 Task: Find connections with filter location Baunatal with filter topic #Socialmediawith filter profile language Potuguese with filter current company Fleet Management Limited with filter school Manipal Institute of Technology with filter industry Historical Sites with filter service category Financial Reporting with filter keywords title Personal Trainer
Action: Mouse moved to (696, 91)
Screenshot: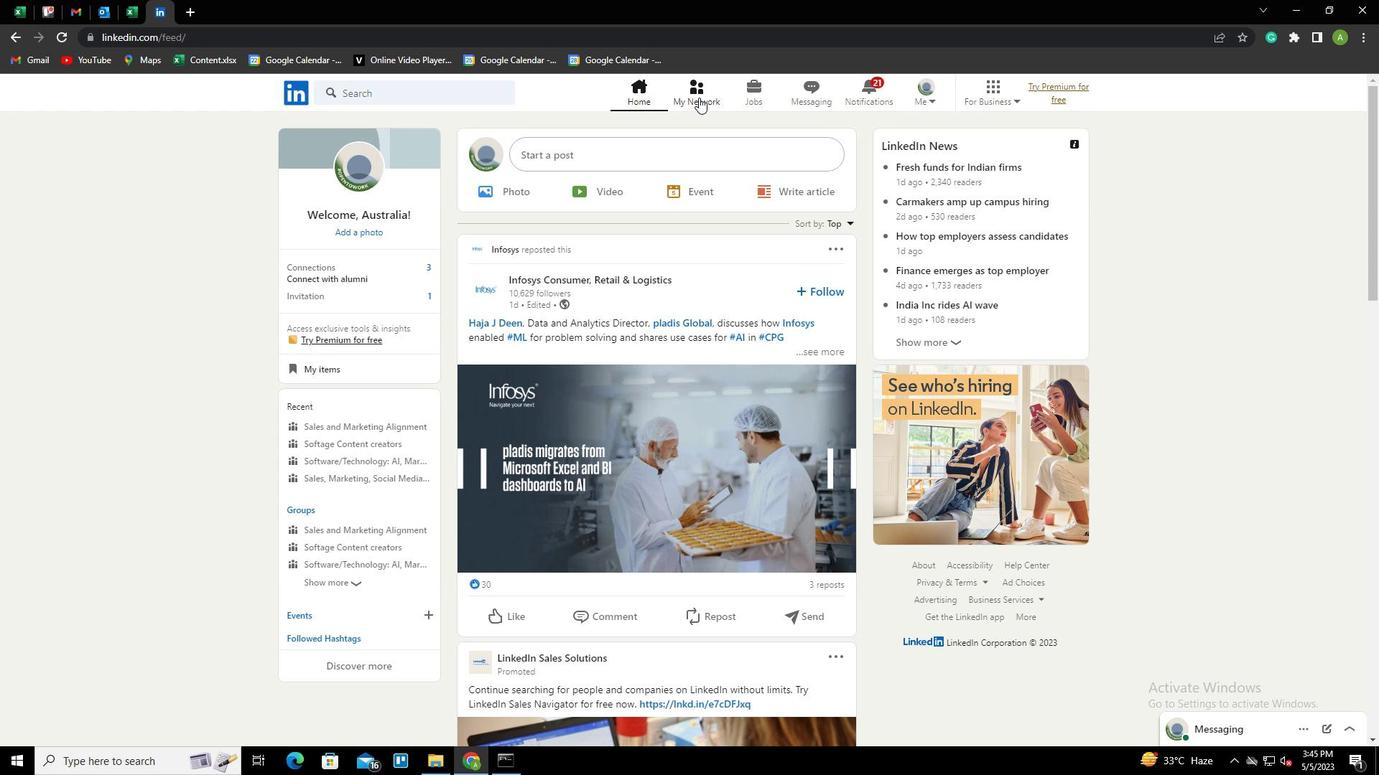 
Action: Mouse pressed left at (696, 91)
Screenshot: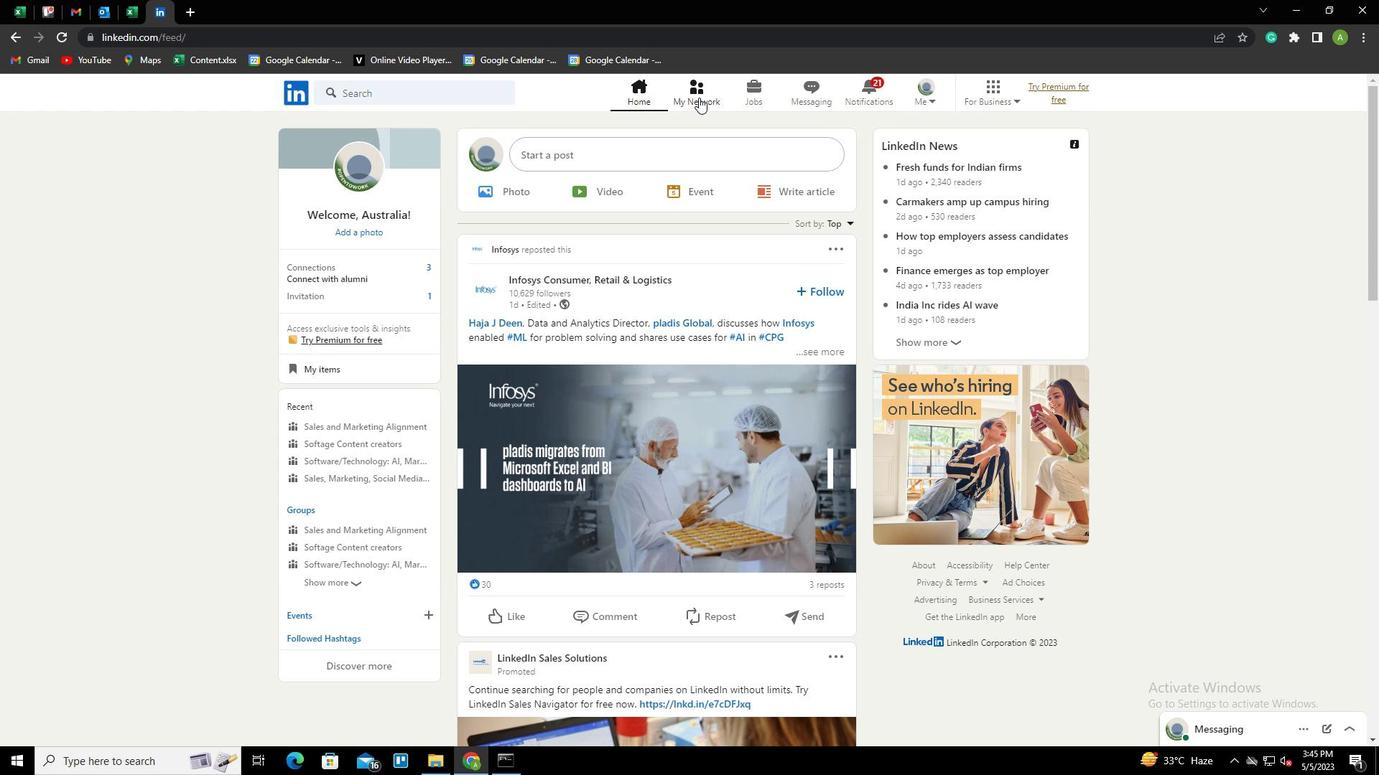 
Action: Mouse moved to (347, 169)
Screenshot: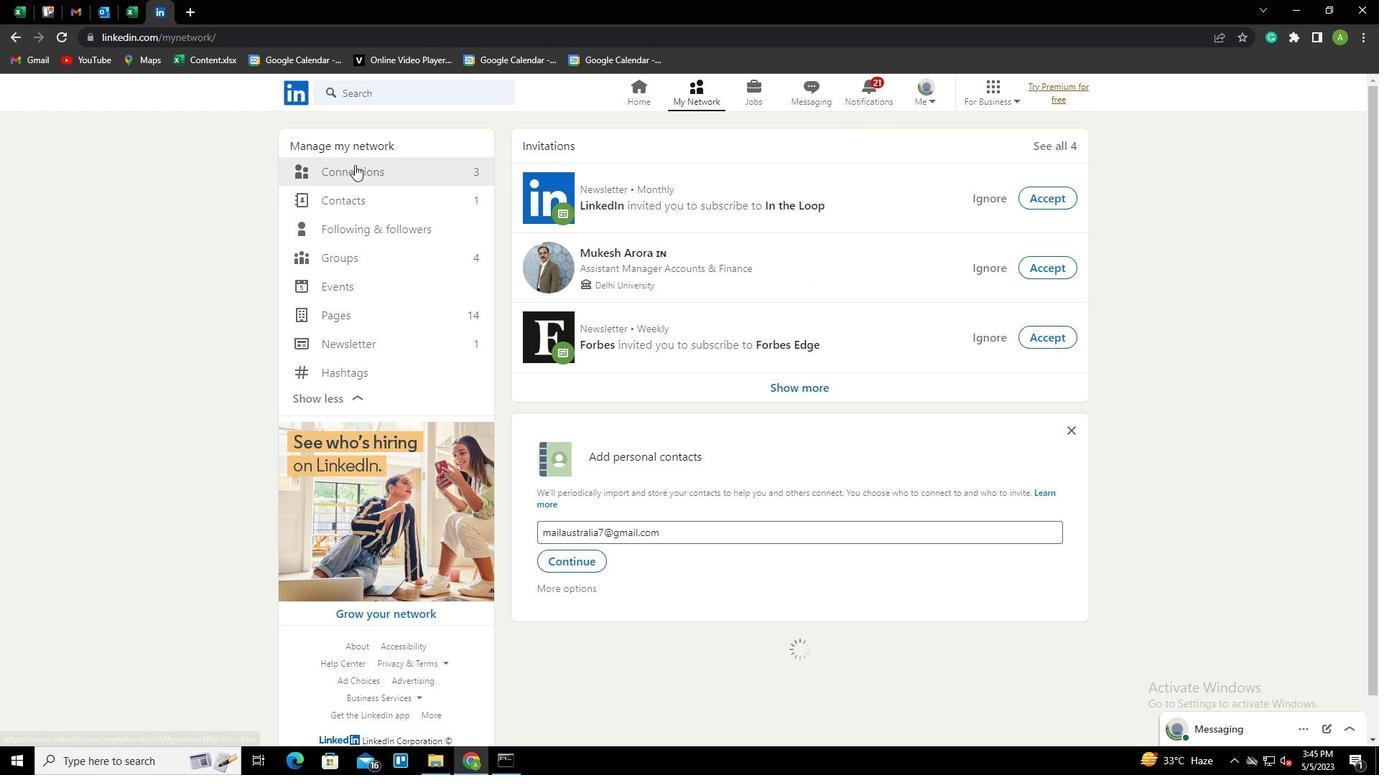 
Action: Mouse pressed left at (347, 169)
Screenshot: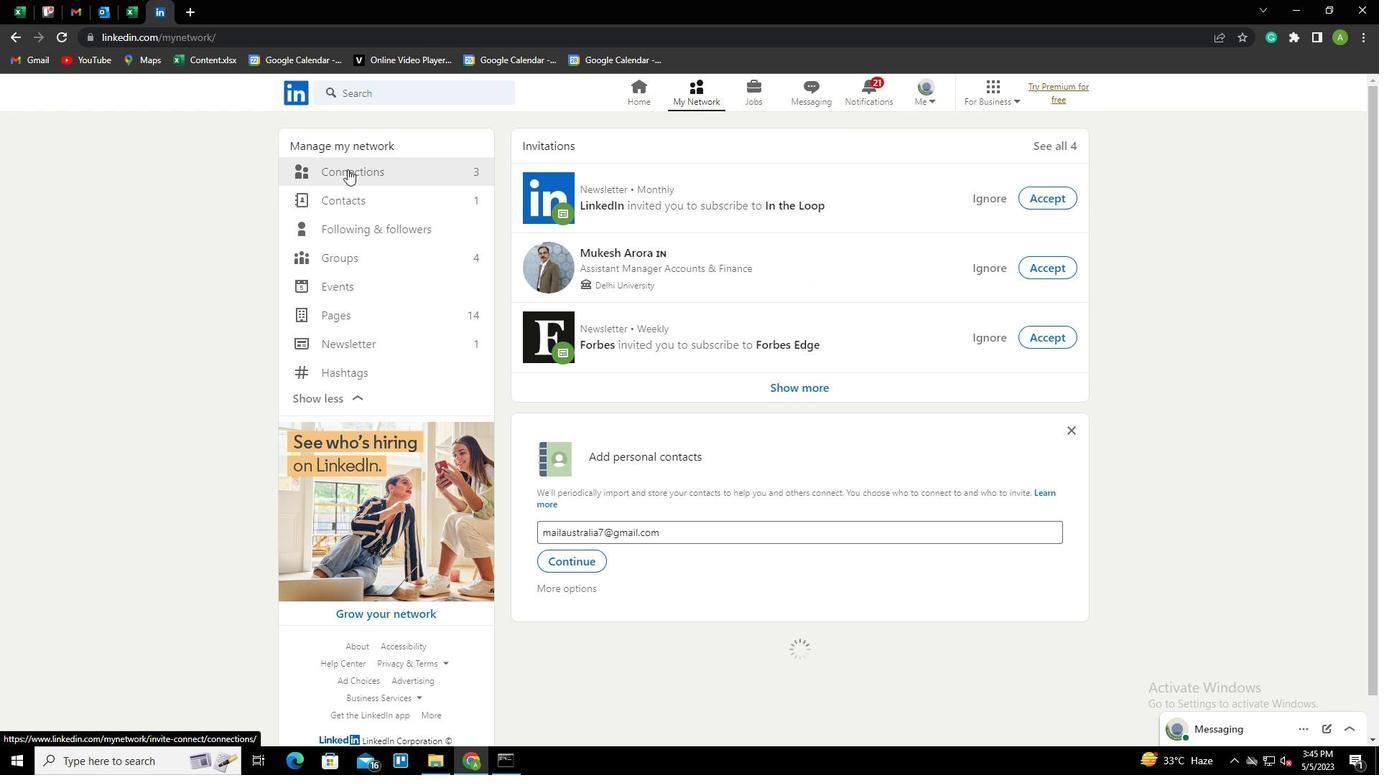 
Action: Mouse moved to (819, 171)
Screenshot: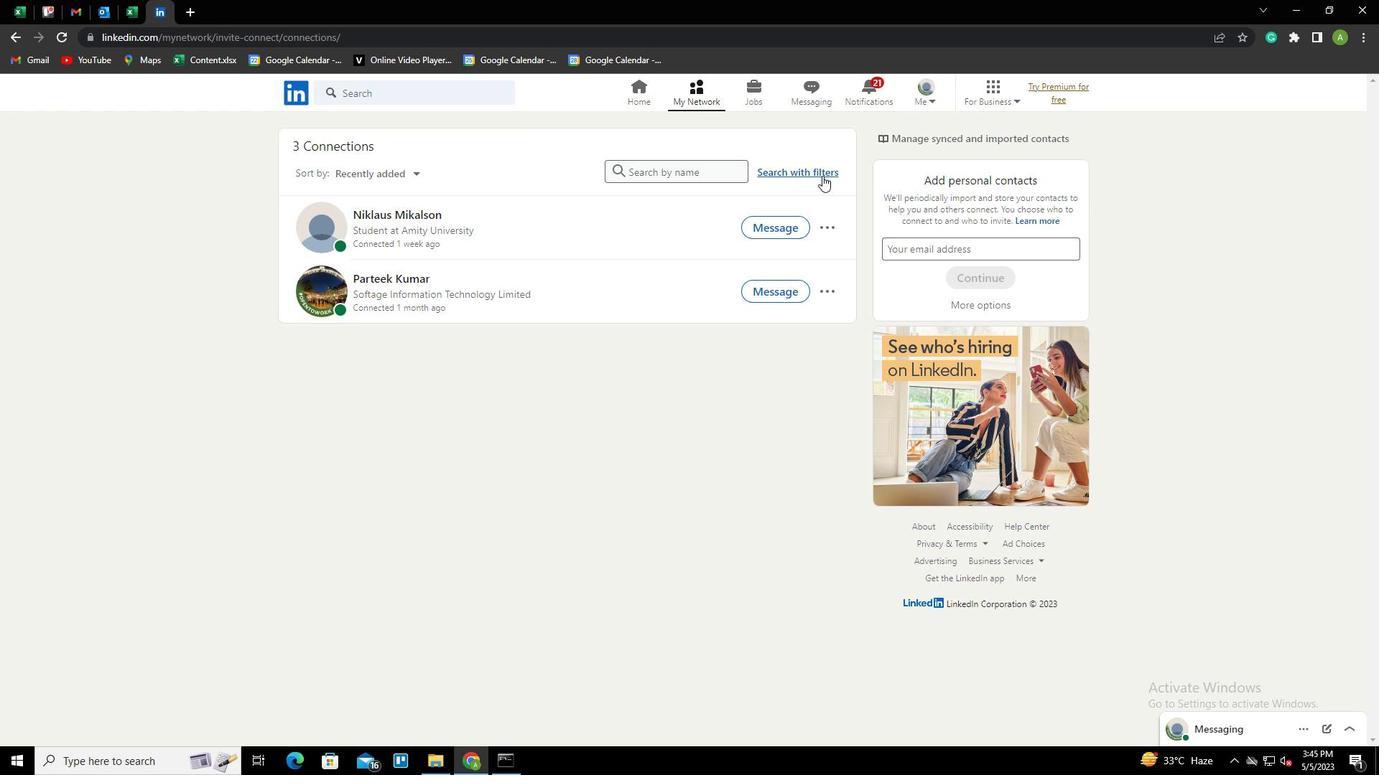 
Action: Mouse pressed left at (819, 171)
Screenshot: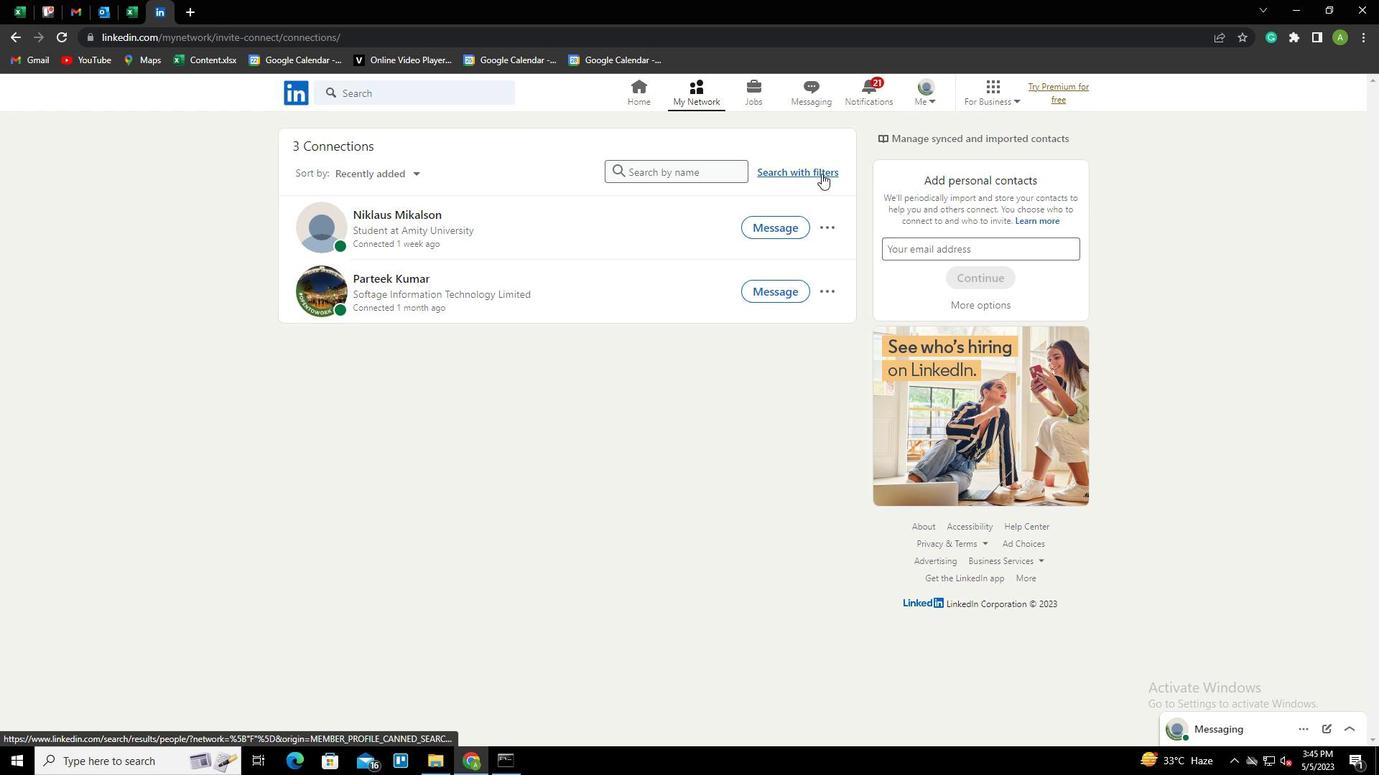 
Action: Mouse moved to (729, 135)
Screenshot: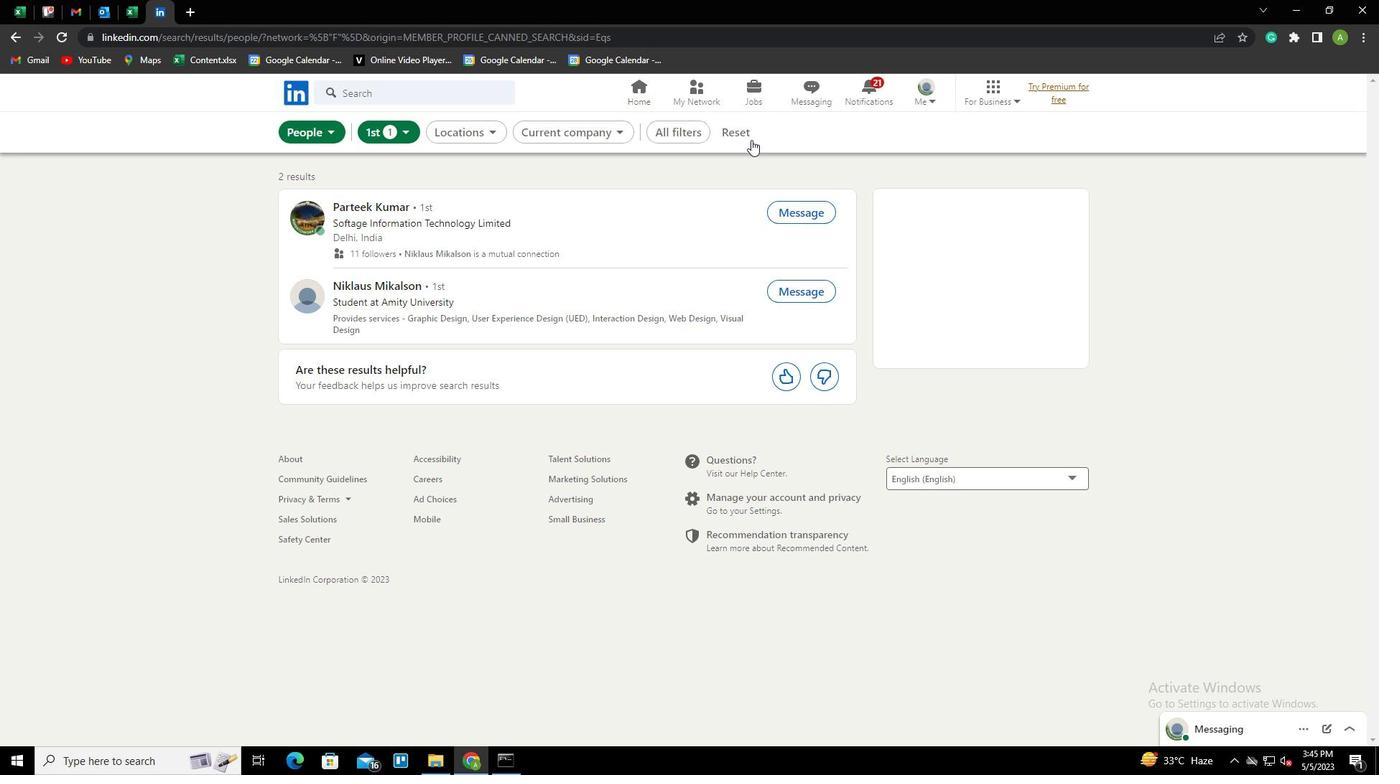 
Action: Mouse pressed left at (729, 135)
Screenshot: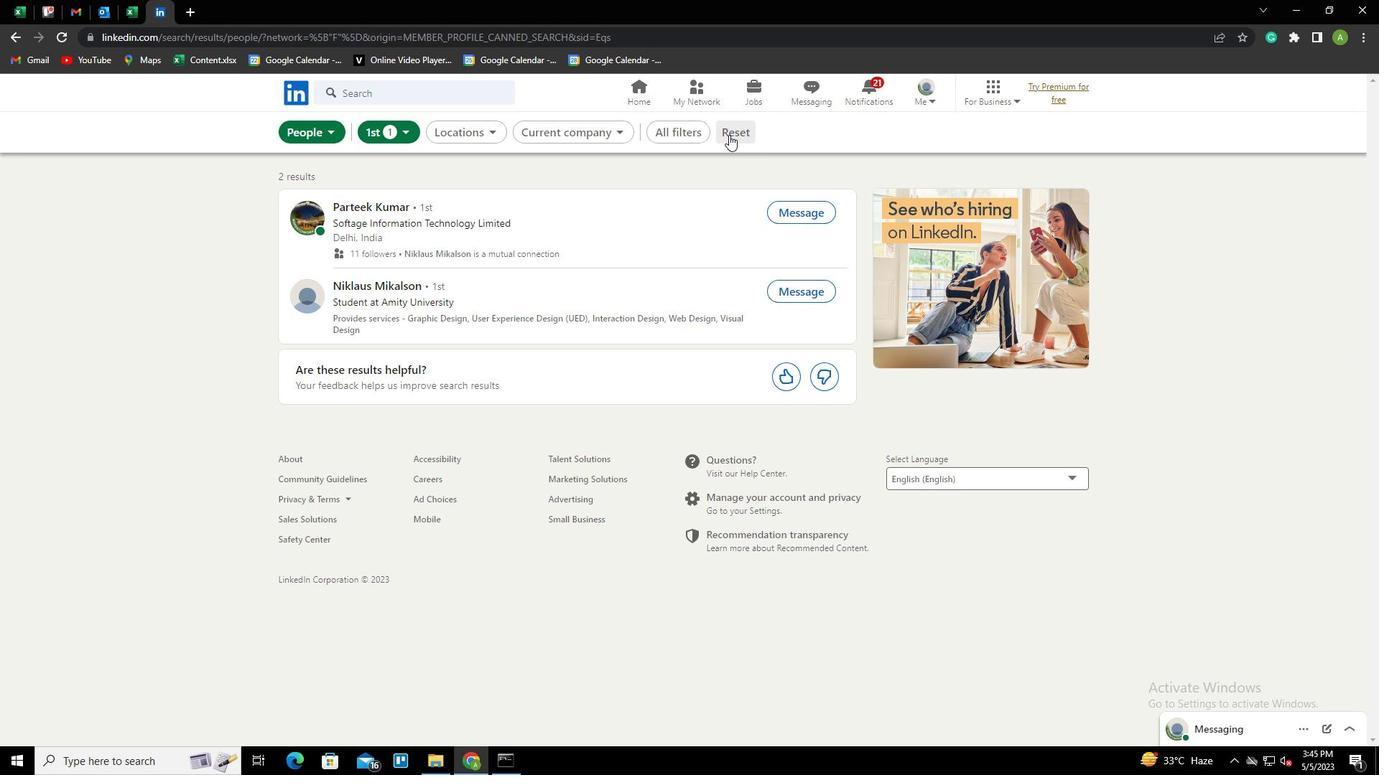 
Action: Mouse moved to (705, 132)
Screenshot: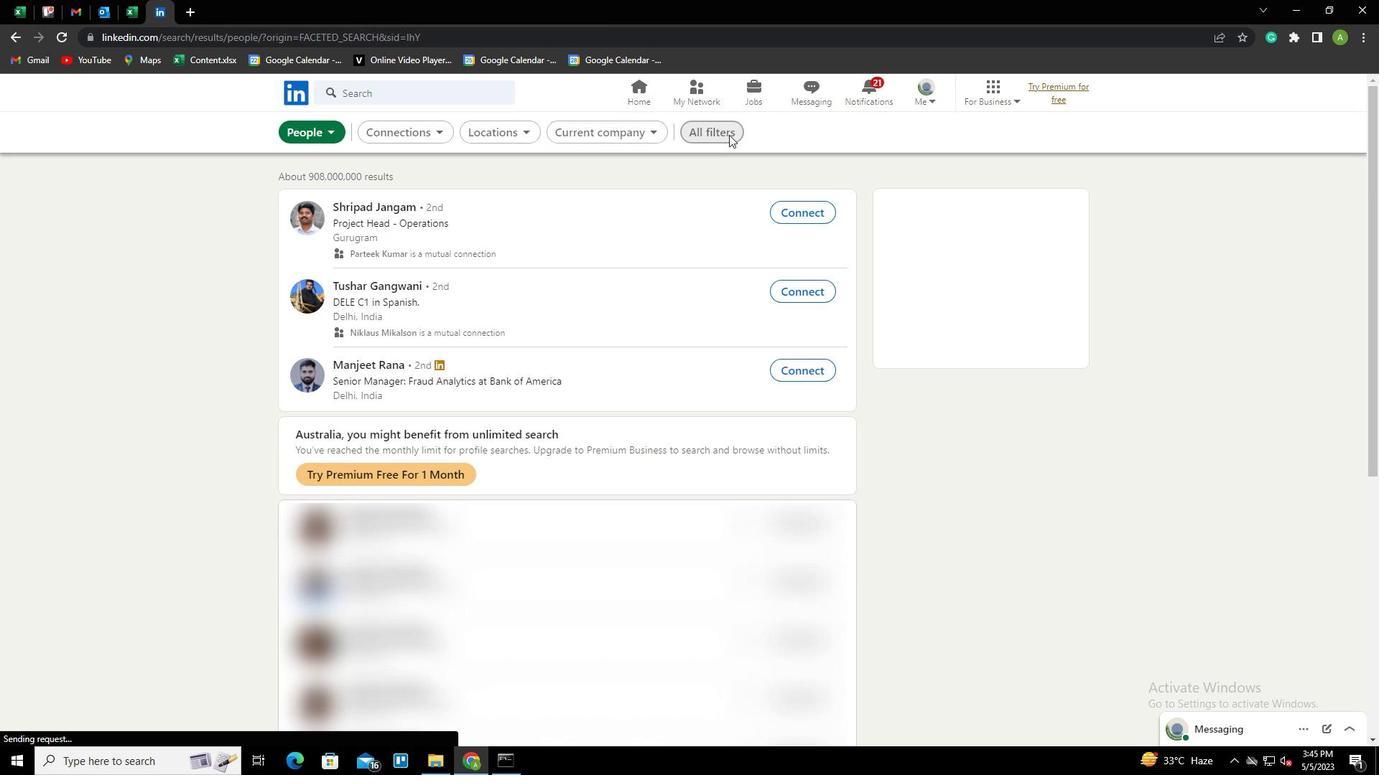 
Action: Mouse pressed left at (705, 132)
Screenshot: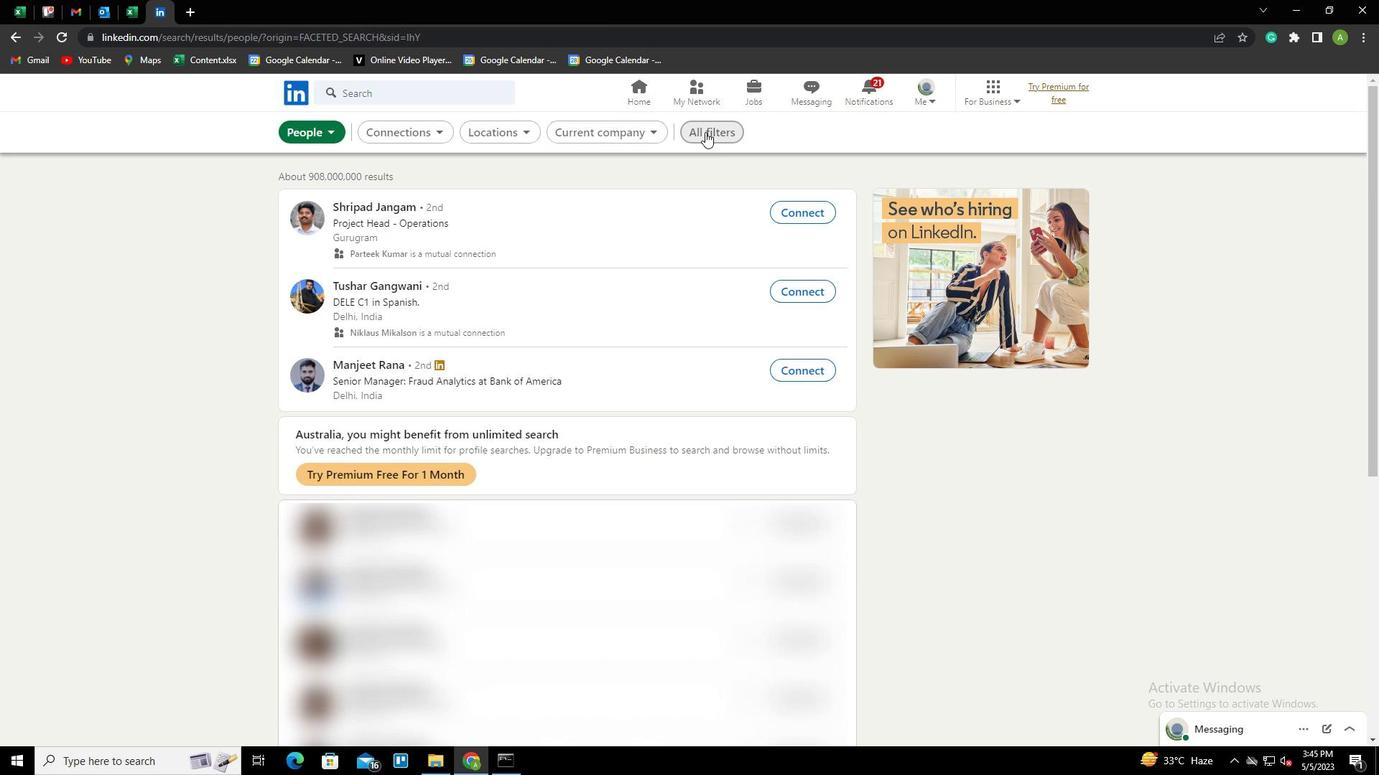 
Action: Mouse moved to (1177, 400)
Screenshot: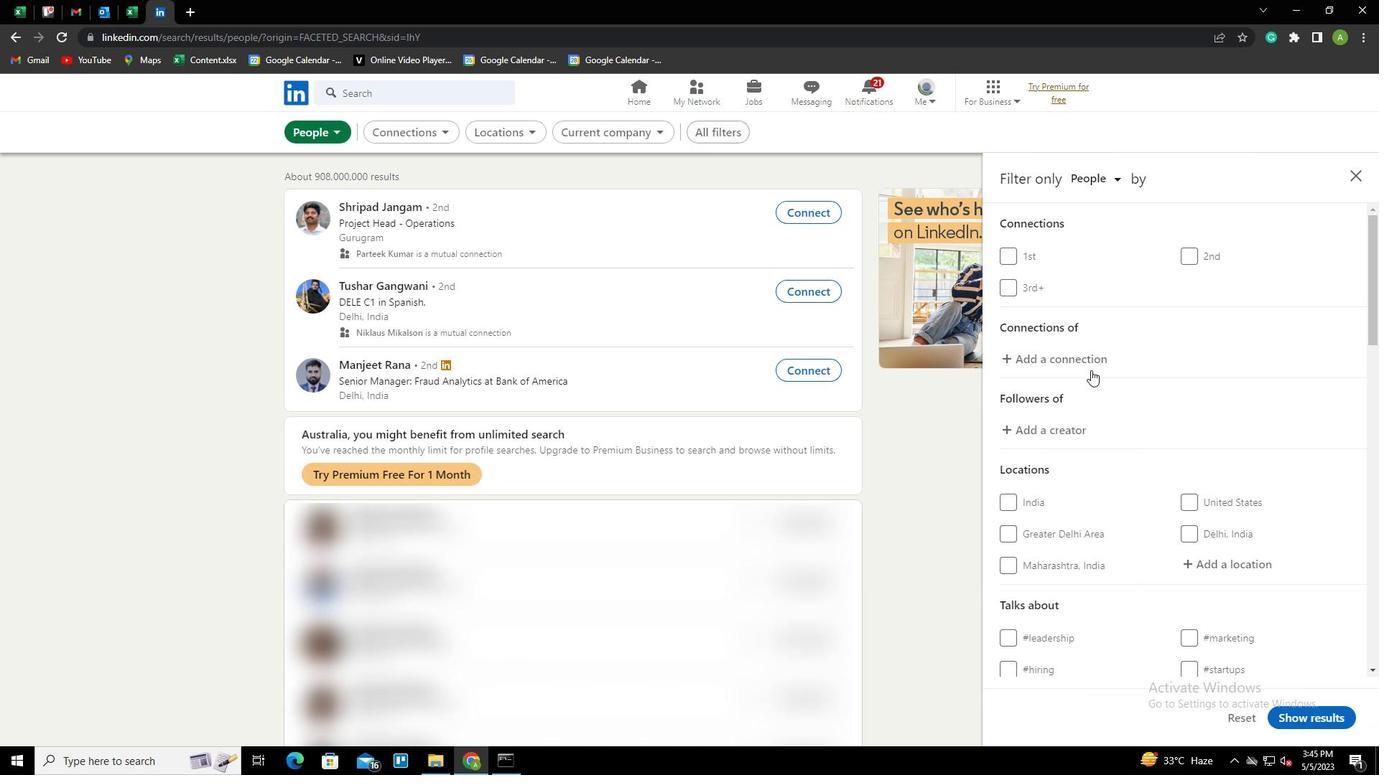 
Action: Mouse scrolled (1177, 400) with delta (0, 0)
Screenshot: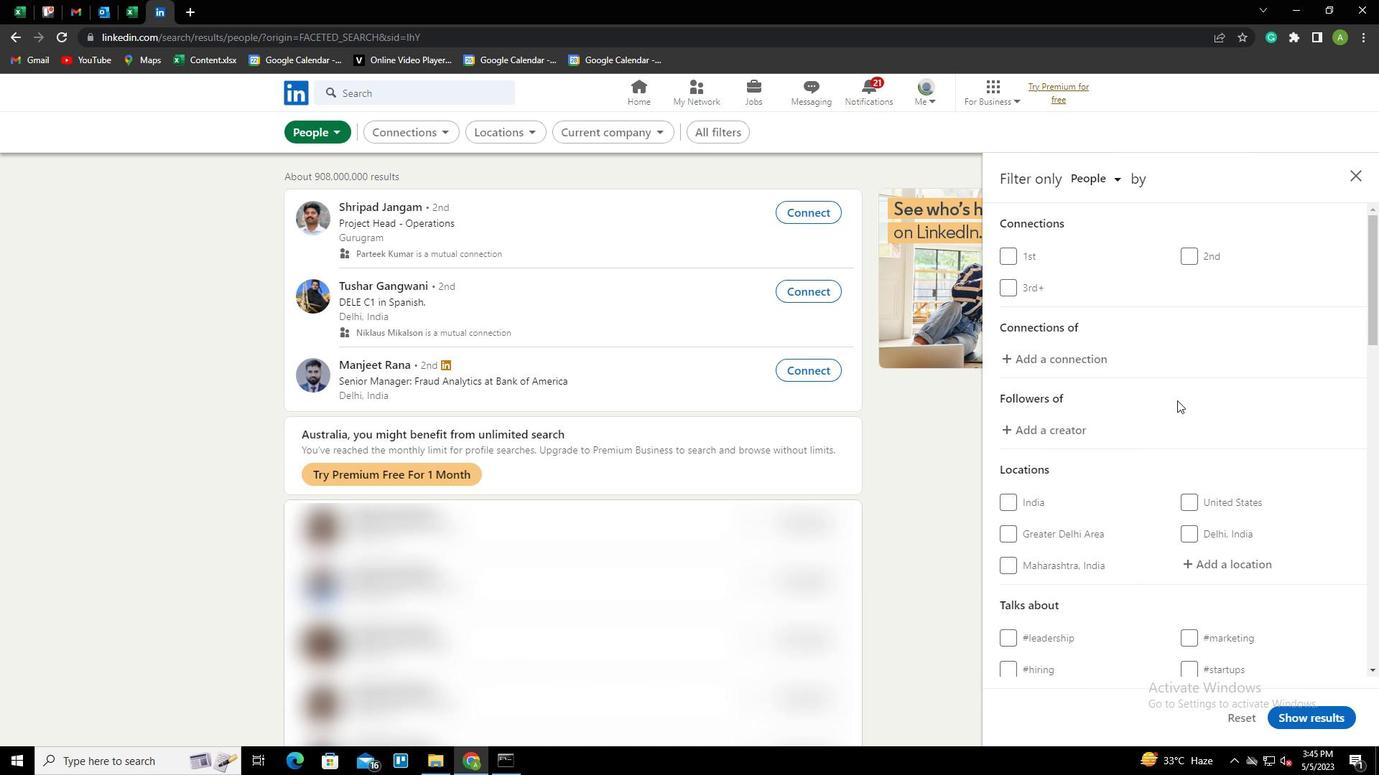 
Action: Mouse scrolled (1177, 400) with delta (0, 0)
Screenshot: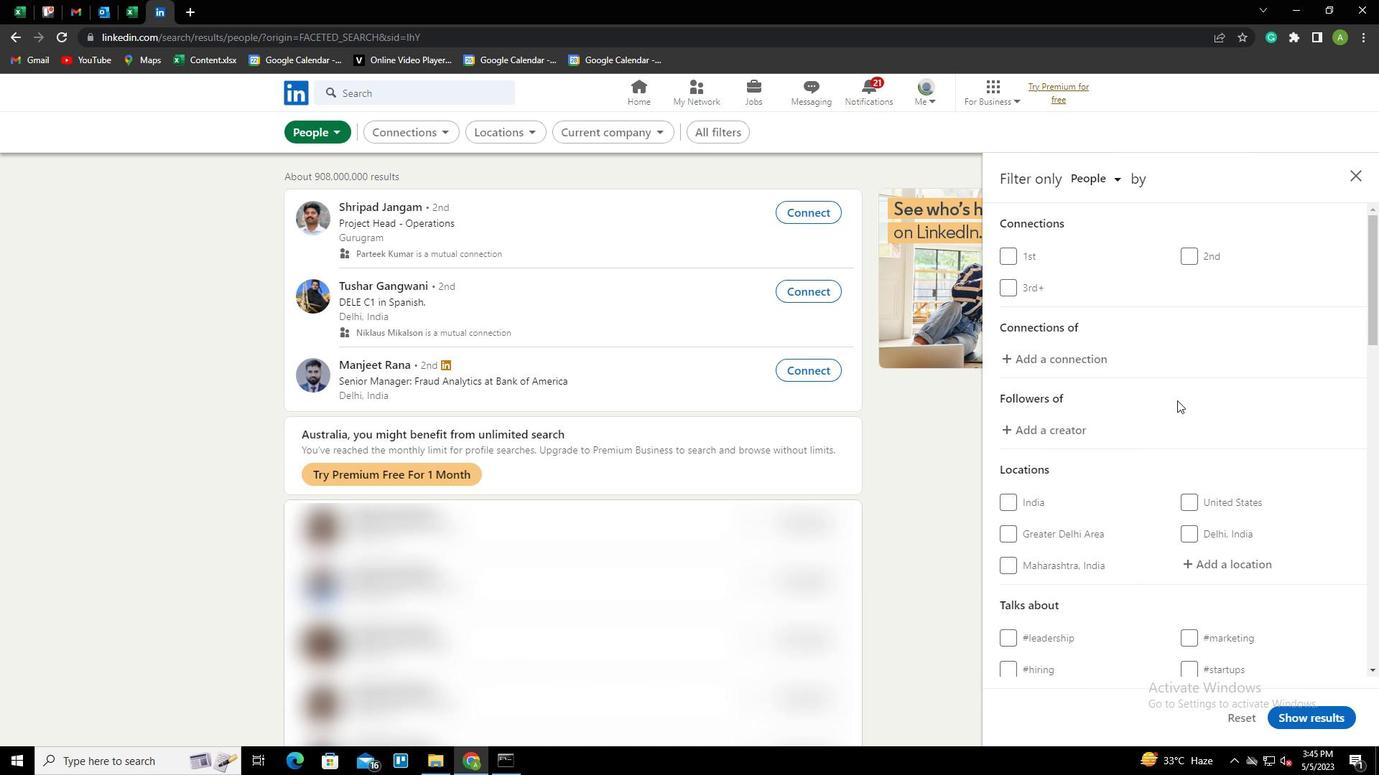 
Action: Mouse moved to (1209, 422)
Screenshot: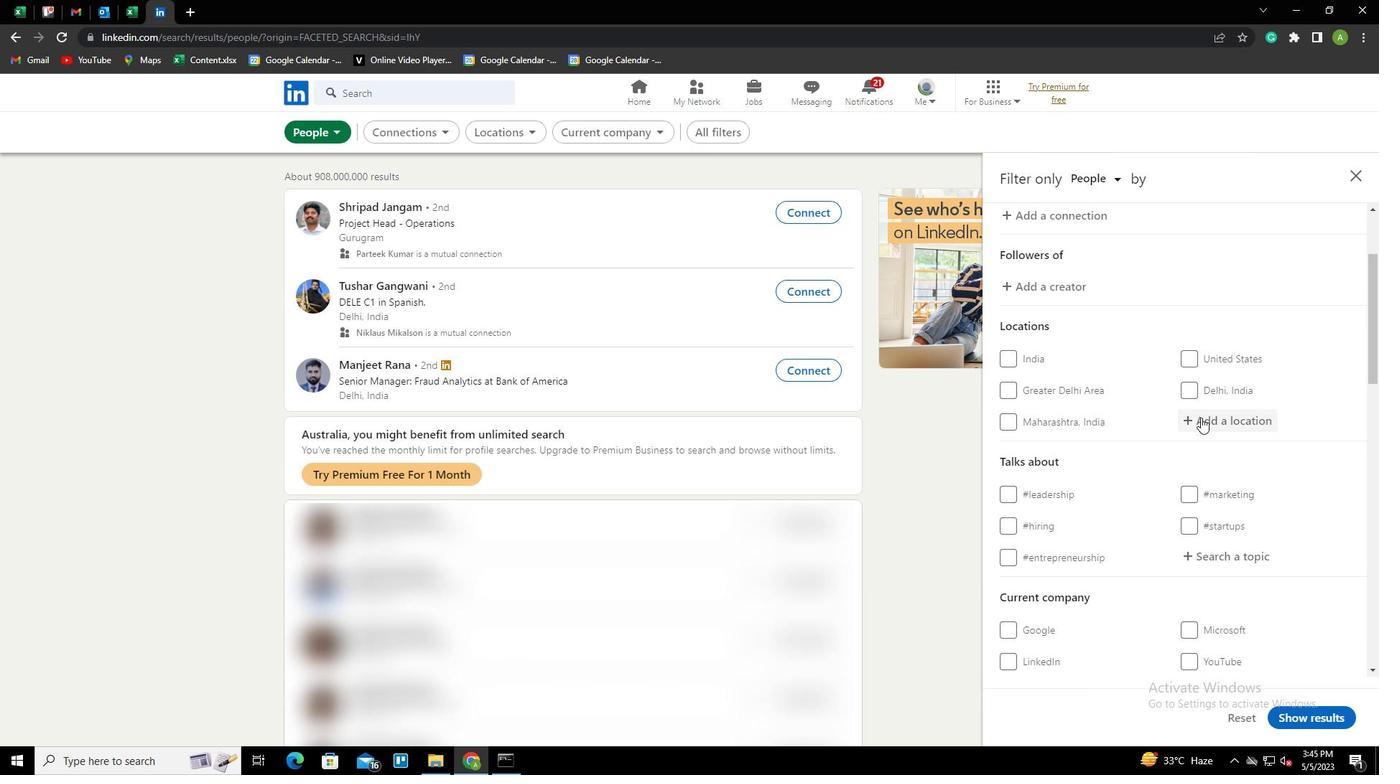 
Action: Mouse pressed left at (1209, 422)
Screenshot: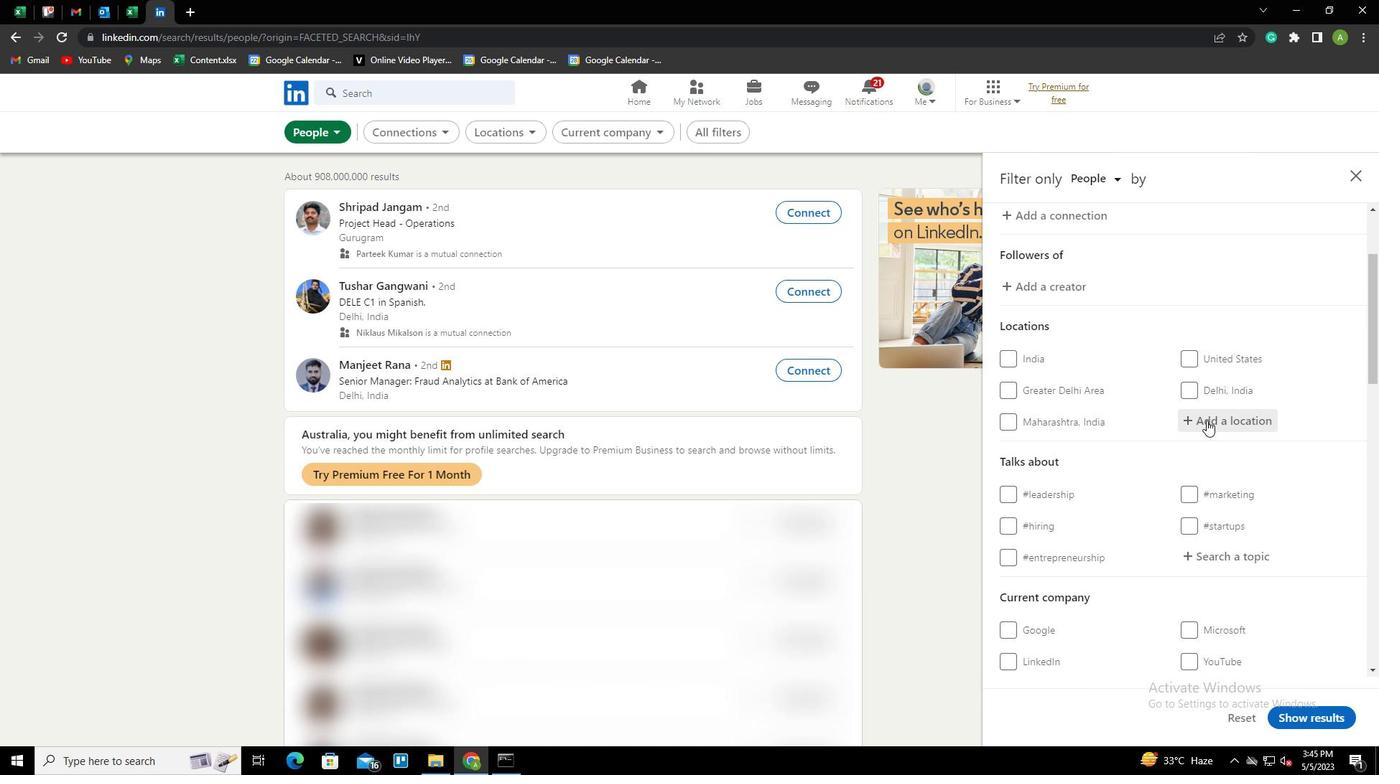 
Action: Mouse moved to (1209, 422)
Screenshot: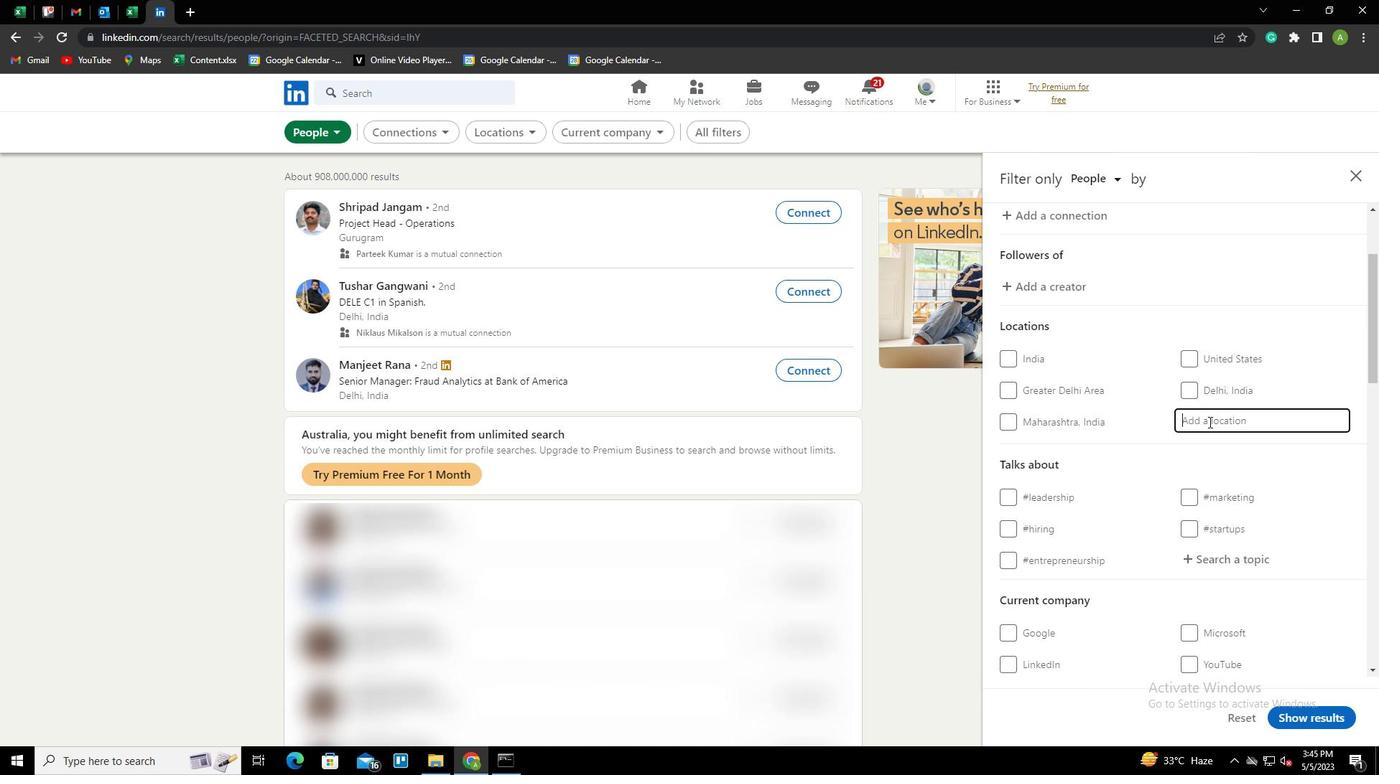 
Action: Key pressed <Key.shift>BAUNATAL<Key.down><Key.enter>
Screenshot: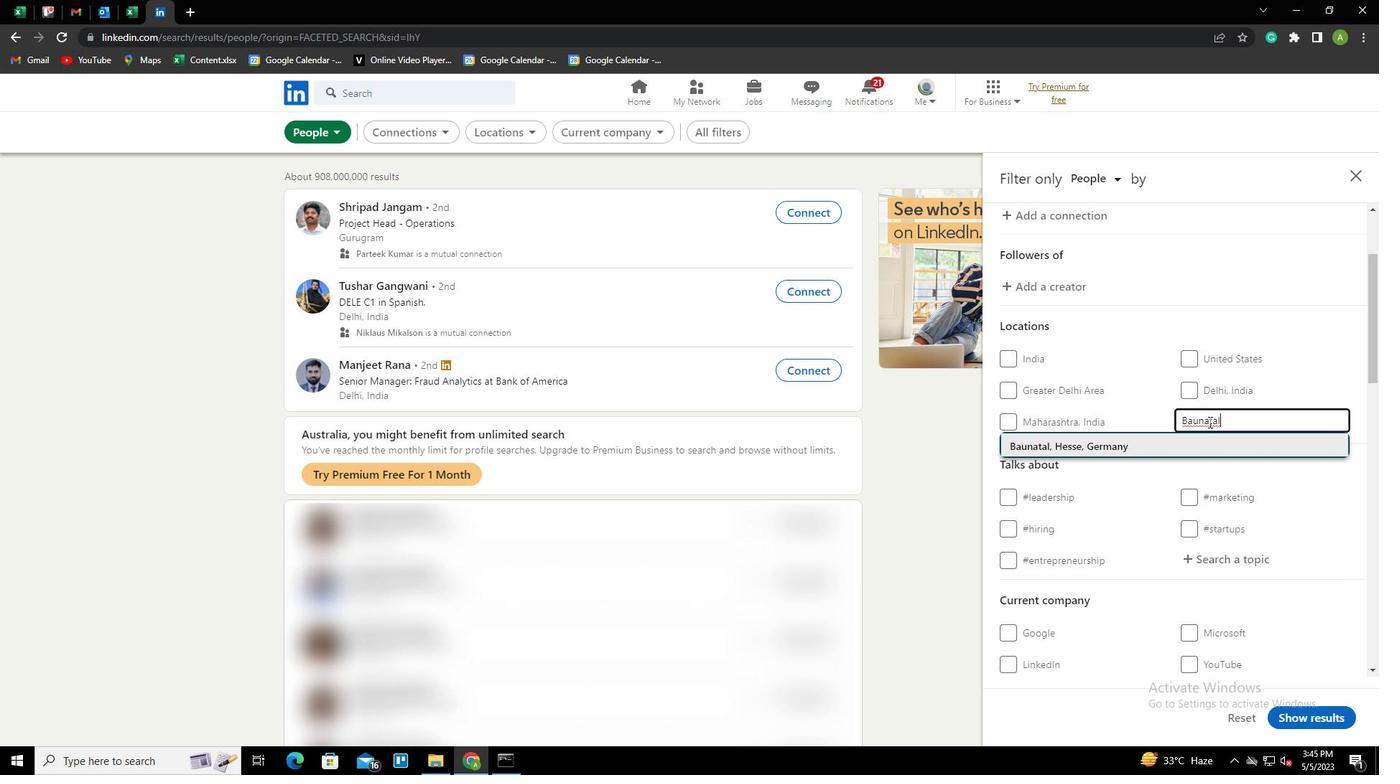 
Action: Mouse scrolled (1209, 421) with delta (0, 0)
Screenshot: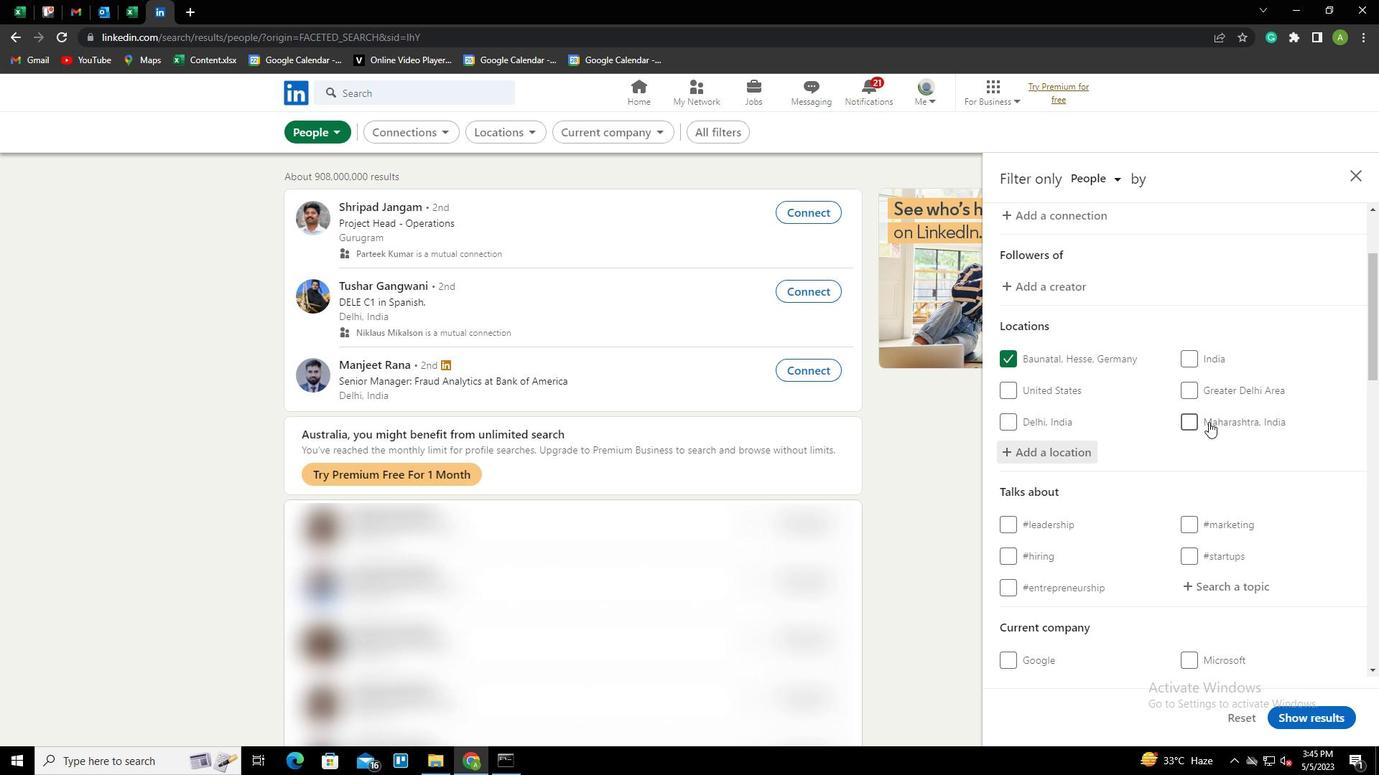 
Action: Mouse scrolled (1209, 421) with delta (0, 0)
Screenshot: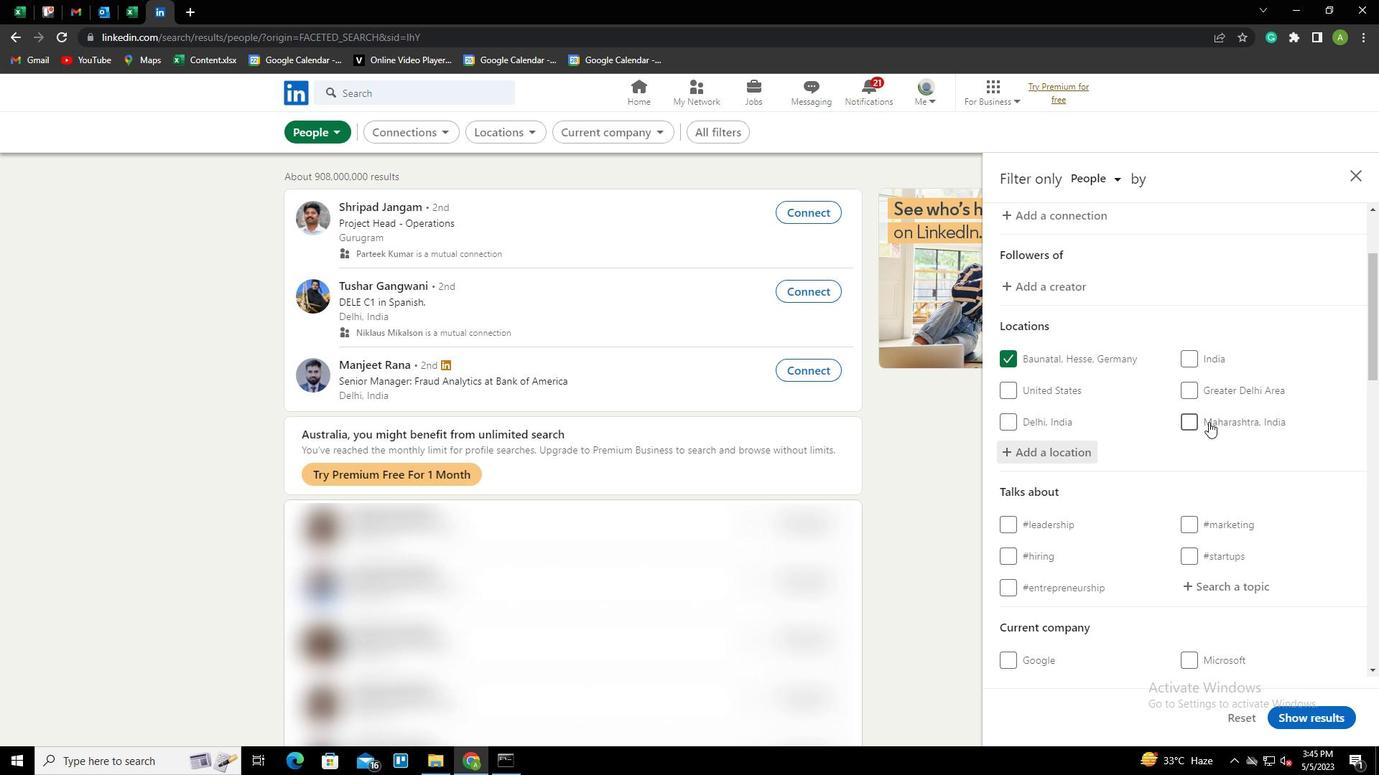 
Action: Mouse moved to (1214, 439)
Screenshot: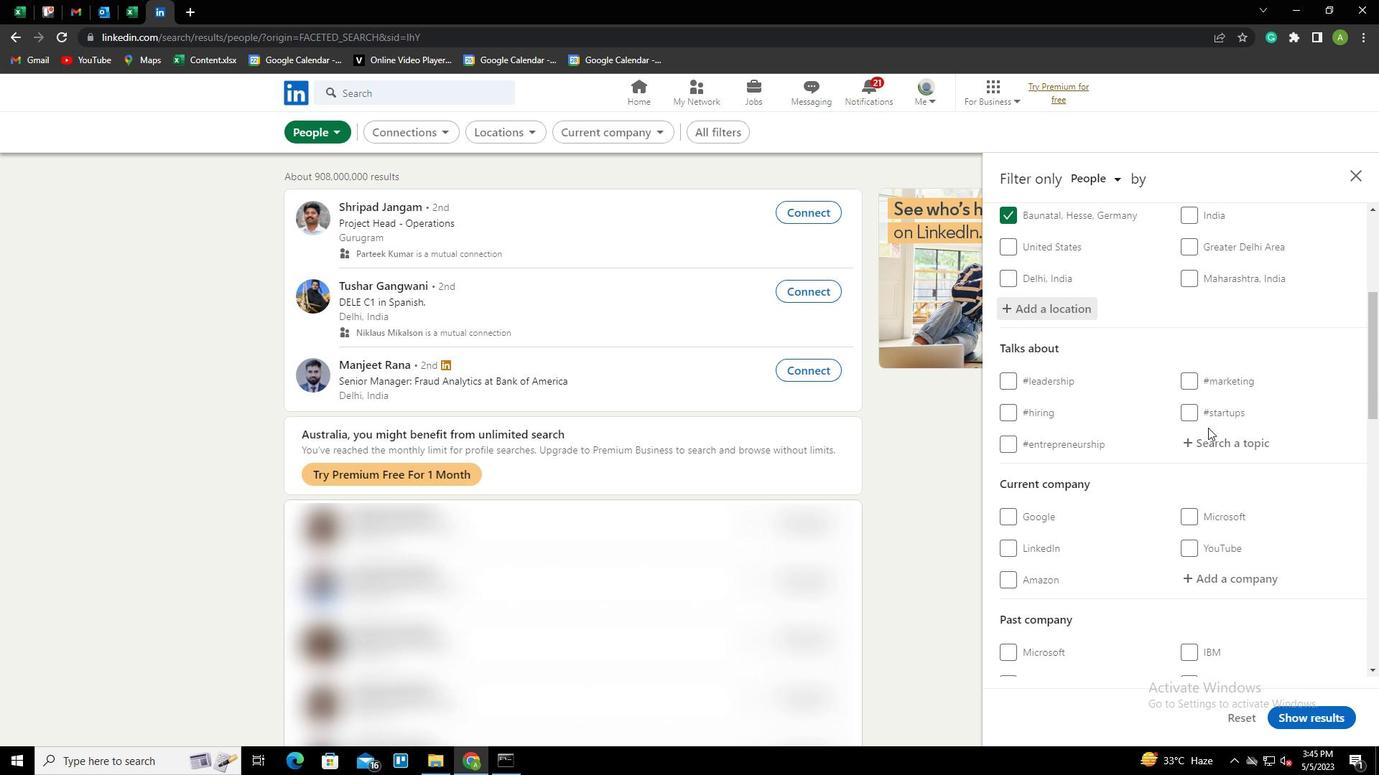 
Action: Mouse pressed left at (1214, 439)
Screenshot: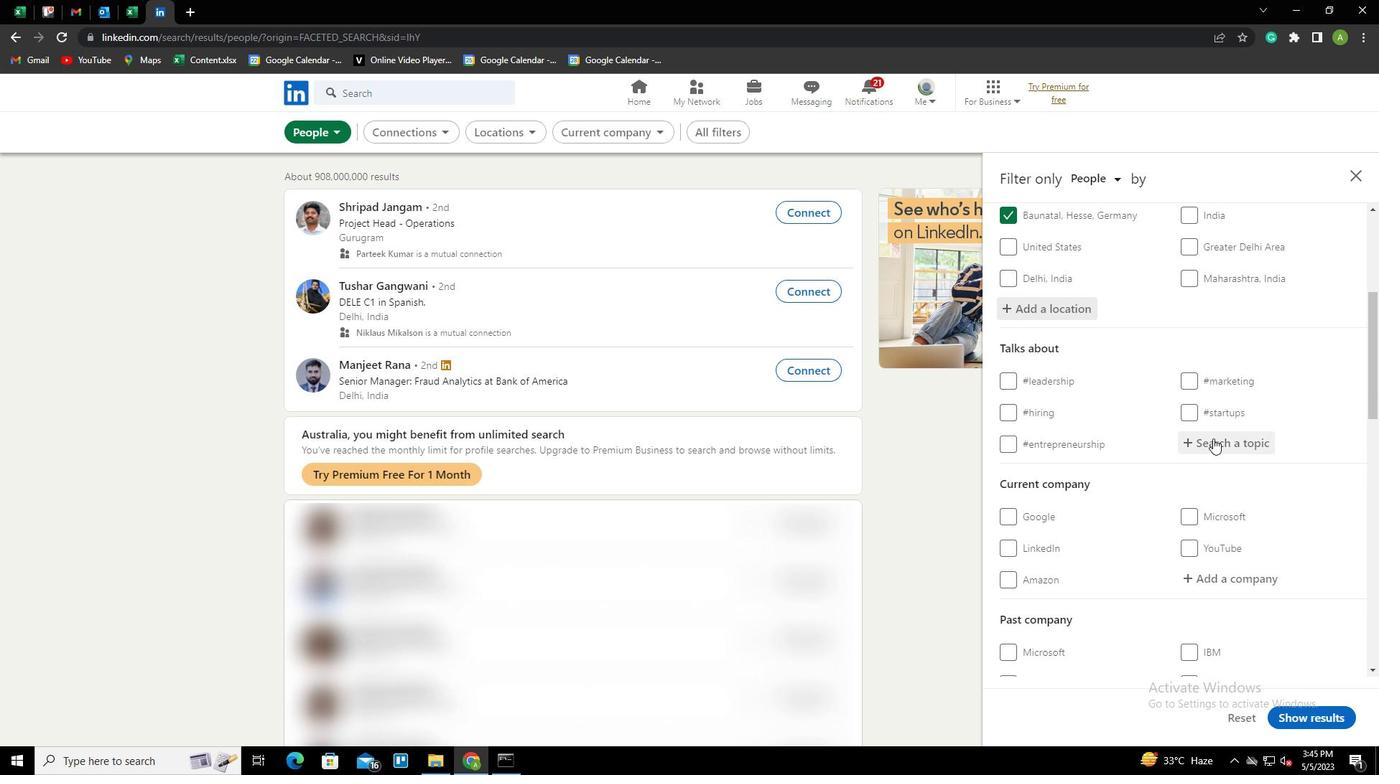 
Action: Key pressed SOCIALMEDIA<Key.down><Key.enter>
Screenshot: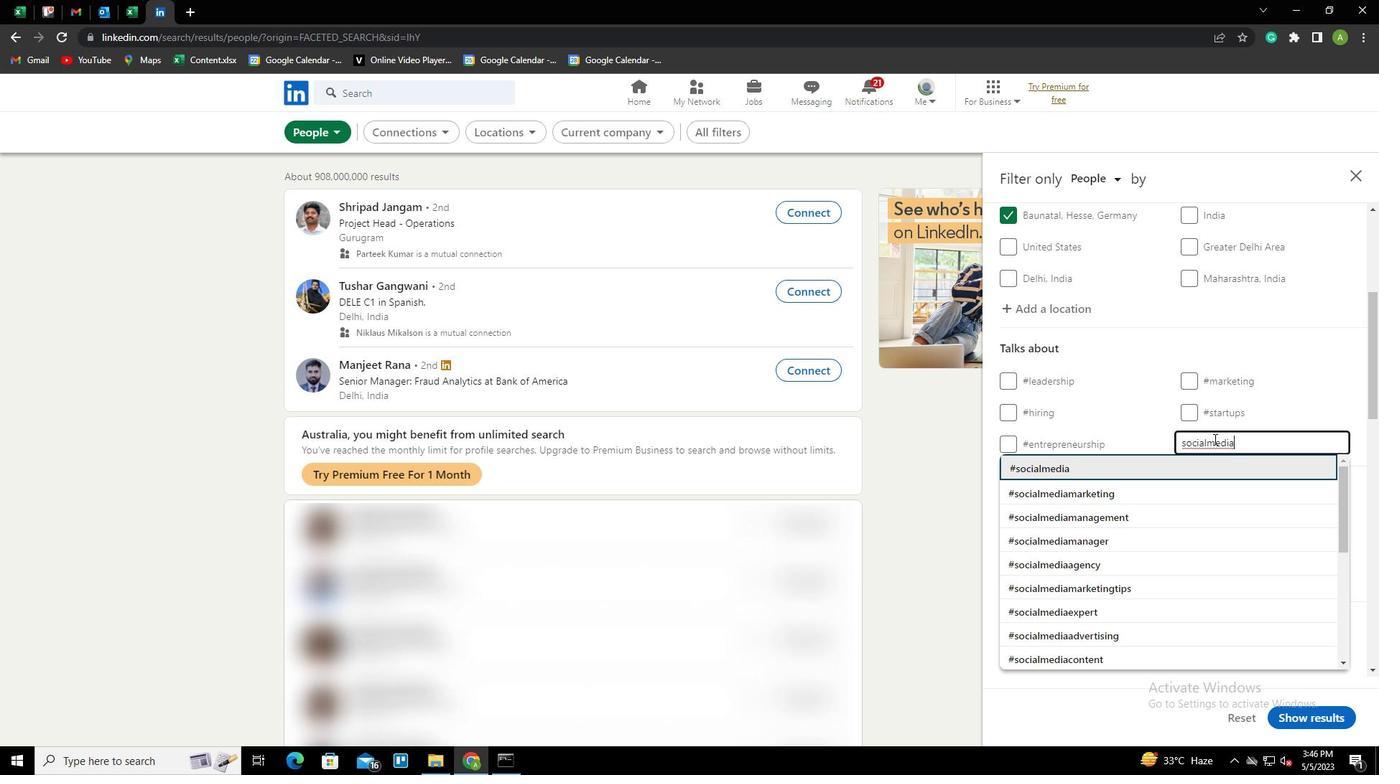 
Action: Mouse scrolled (1214, 438) with delta (0, 0)
Screenshot: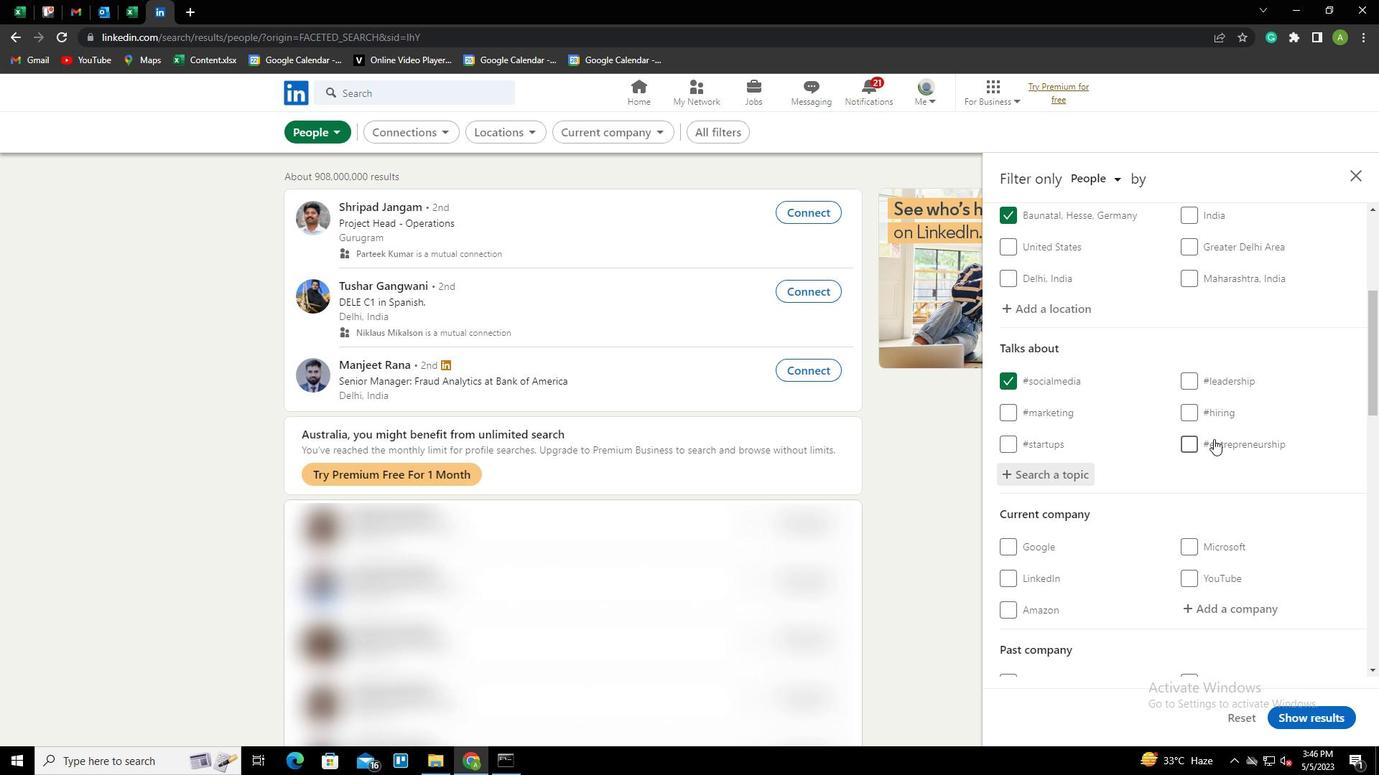 
Action: Mouse scrolled (1214, 438) with delta (0, 0)
Screenshot: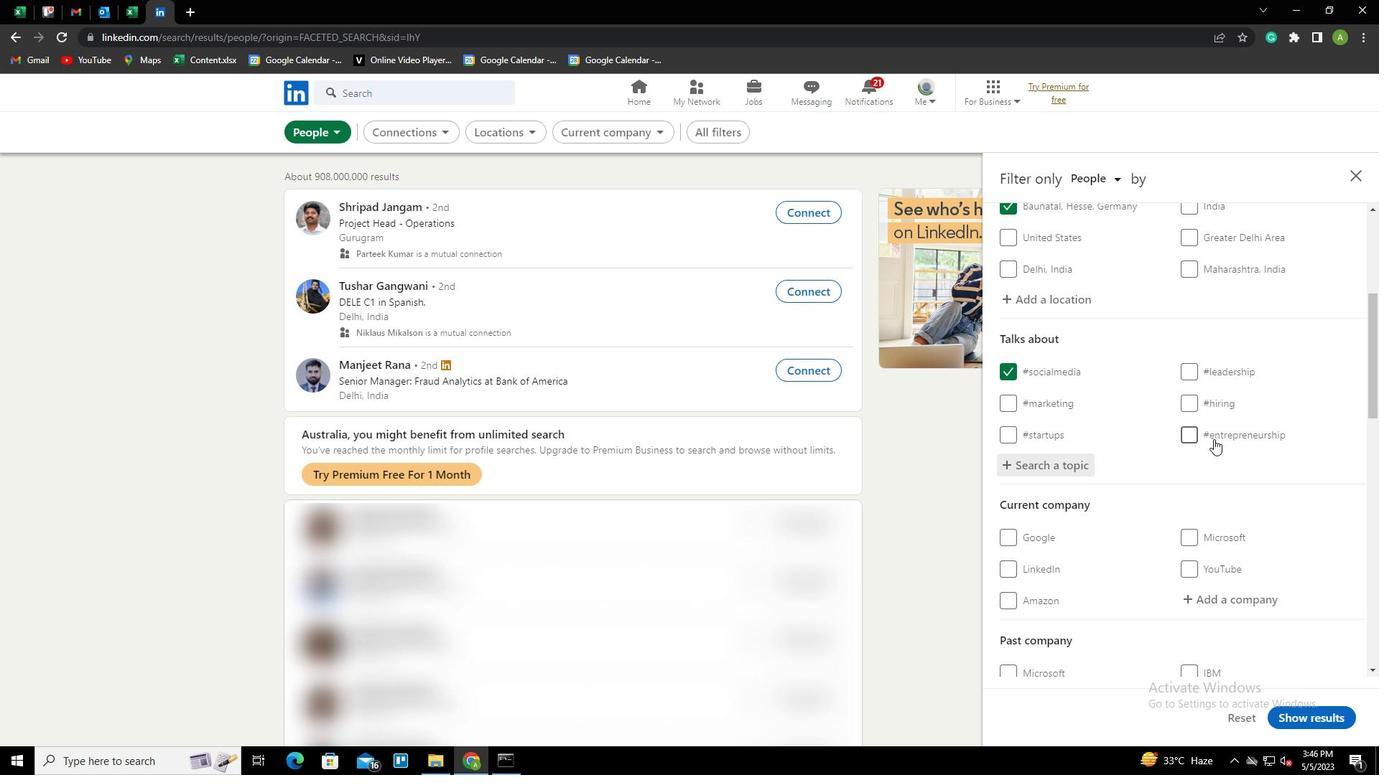 
Action: Mouse scrolled (1214, 438) with delta (0, 0)
Screenshot: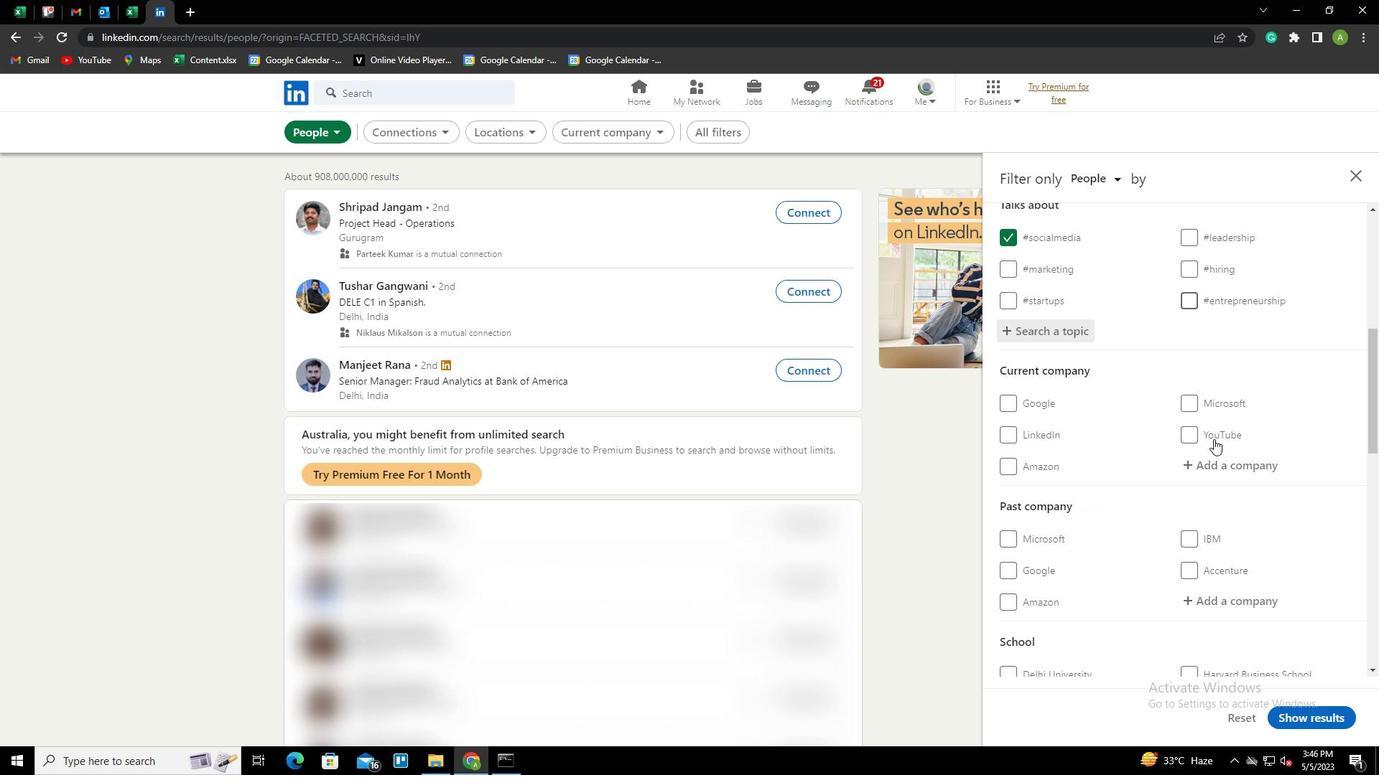 
Action: Mouse scrolled (1214, 438) with delta (0, 0)
Screenshot: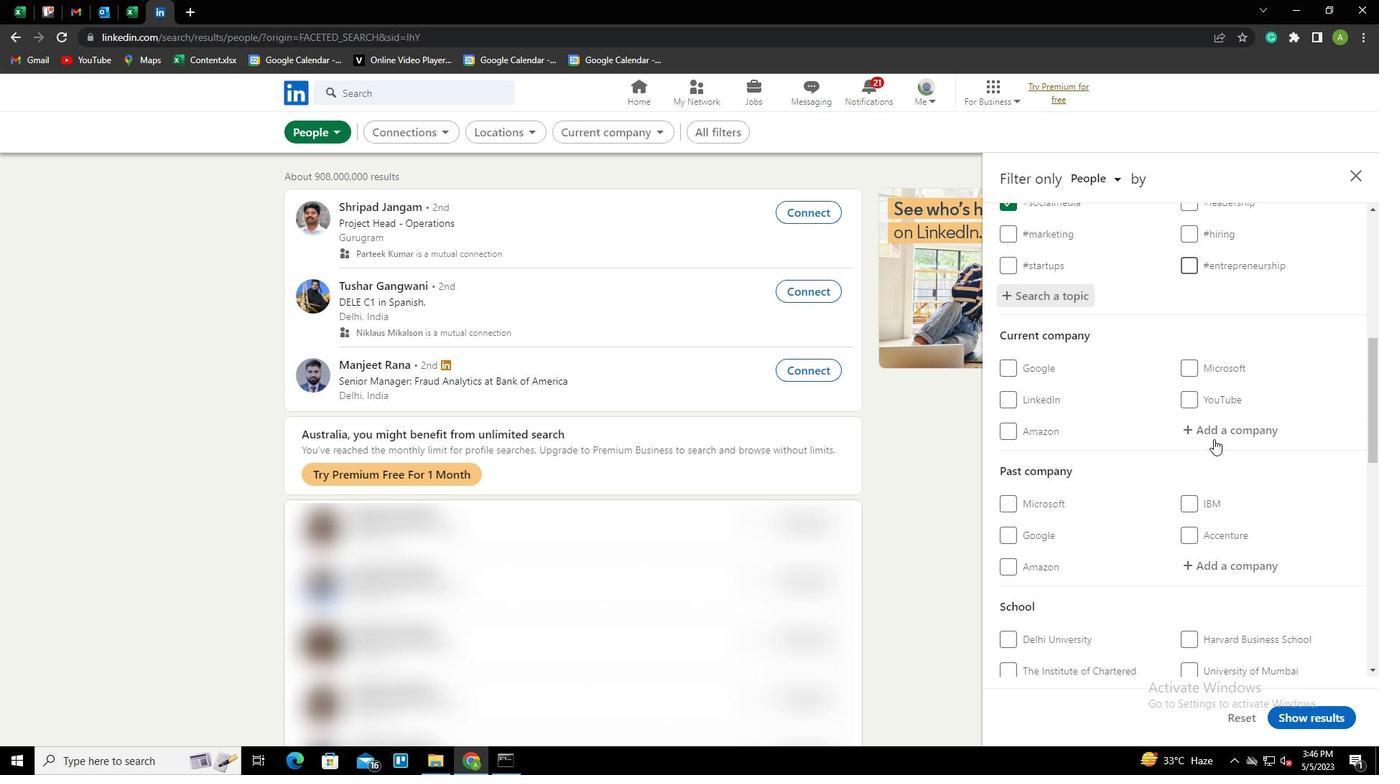 
Action: Mouse scrolled (1214, 438) with delta (0, 0)
Screenshot: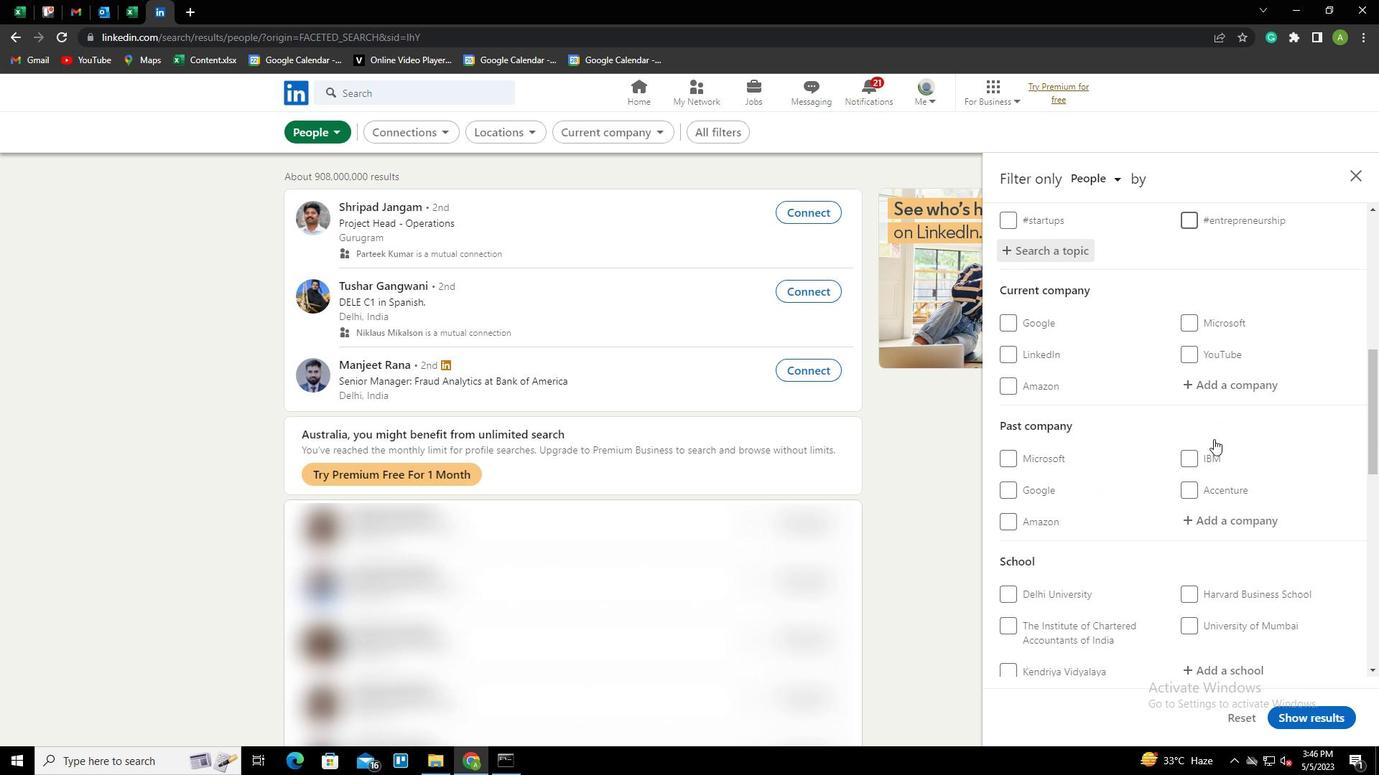 
Action: Mouse scrolled (1214, 438) with delta (0, 0)
Screenshot: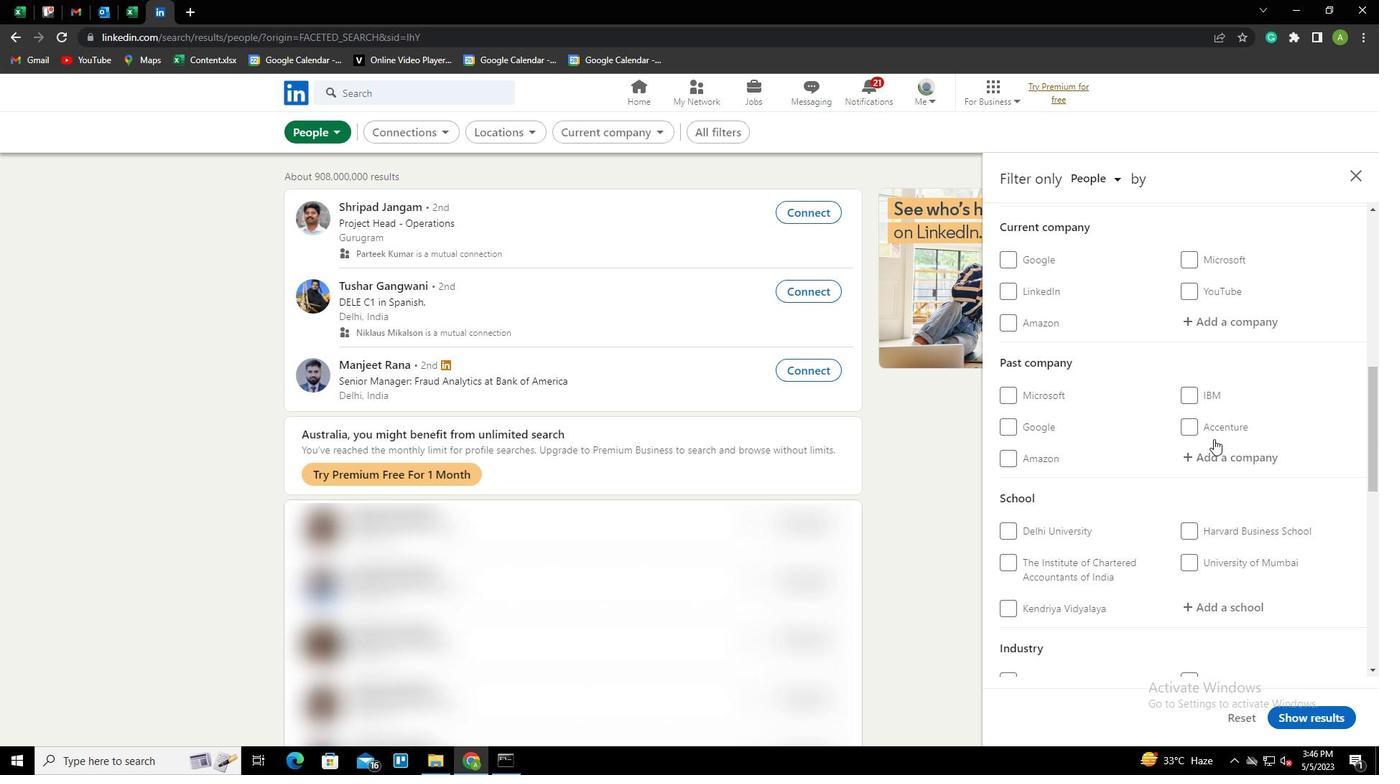 
Action: Mouse scrolled (1214, 438) with delta (0, 0)
Screenshot: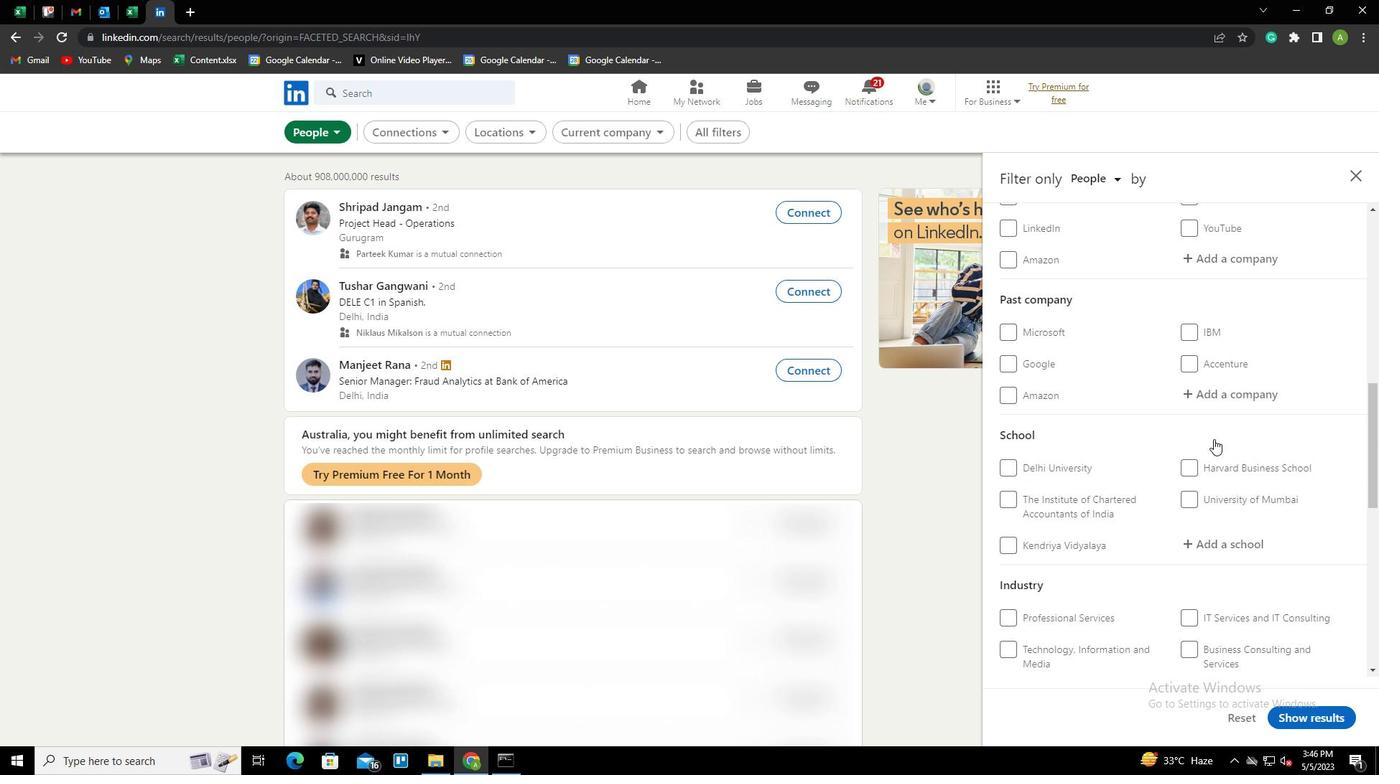 
Action: Mouse scrolled (1214, 438) with delta (0, 0)
Screenshot: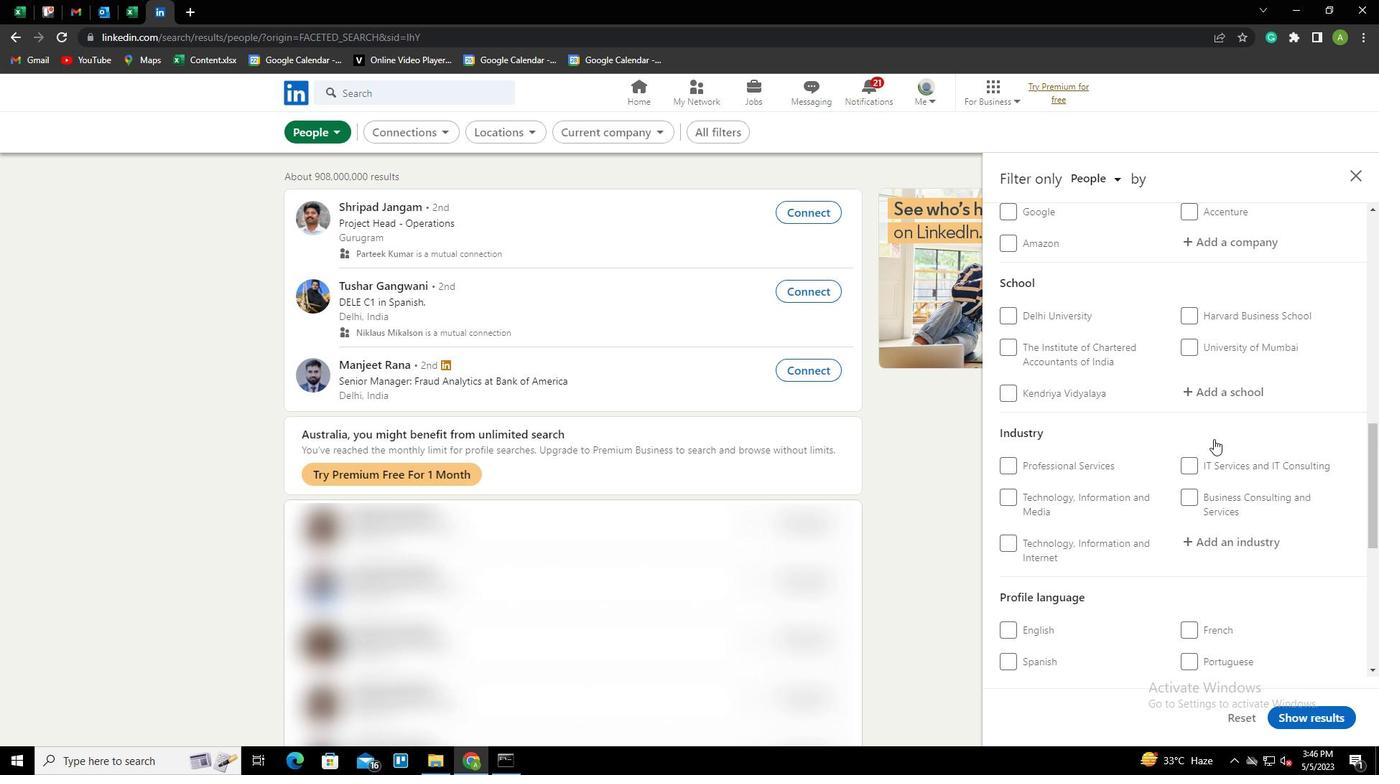 
Action: Mouse scrolled (1214, 438) with delta (0, 0)
Screenshot: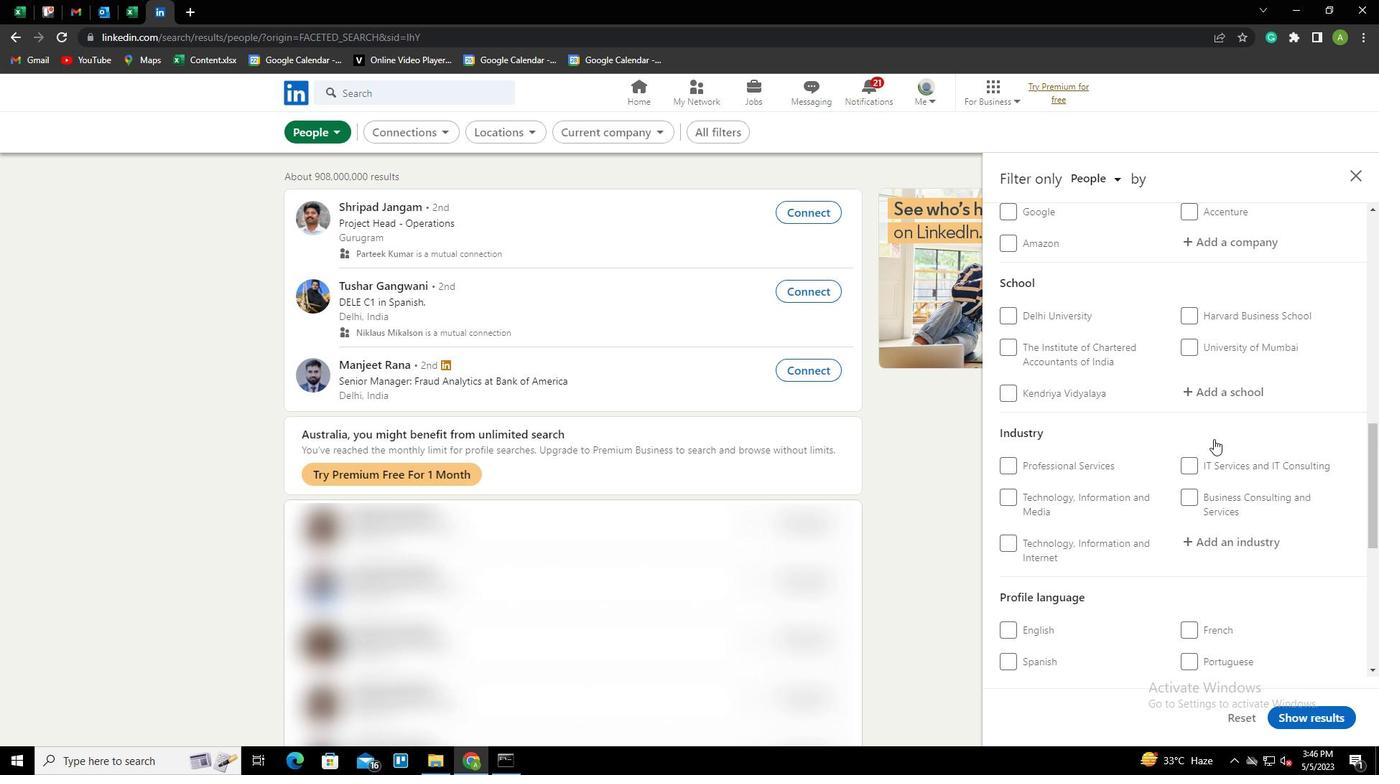 
Action: Mouse scrolled (1214, 438) with delta (0, 0)
Screenshot: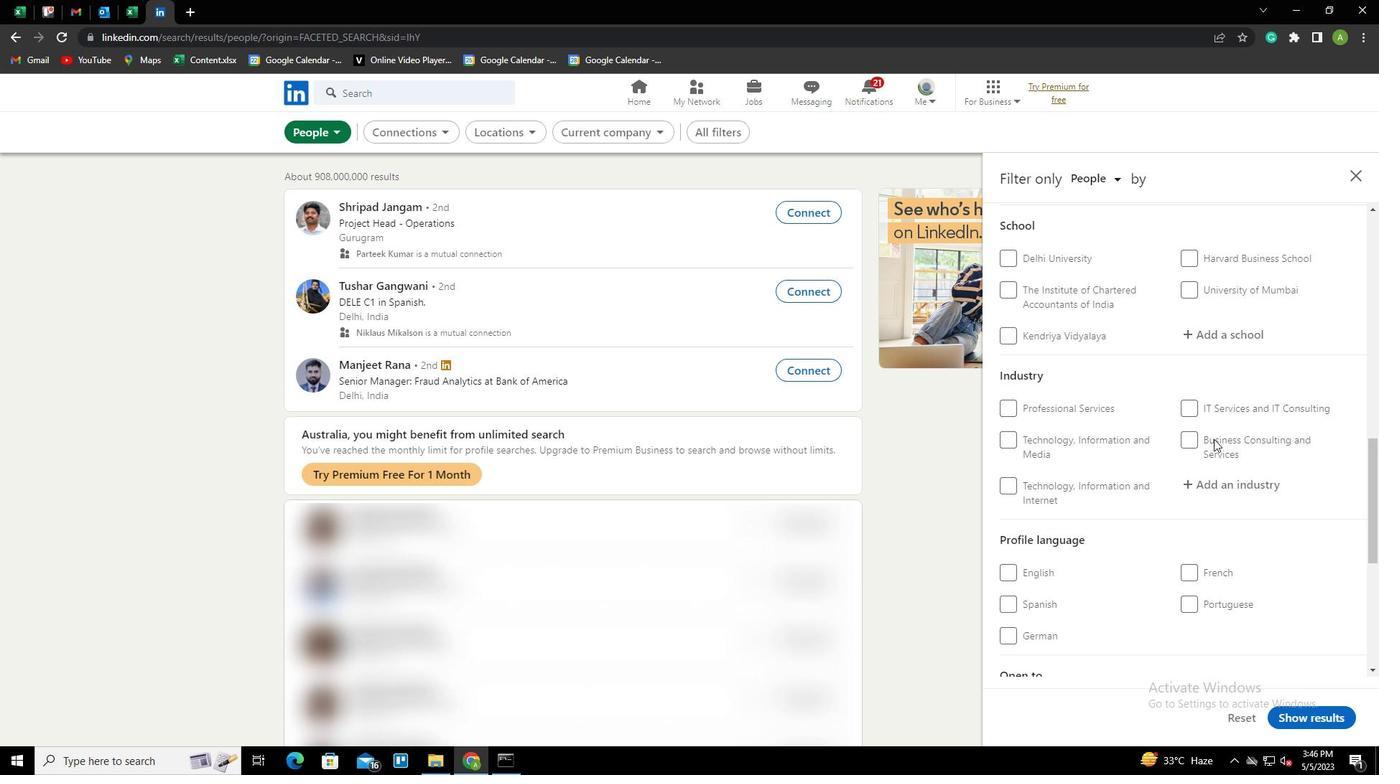 
Action: Mouse moved to (1191, 444)
Screenshot: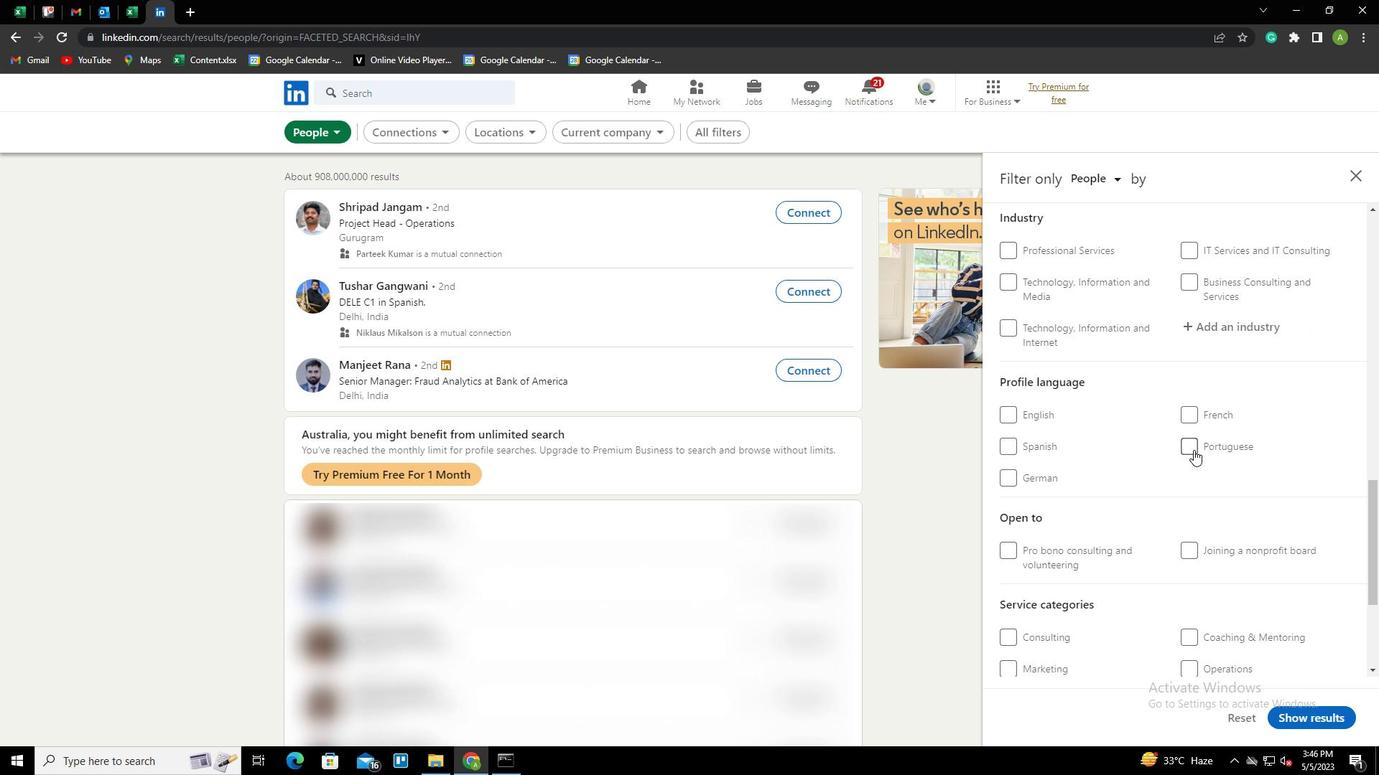 
Action: Mouse pressed left at (1191, 444)
Screenshot: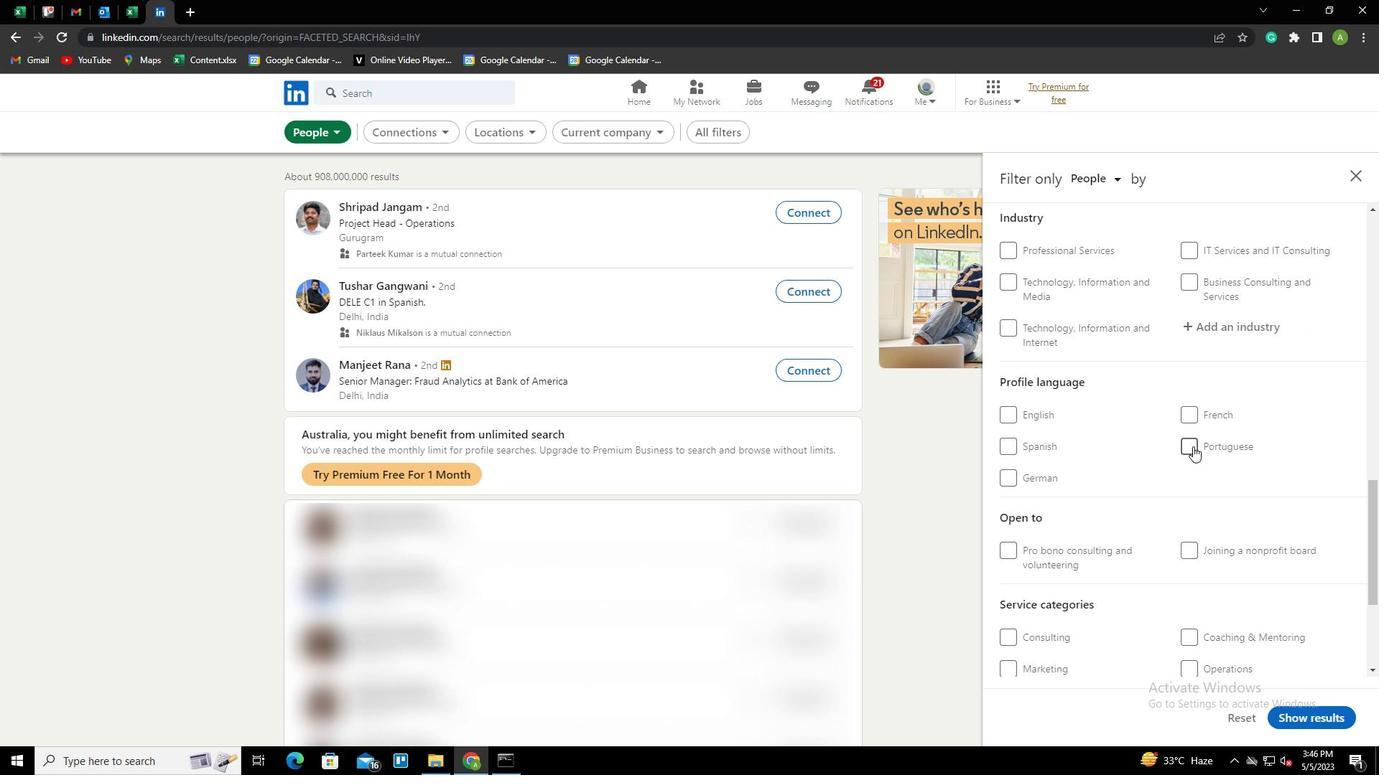 
Action: Mouse moved to (1278, 427)
Screenshot: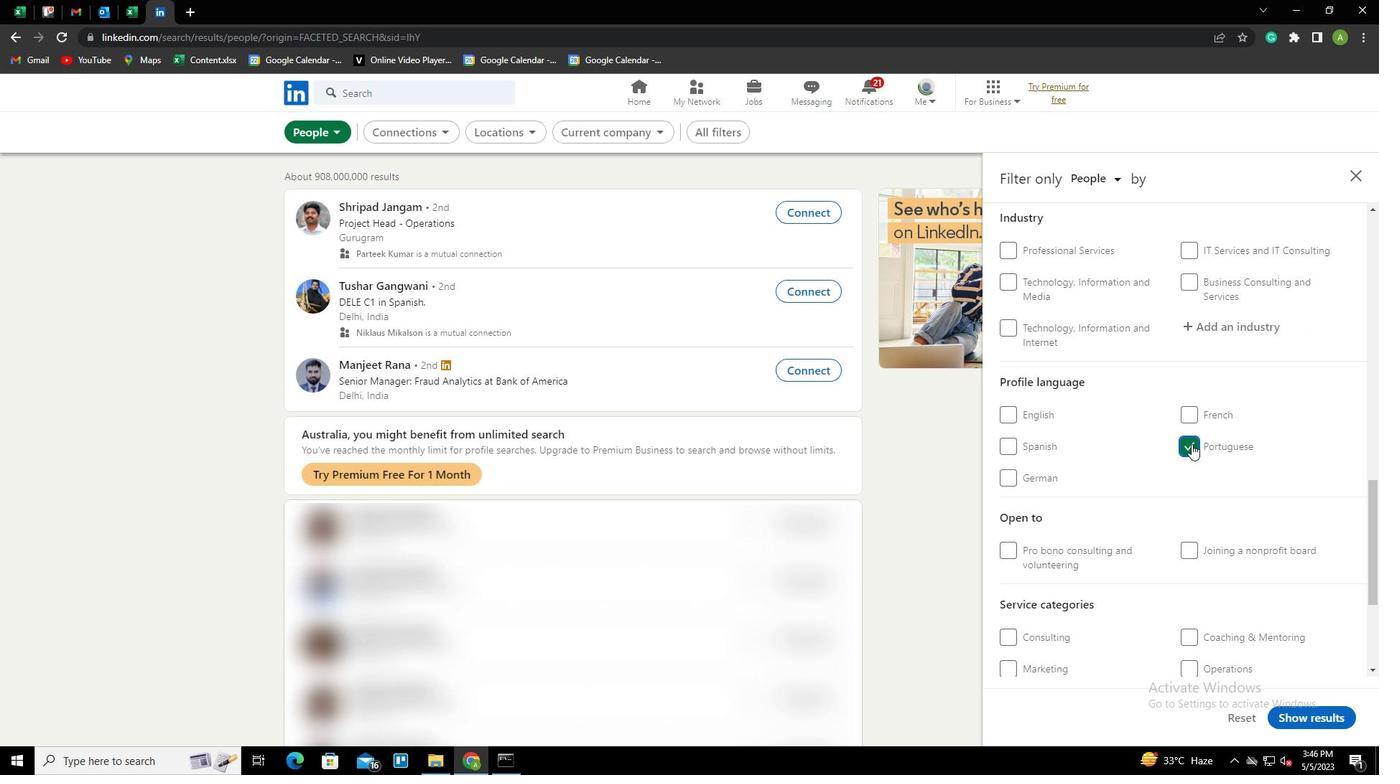 
Action: Mouse scrolled (1278, 428) with delta (0, 0)
Screenshot: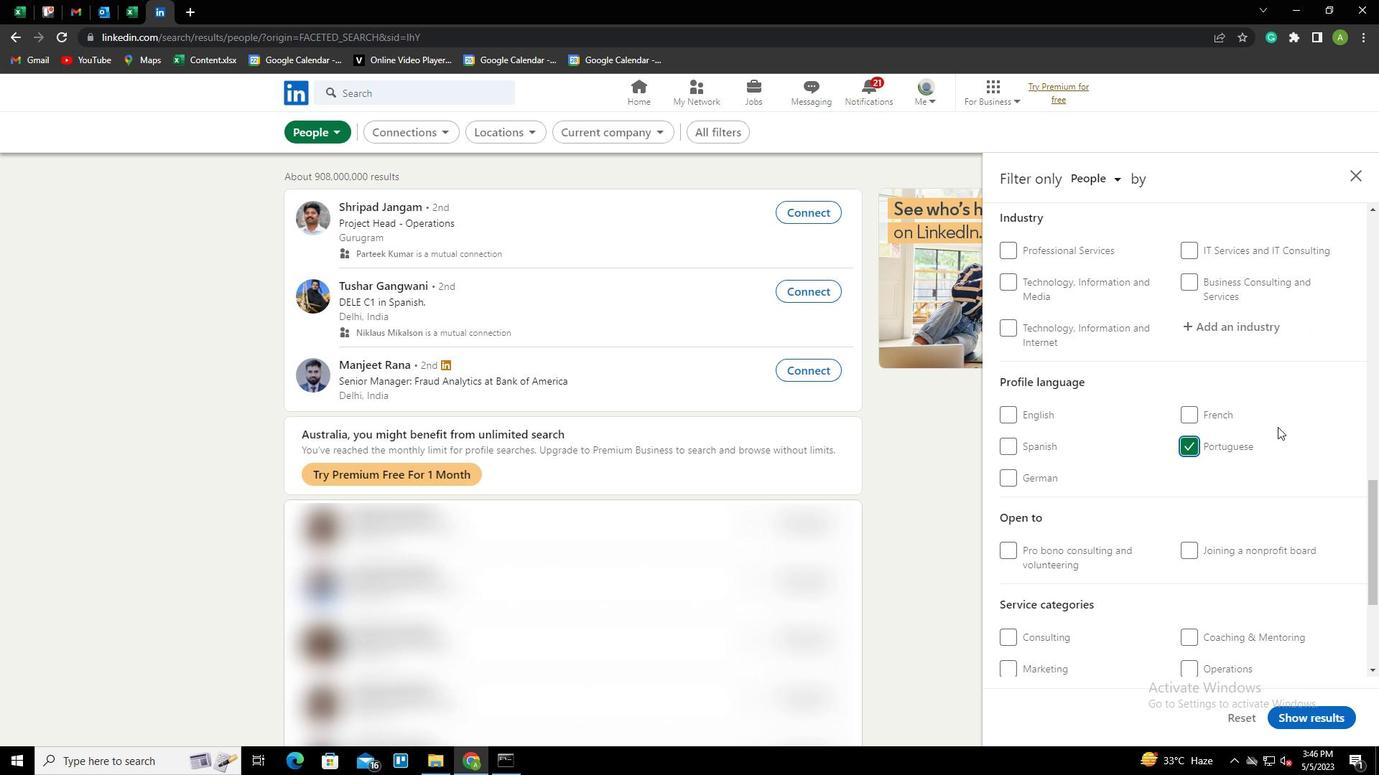 
Action: Mouse scrolled (1278, 428) with delta (0, 0)
Screenshot: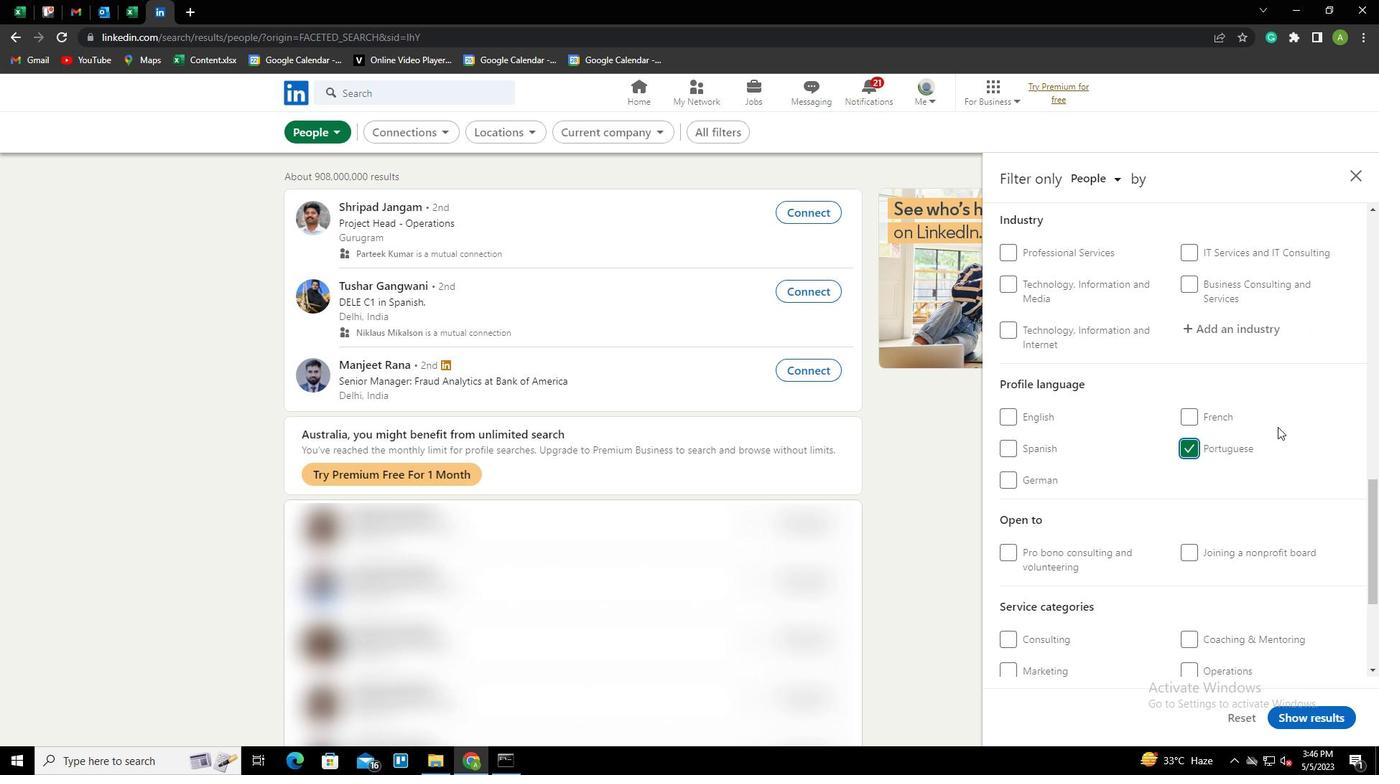
Action: Mouse scrolled (1278, 428) with delta (0, 0)
Screenshot: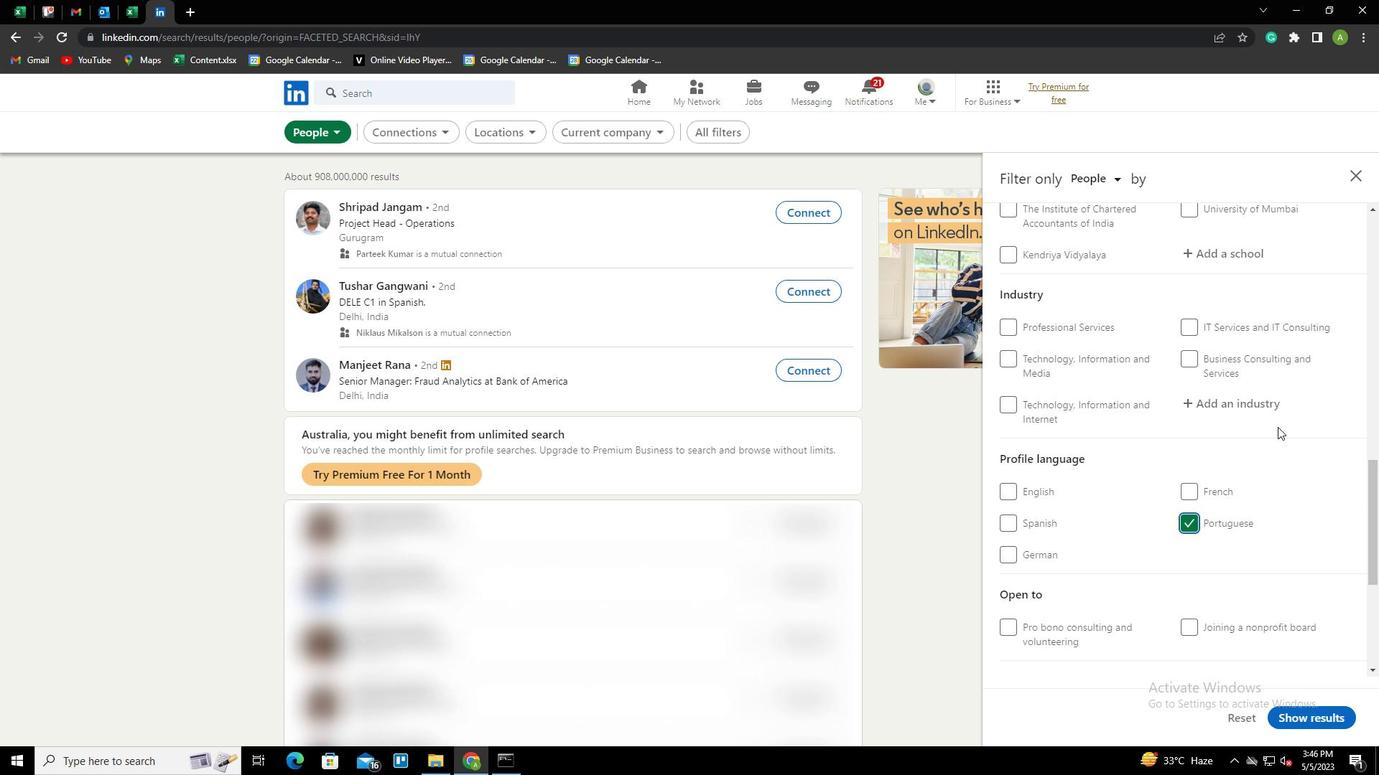 
Action: Mouse scrolled (1278, 428) with delta (0, 0)
Screenshot: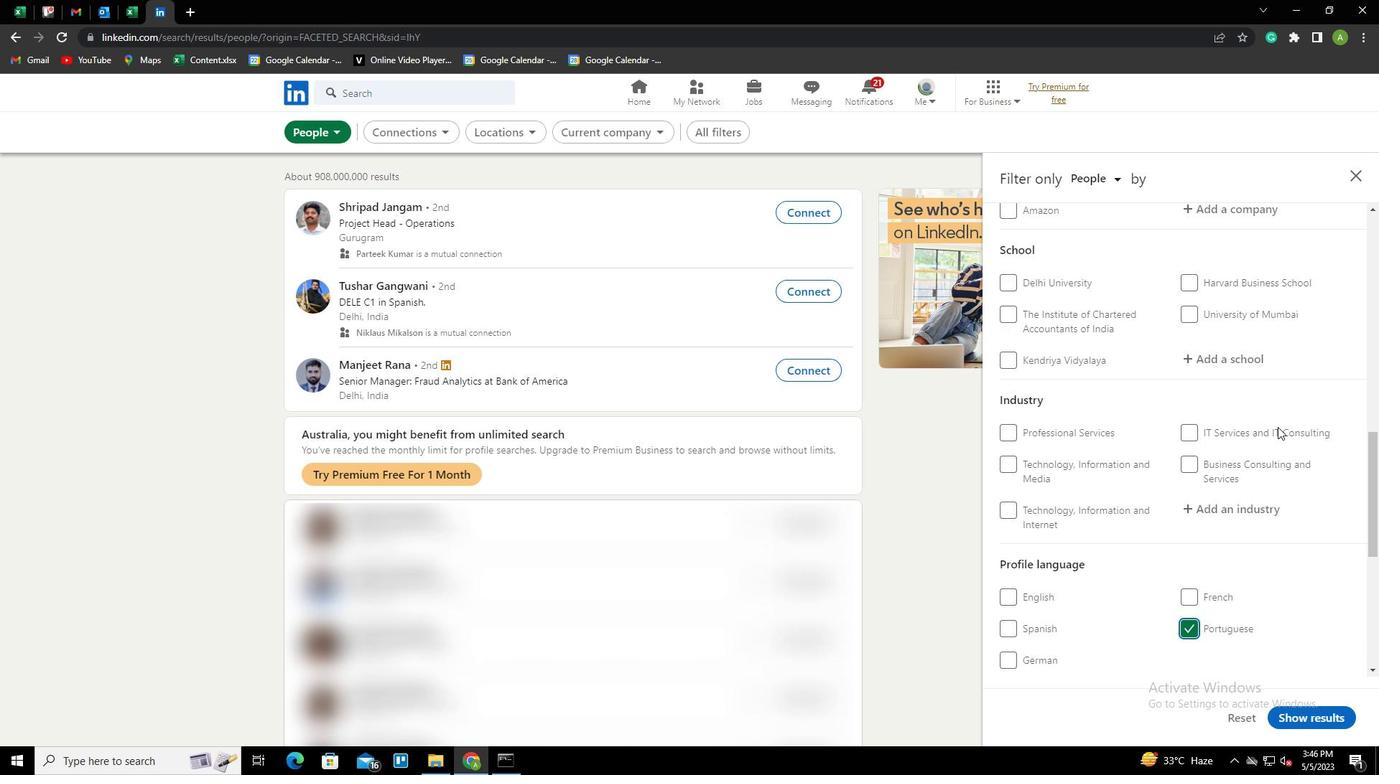 
Action: Mouse scrolled (1278, 428) with delta (0, 0)
Screenshot: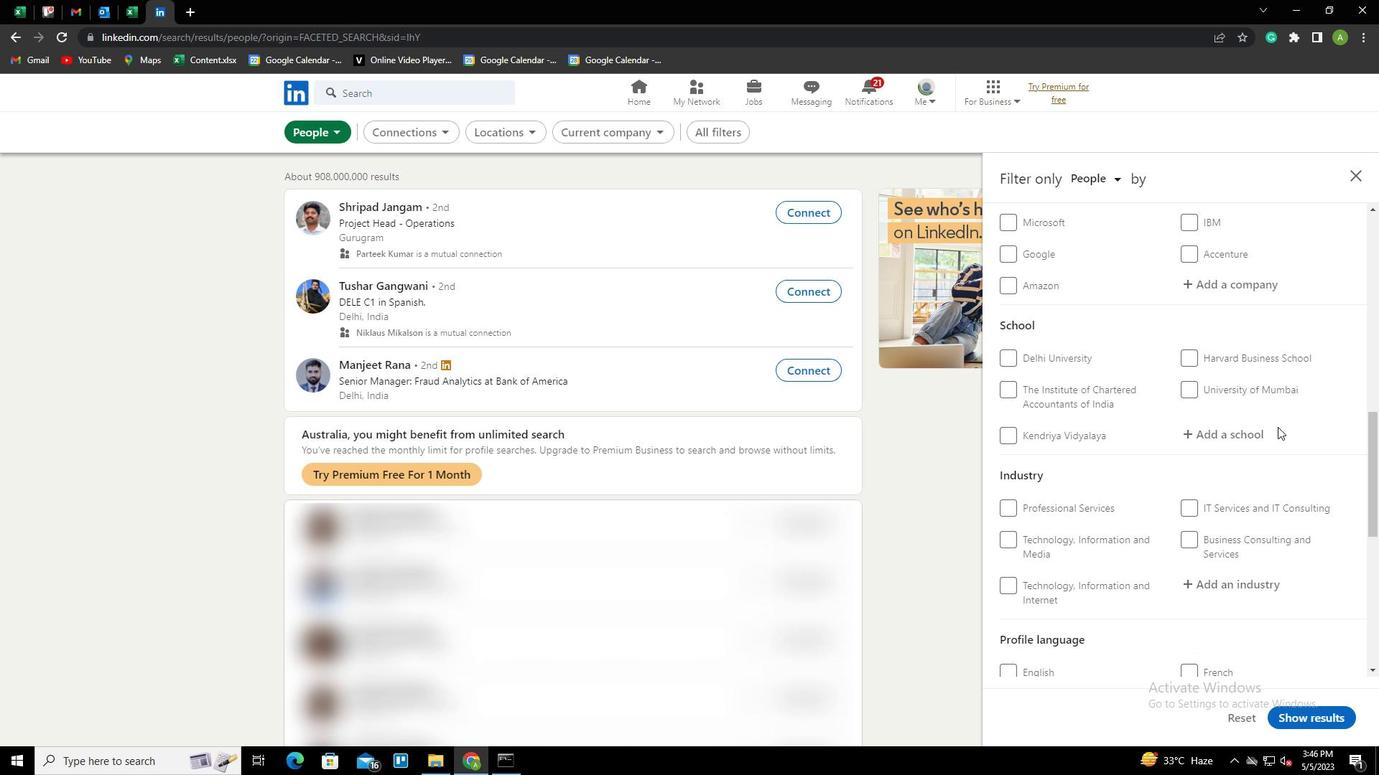 
Action: Mouse scrolled (1278, 428) with delta (0, 0)
Screenshot: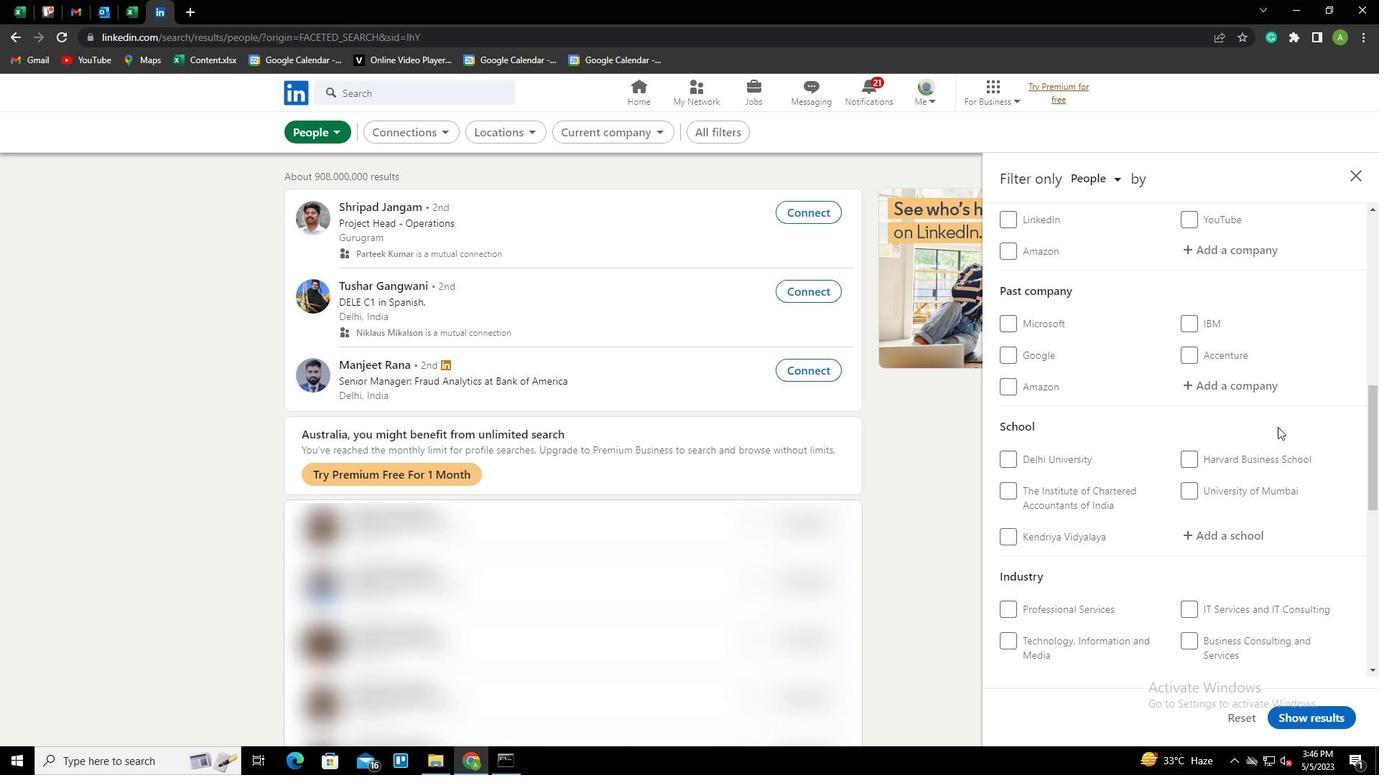 
Action: Mouse scrolled (1278, 428) with delta (0, 0)
Screenshot: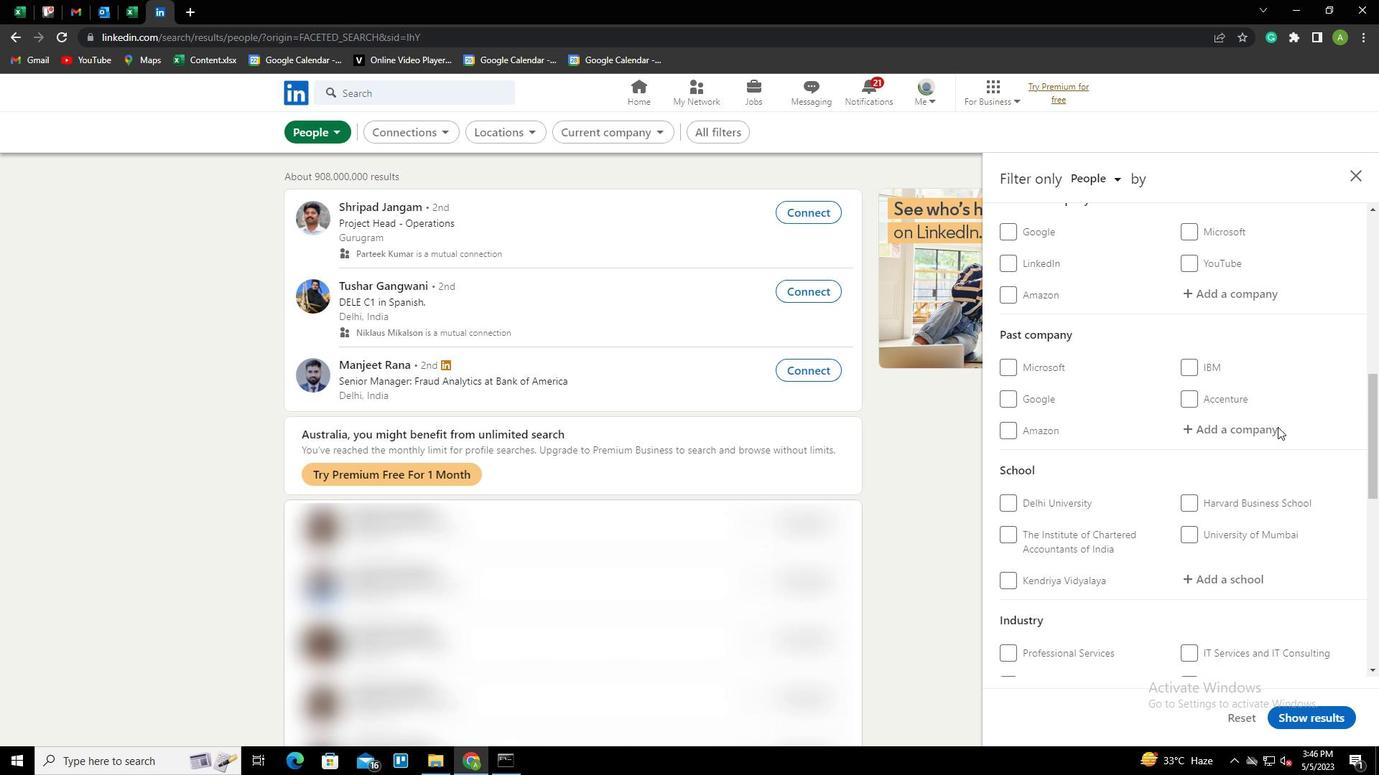 
Action: Mouse scrolled (1278, 428) with delta (0, 0)
Screenshot: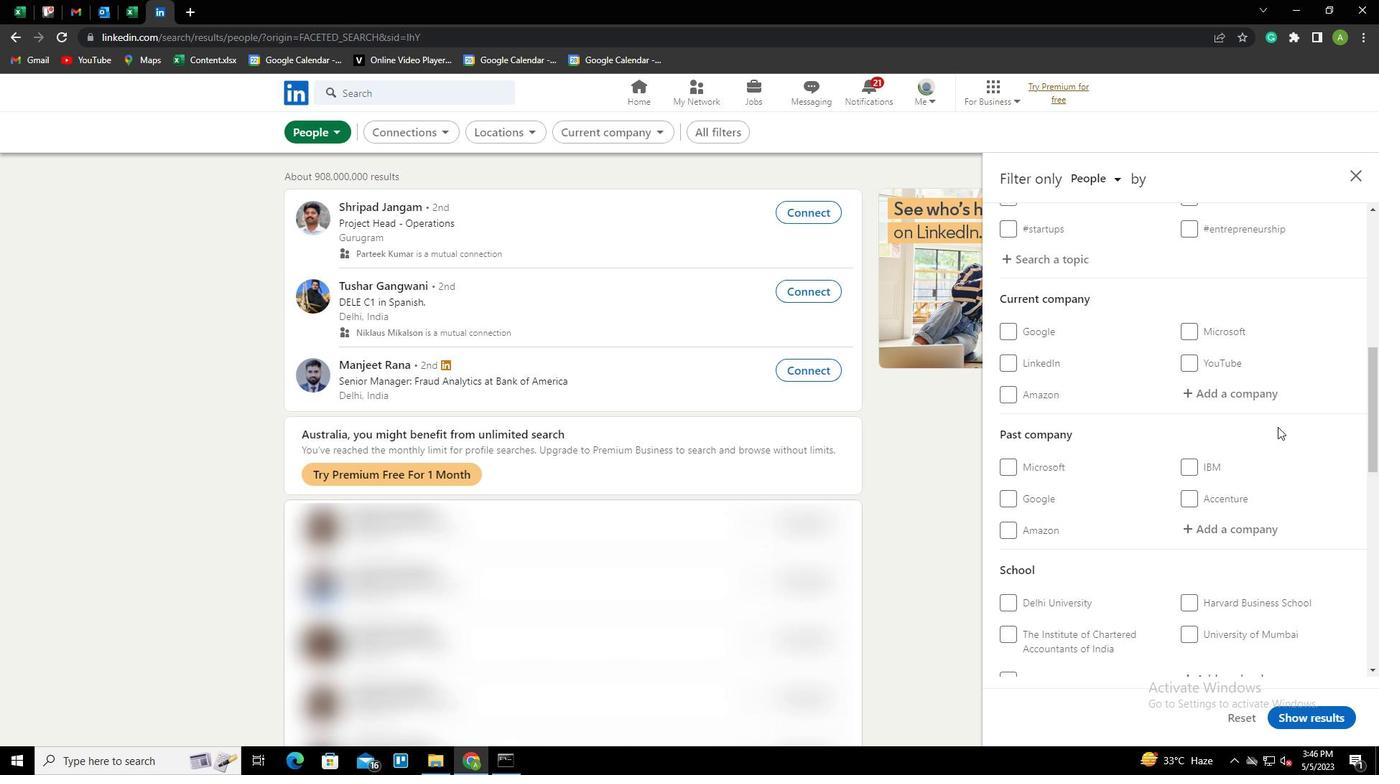 
Action: Mouse moved to (1219, 460)
Screenshot: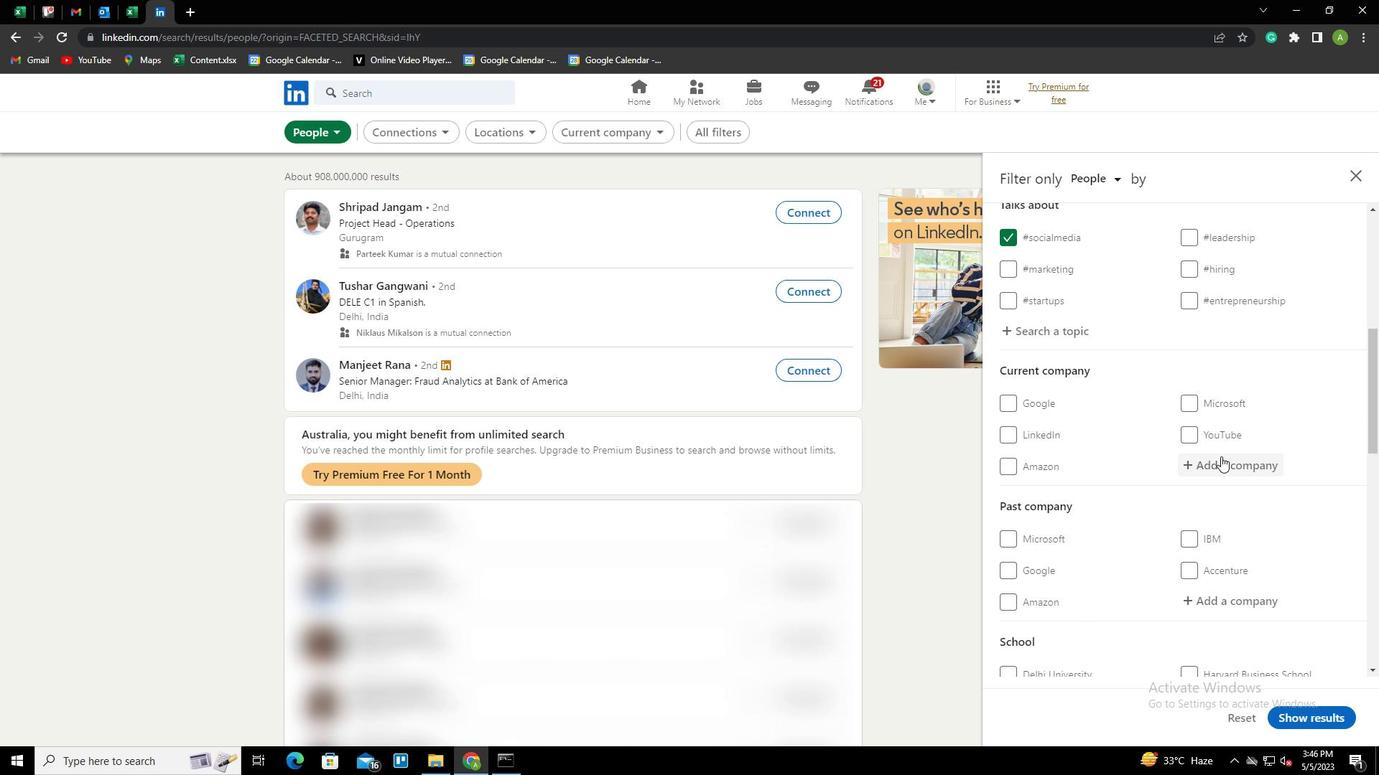 
Action: Mouse pressed left at (1219, 460)
Screenshot: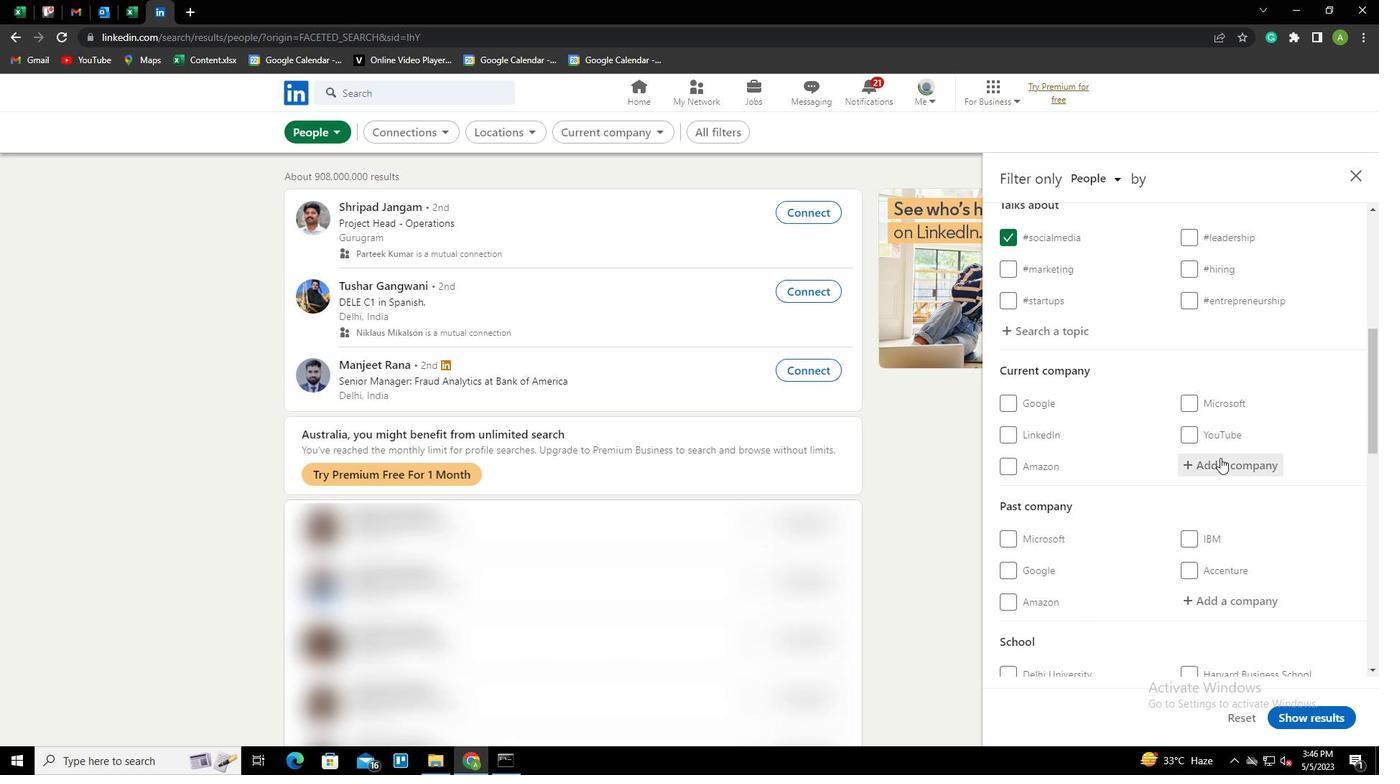 
Action: Key pressed <Key.shift>FLEET<Key.space><Key.shift>MANAGEMENT<Key.space><Key.shift>LIMITED<Key.down><Key.enter>
Screenshot: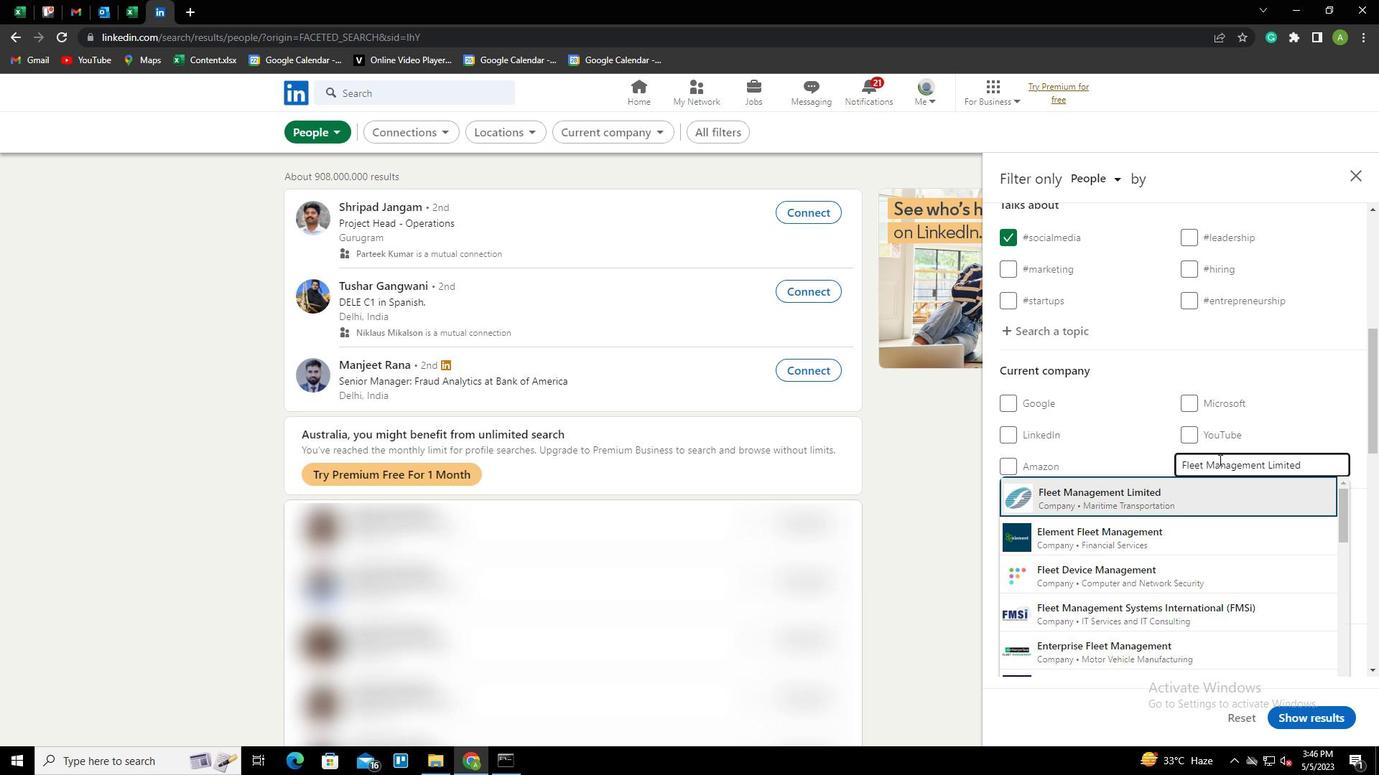 
Action: Mouse scrolled (1219, 459) with delta (0, 0)
Screenshot: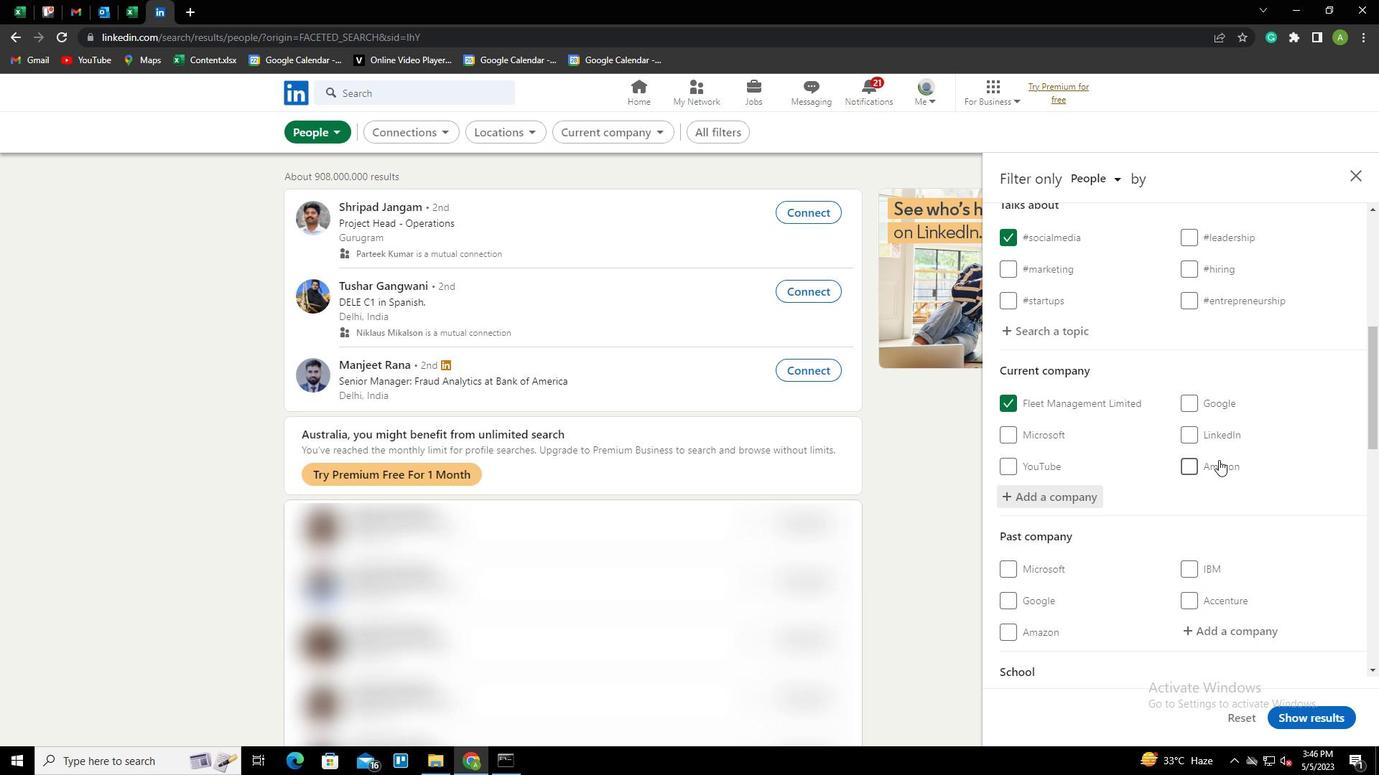 
Action: Mouse scrolled (1219, 459) with delta (0, 0)
Screenshot: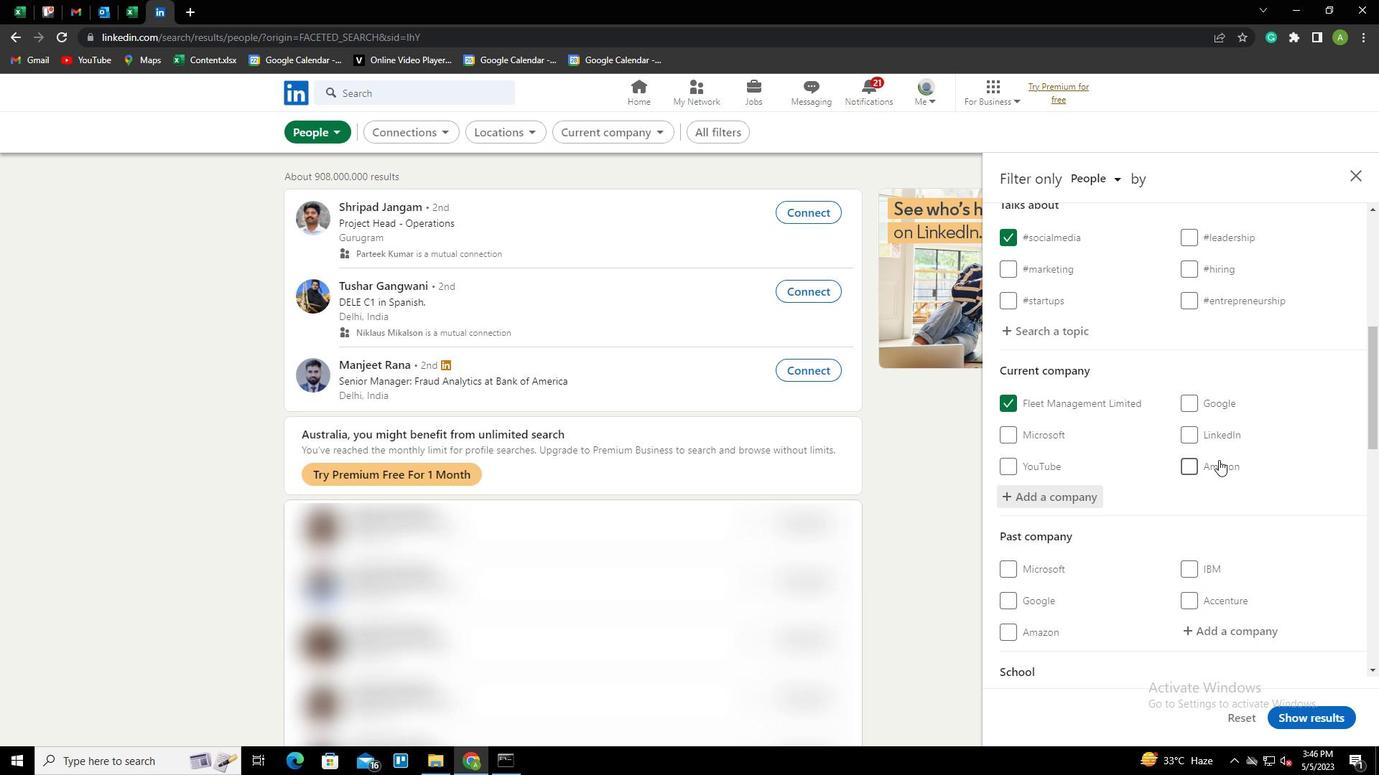 
Action: Mouse scrolled (1219, 459) with delta (0, 0)
Screenshot: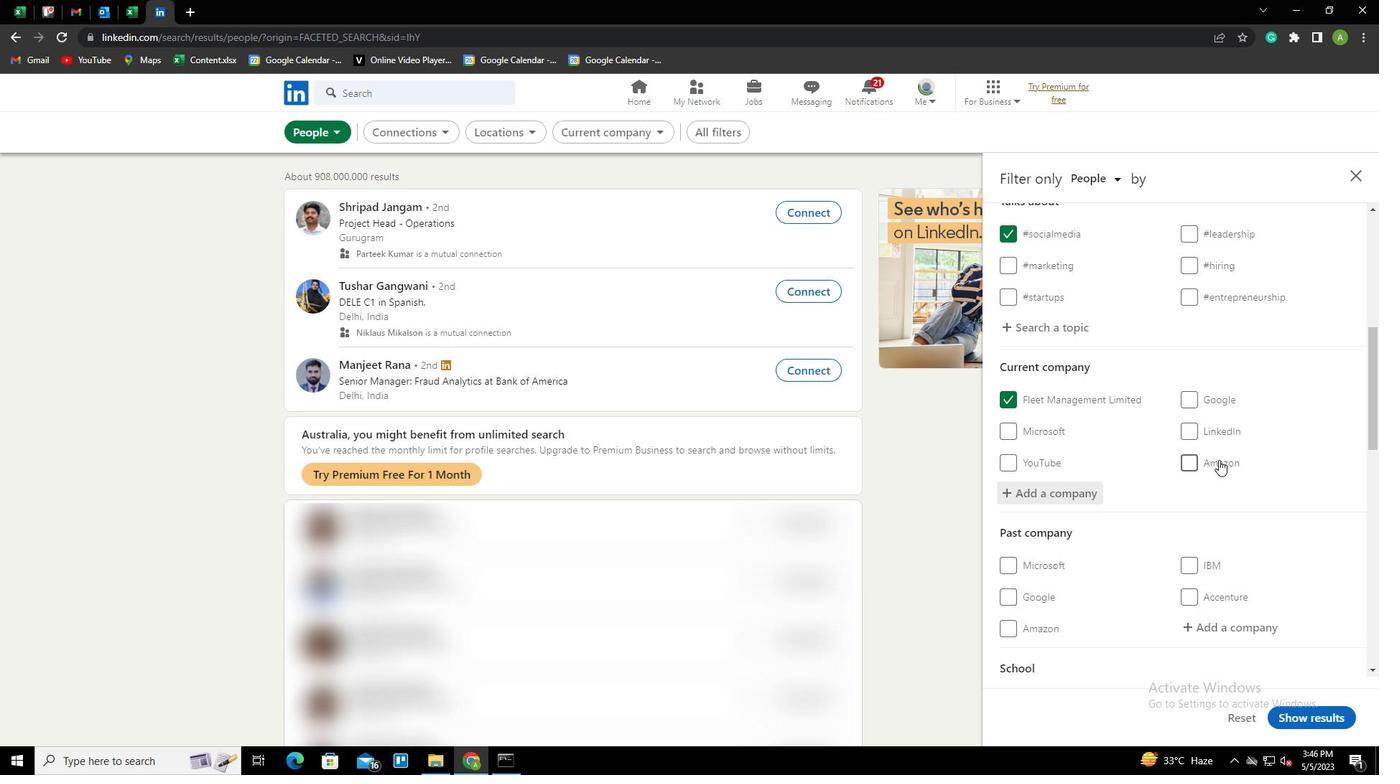 
Action: Mouse scrolled (1219, 459) with delta (0, 0)
Screenshot: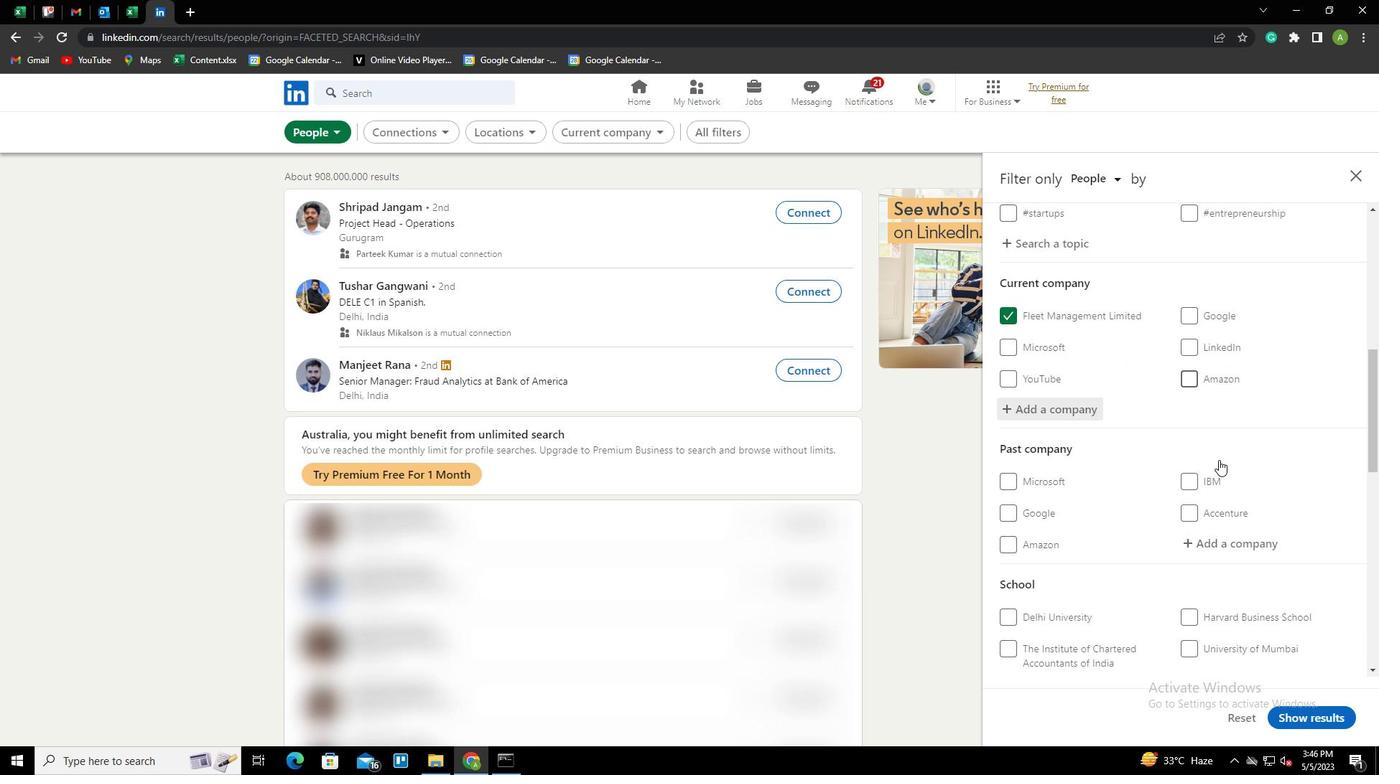 
Action: Mouse moved to (1218, 492)
Screenshot: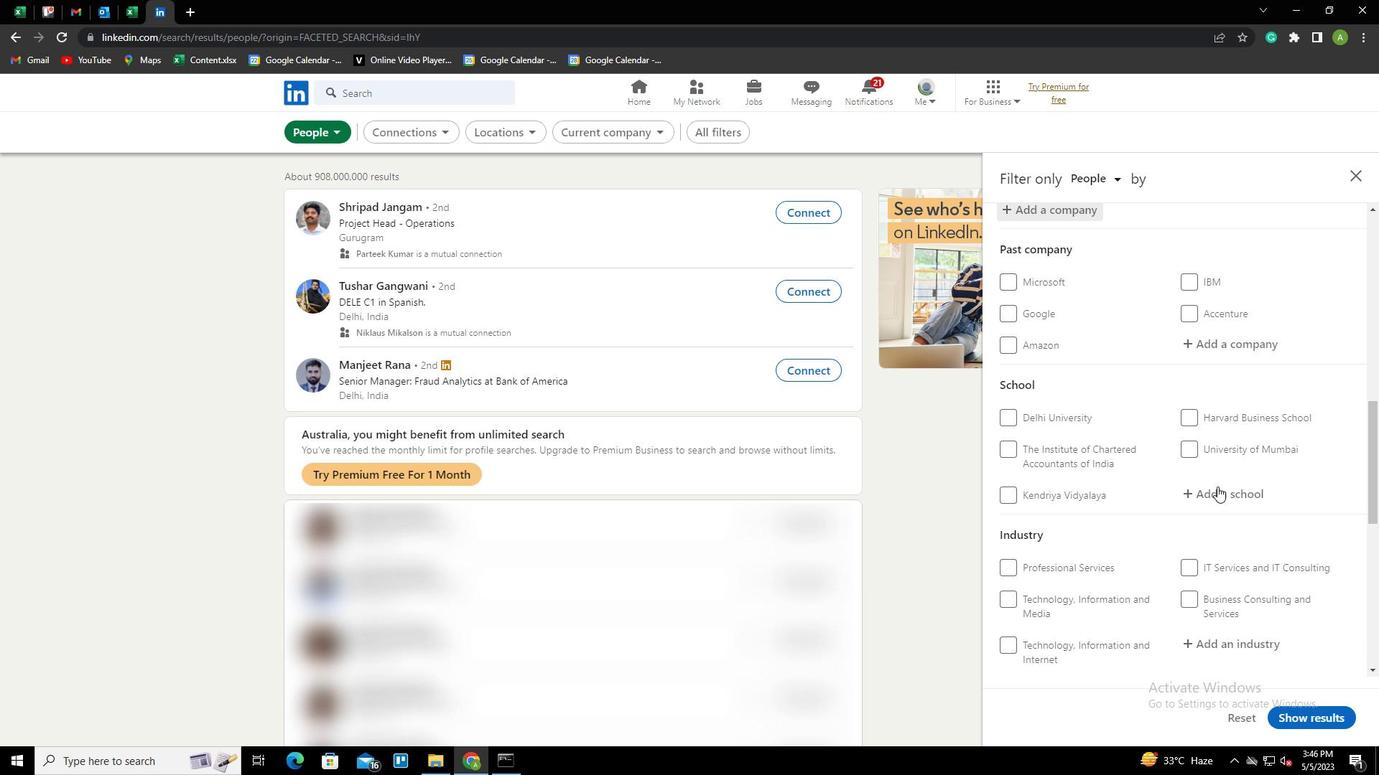 
Action: Mouse pressed left at (1218, 492)
Screenshot: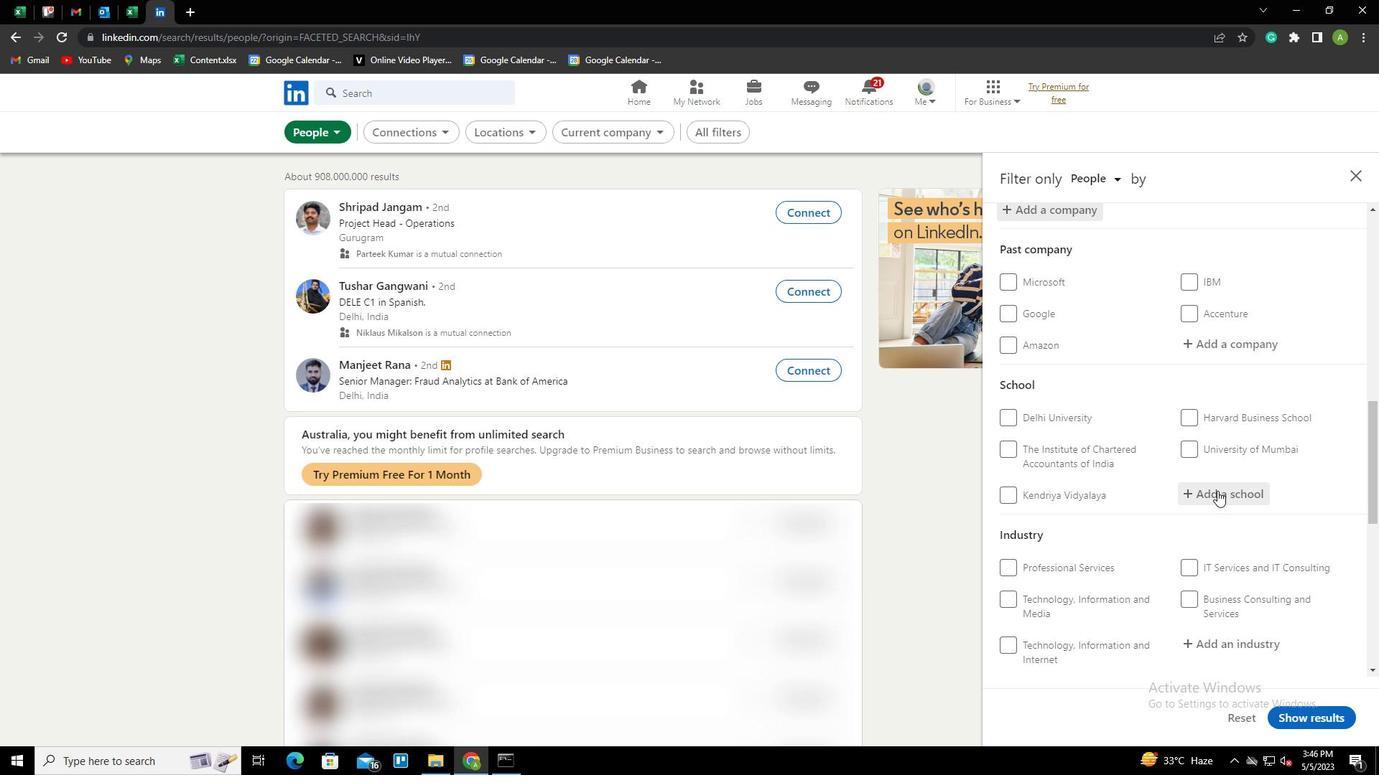 
Action: Key pressed <Key.shift>MANIPAL<Key.space><Key.shift>UN<Key.backspace><Key.backspace><Key.shift>INSTITUTE<Key.space>OF<Key.space><Key.shift>TECHNOLOGY<Key.down><Key.enter>
Screenshot: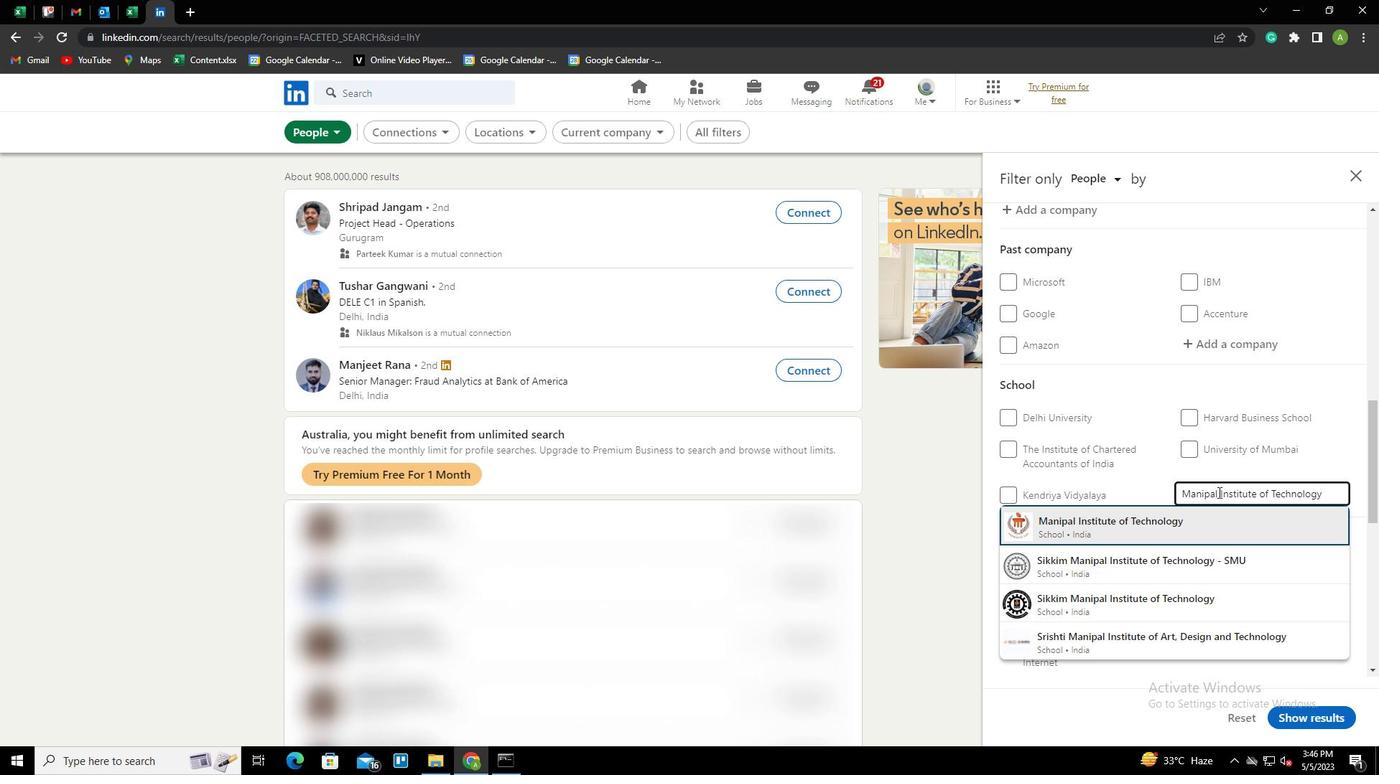 
Action: Mouse scrolled (1218, 492) with delta (0, 0)
Screenshot: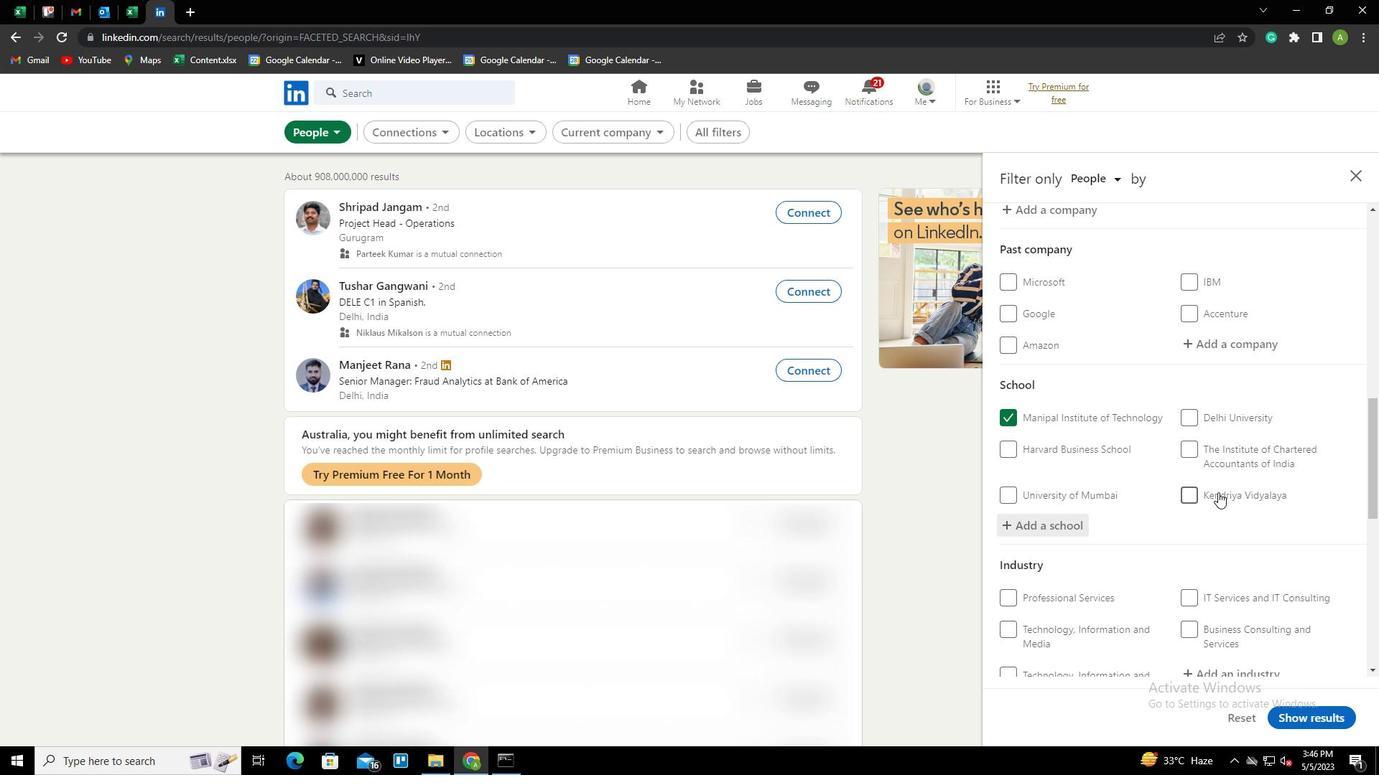 
Action: Mouse scrolled (1218, 492) with delta (0, 0)
Screenshot: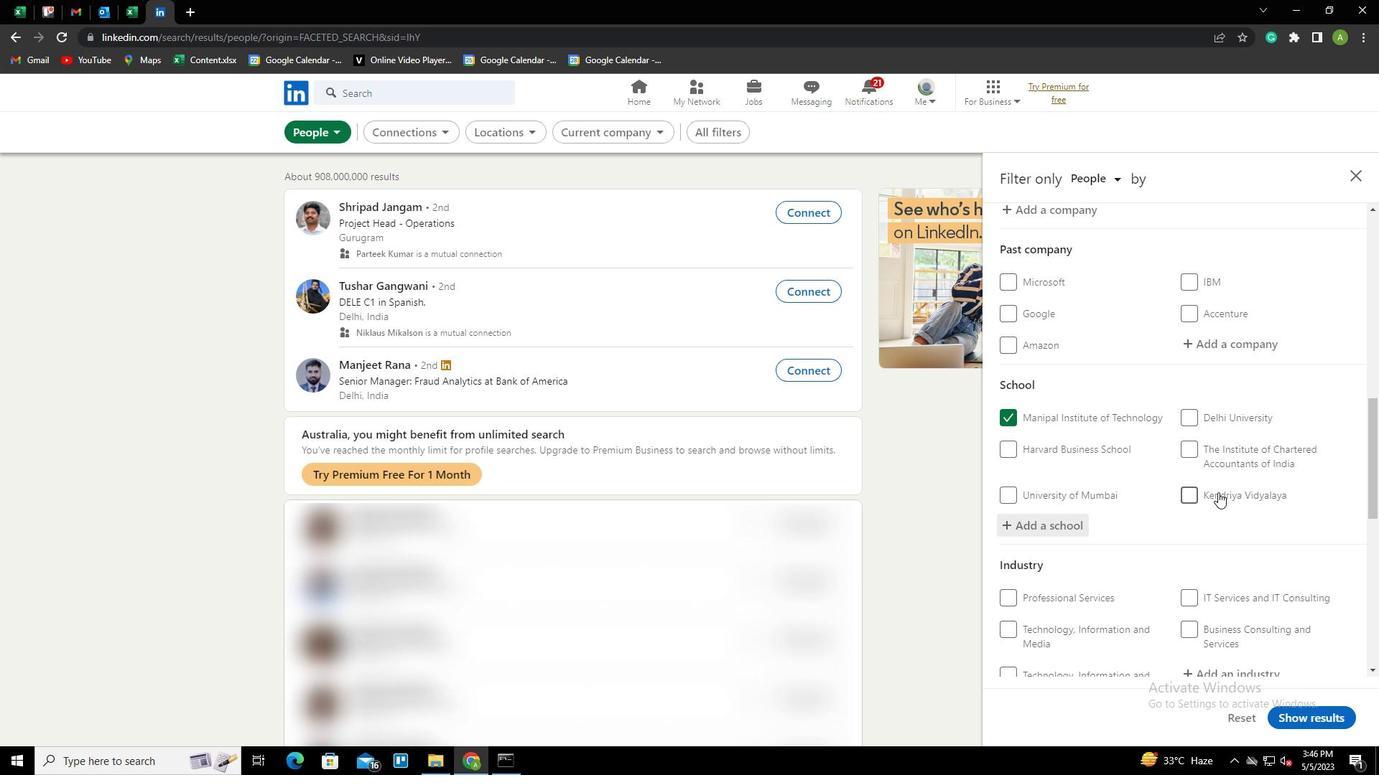 
Action: Mouse scrolled (1218, 492) with delta (0, 0)
Screenshot: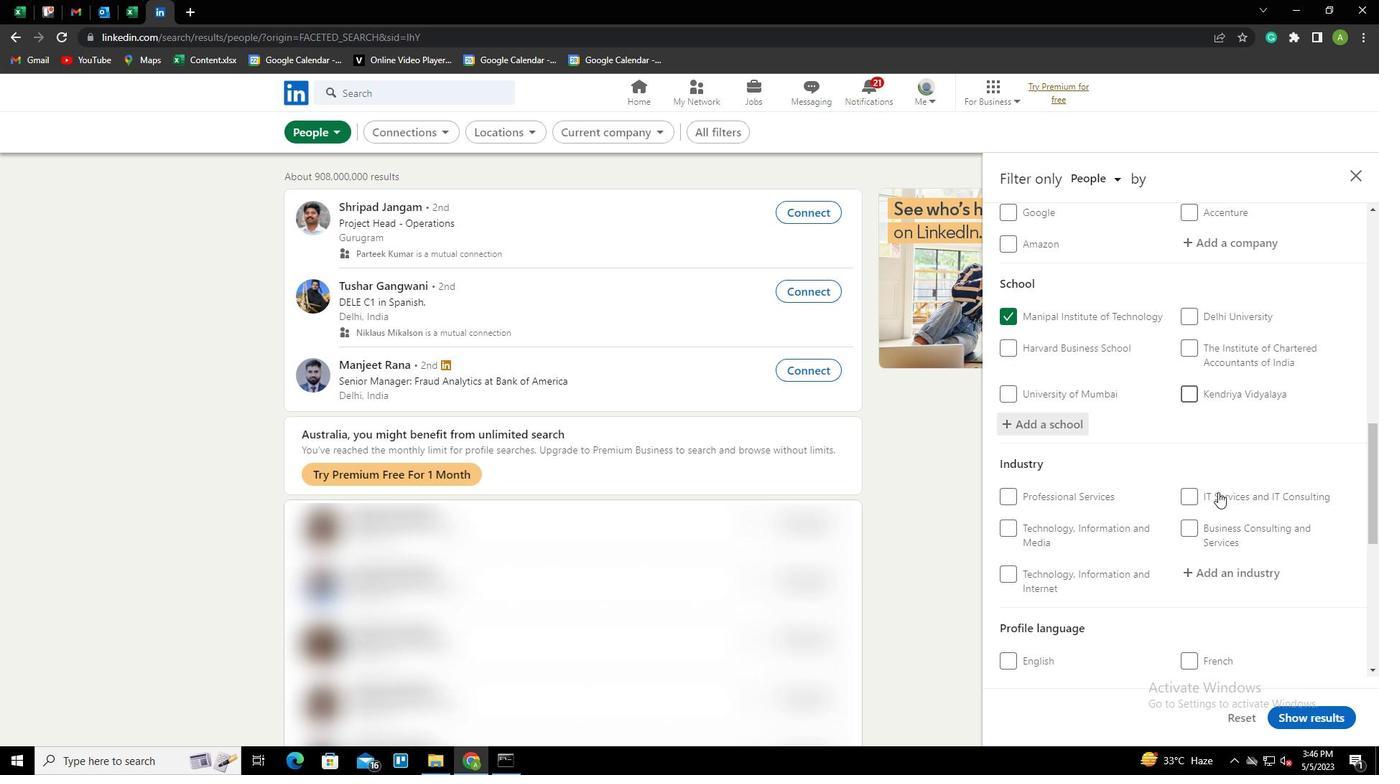 
Action: Mouse moved to (1220, 456)
Screenshot: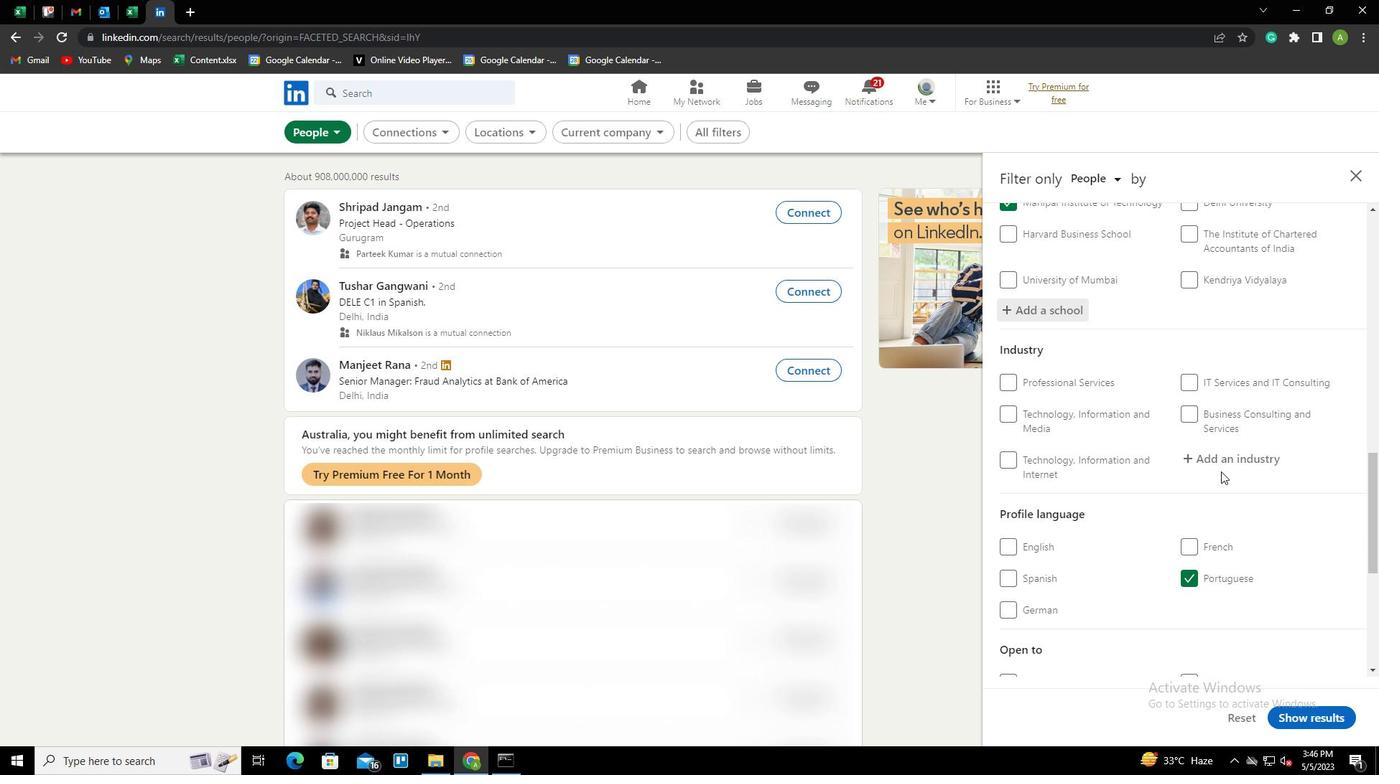 
Action: Mouse pressed left at (1220, 456)
Screenshot: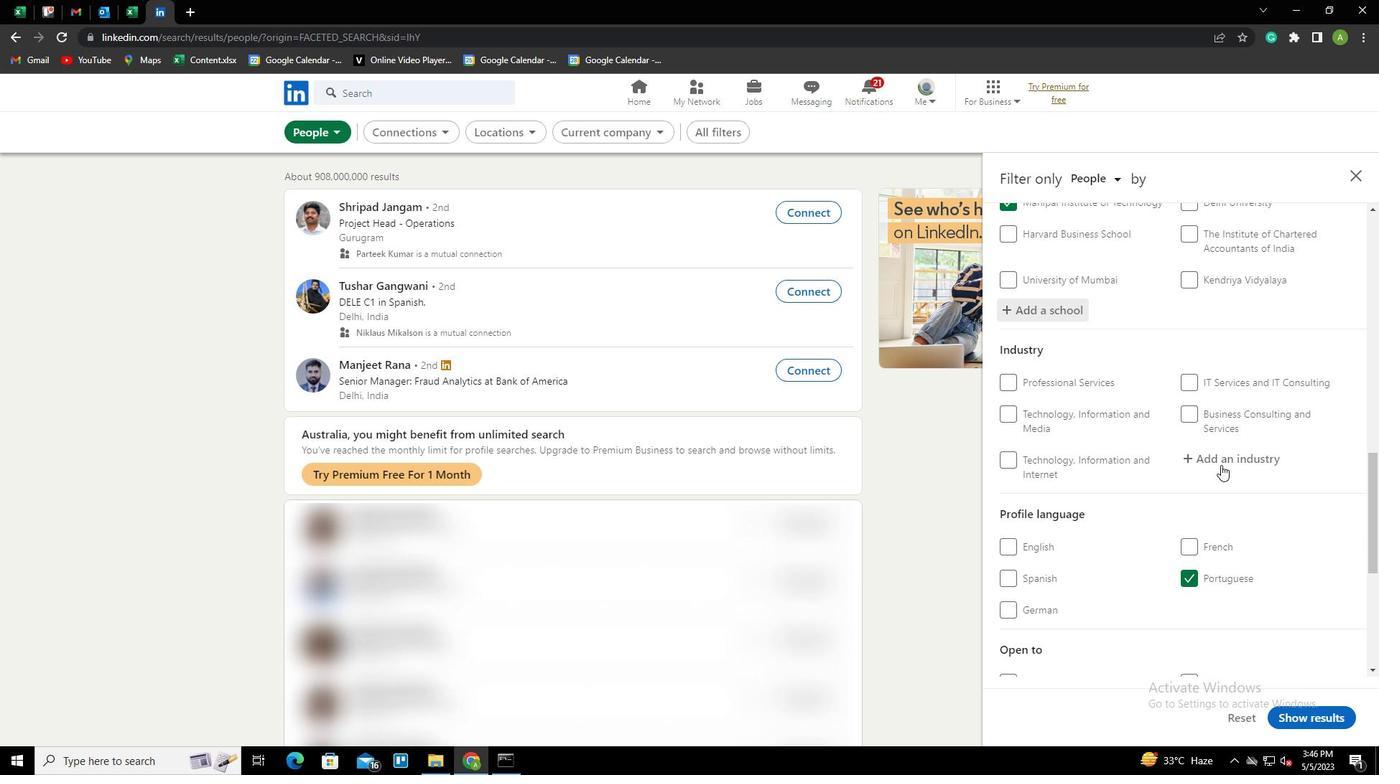 
Action: Key pressed <Key.shift>HISTORICAL<Key.space><Key.shift>SITES<Key.down><Key.down><Key.enter>
Screenshot: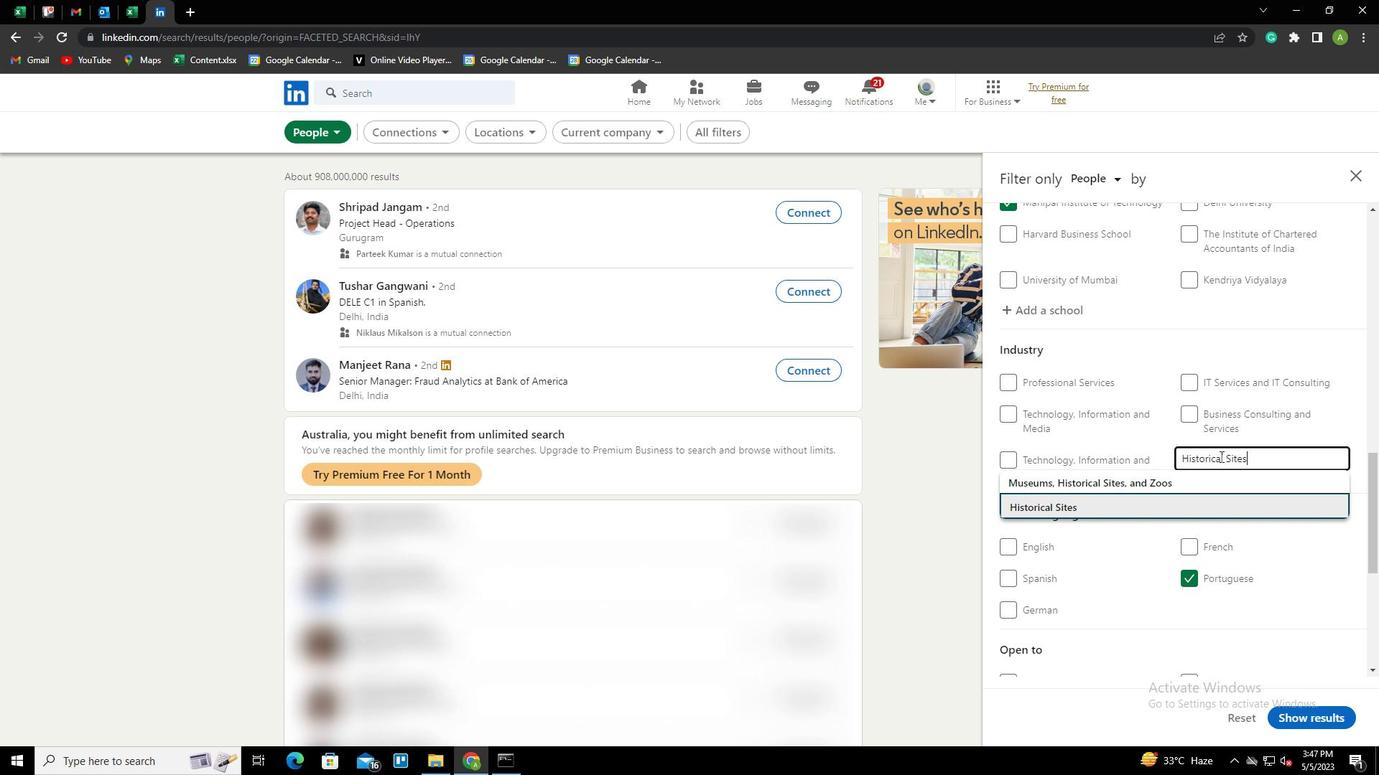 
Action: Mouse scrolled (1220, 456) with delta (0, 0)
Screenshot: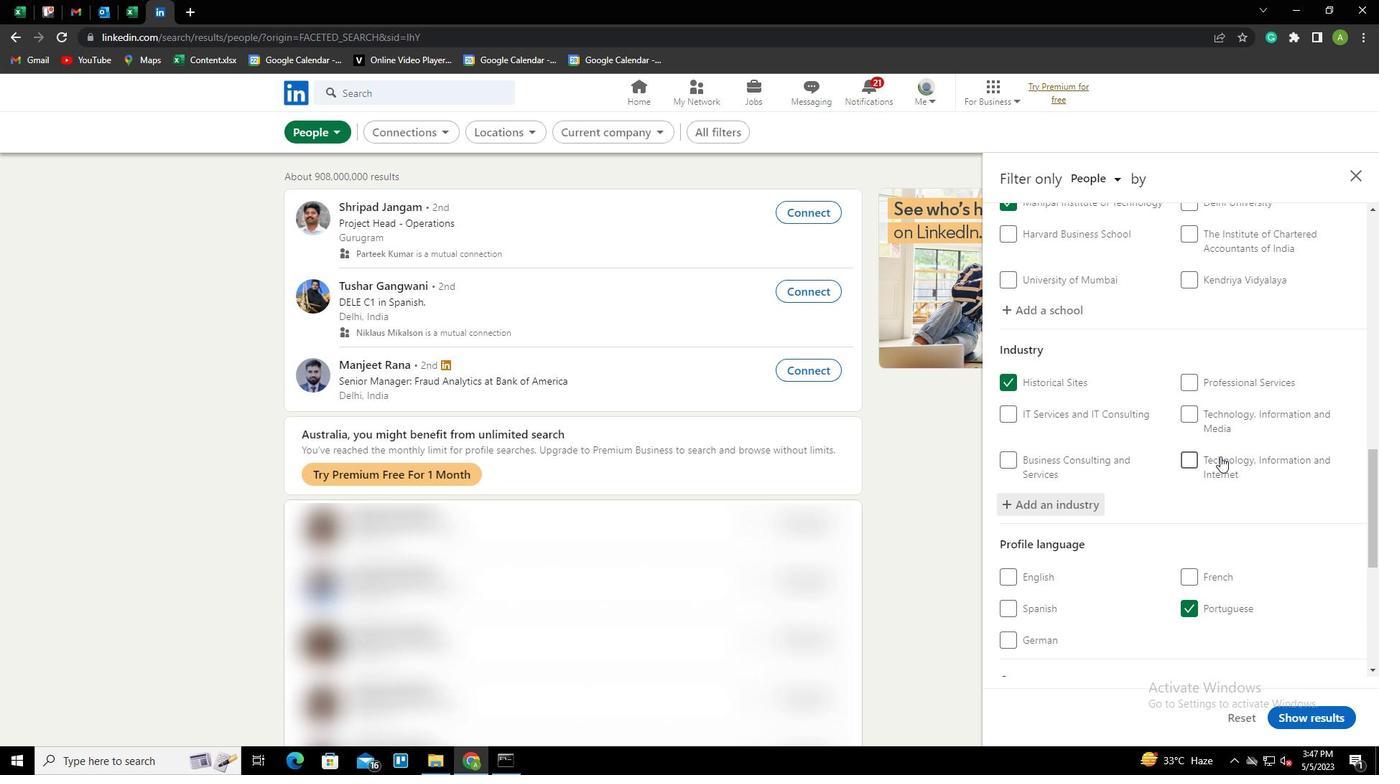 
Action: Mouse scrolled (1220, 456) with delta (0, 0)
Screenshot: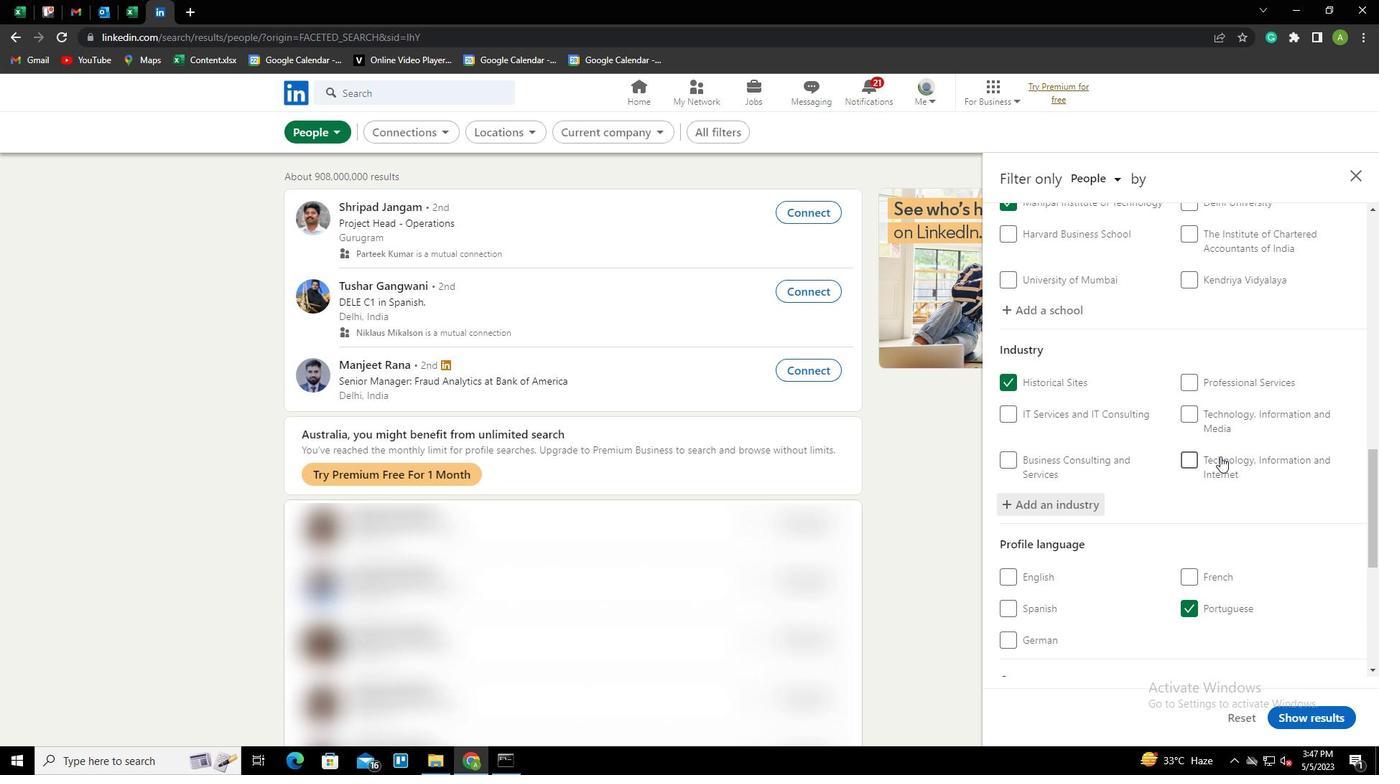 
Action: Mouse scrolled (1220, 456) with delta (0, 0)
Screenshot: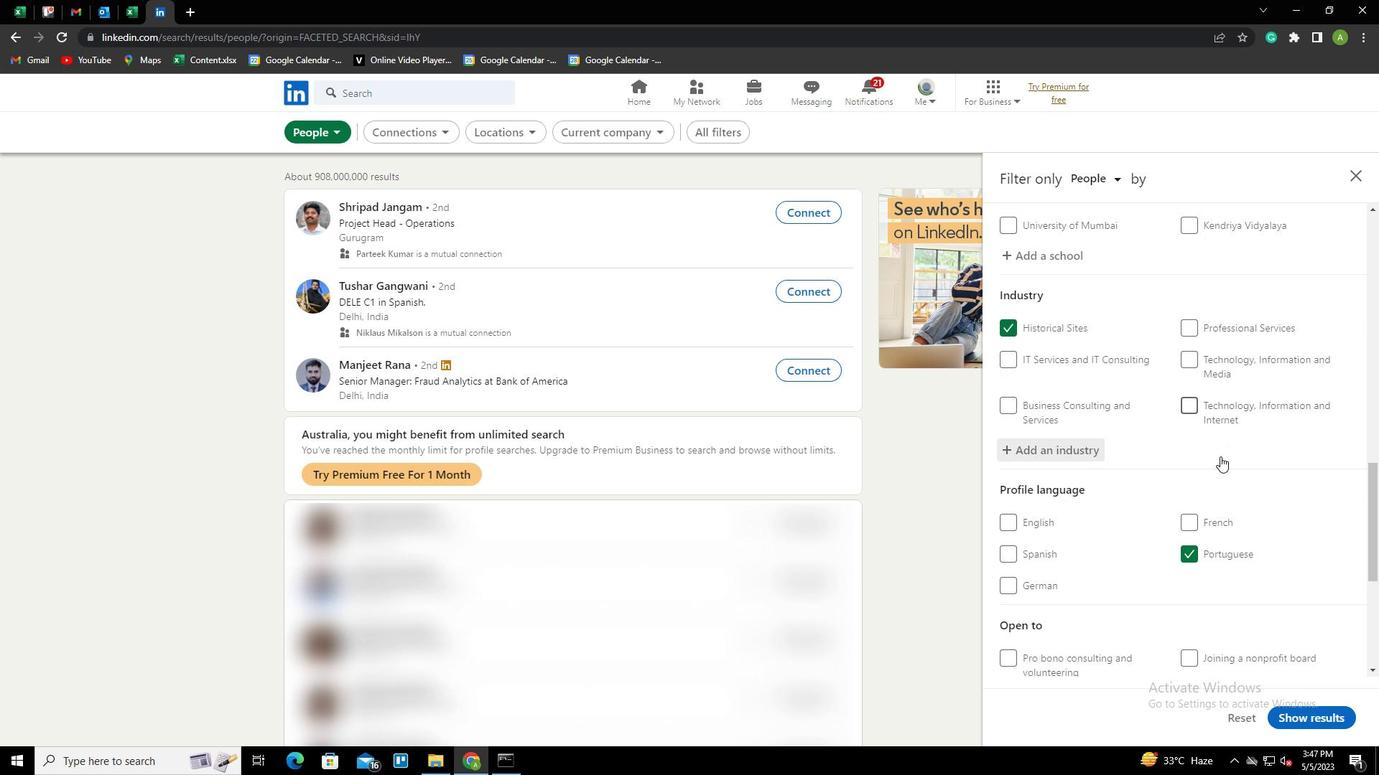 
Action: Mouse scrolled (1220, 456) with delta (0, 0)
Screenshot: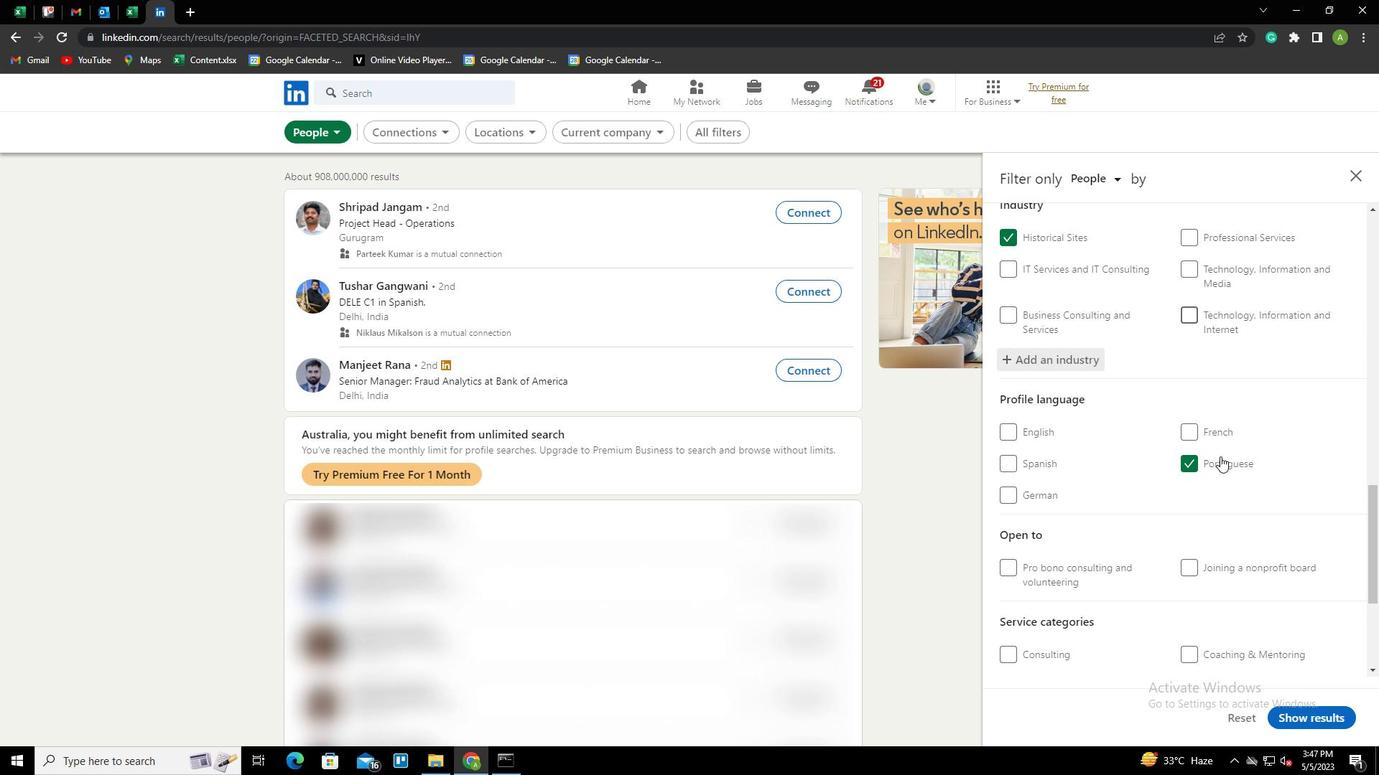 
Action: Mouse scrolled (1220, 456) with delta (0, 0)
Screenshot: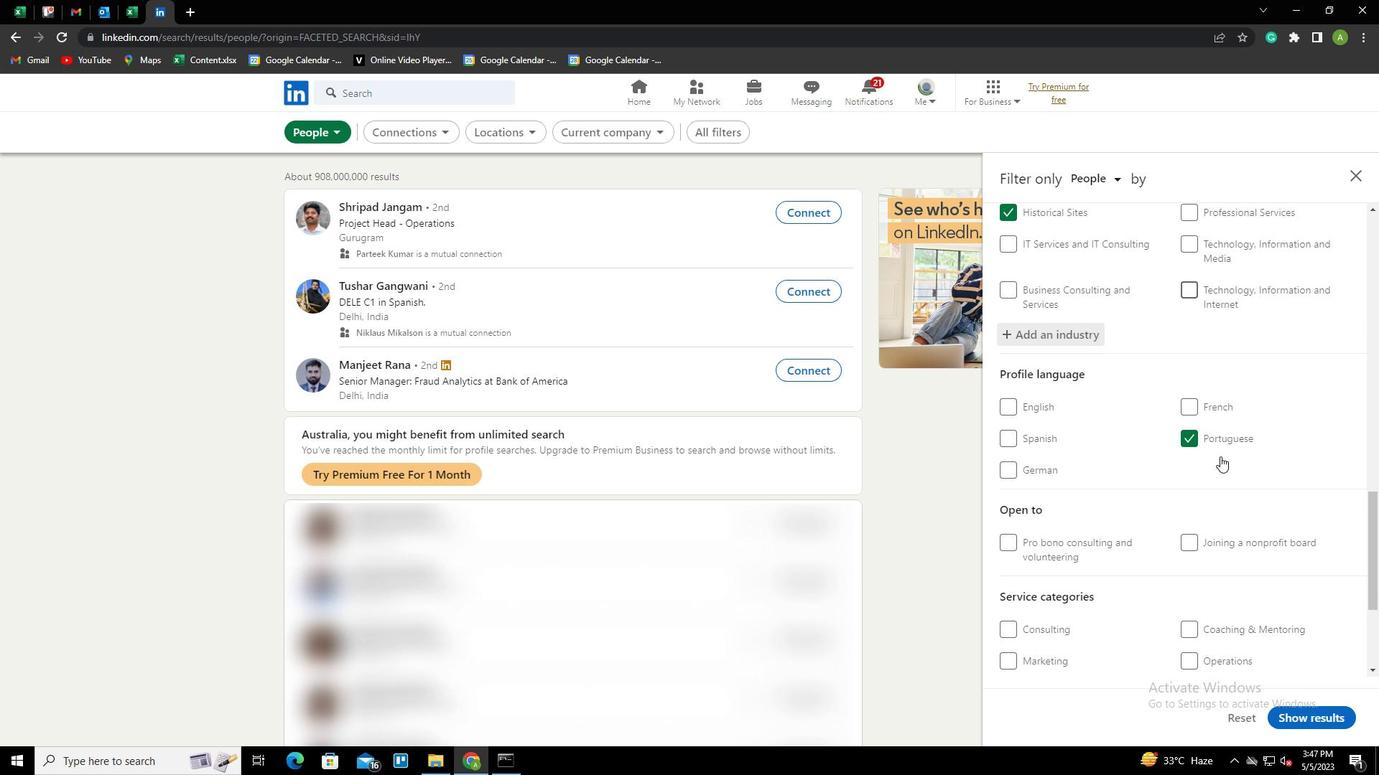 
Action: Mouse scrolled (1220, 456) with delta (0, 0)
Screenshot: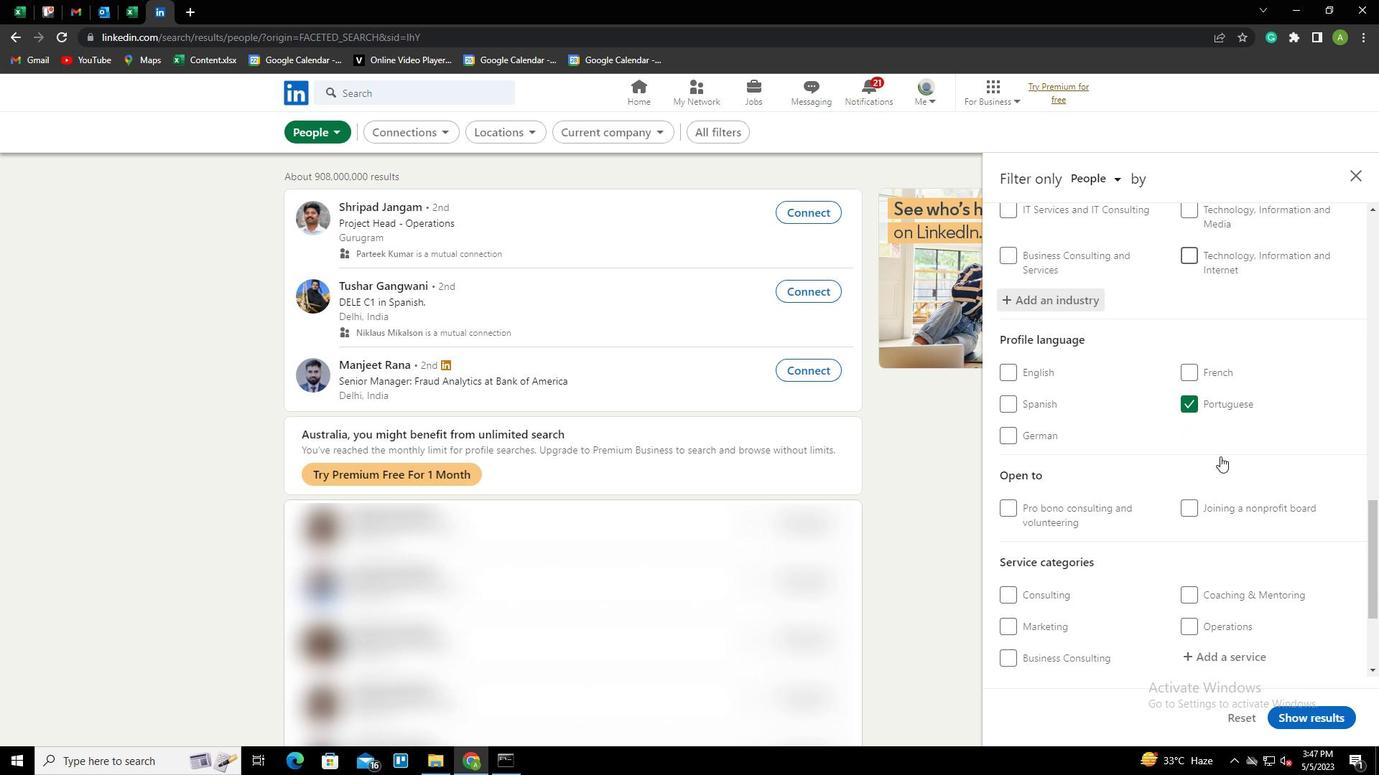 
Action: Mouse moved to (1202, 478)
Screenshot: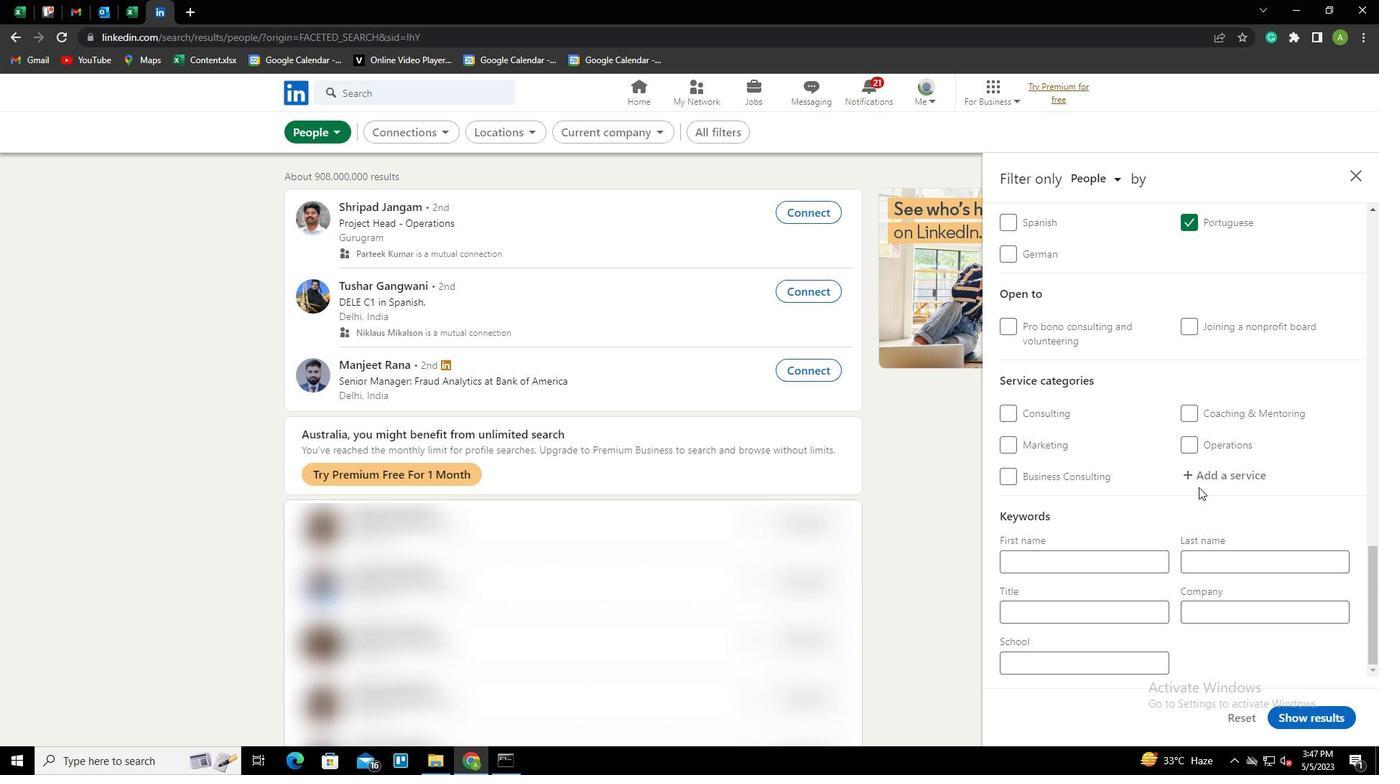 
Action: Mouse pressed left at (1202, 478)
Screenshot: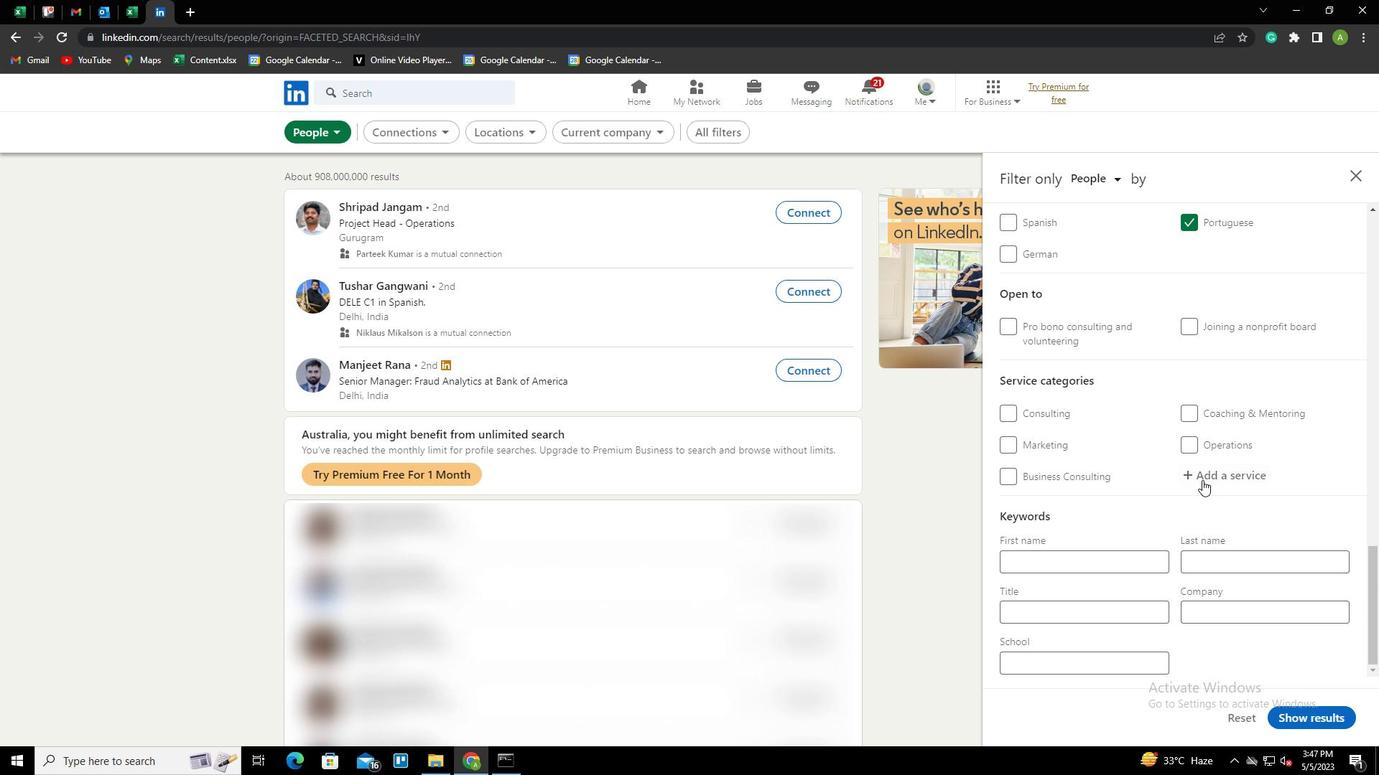 
Action: Key pressed <Key.shift>FINANCIAL<Key.space><Key.shift>REPORTING<Key.down><Key.enter>
Screenshot: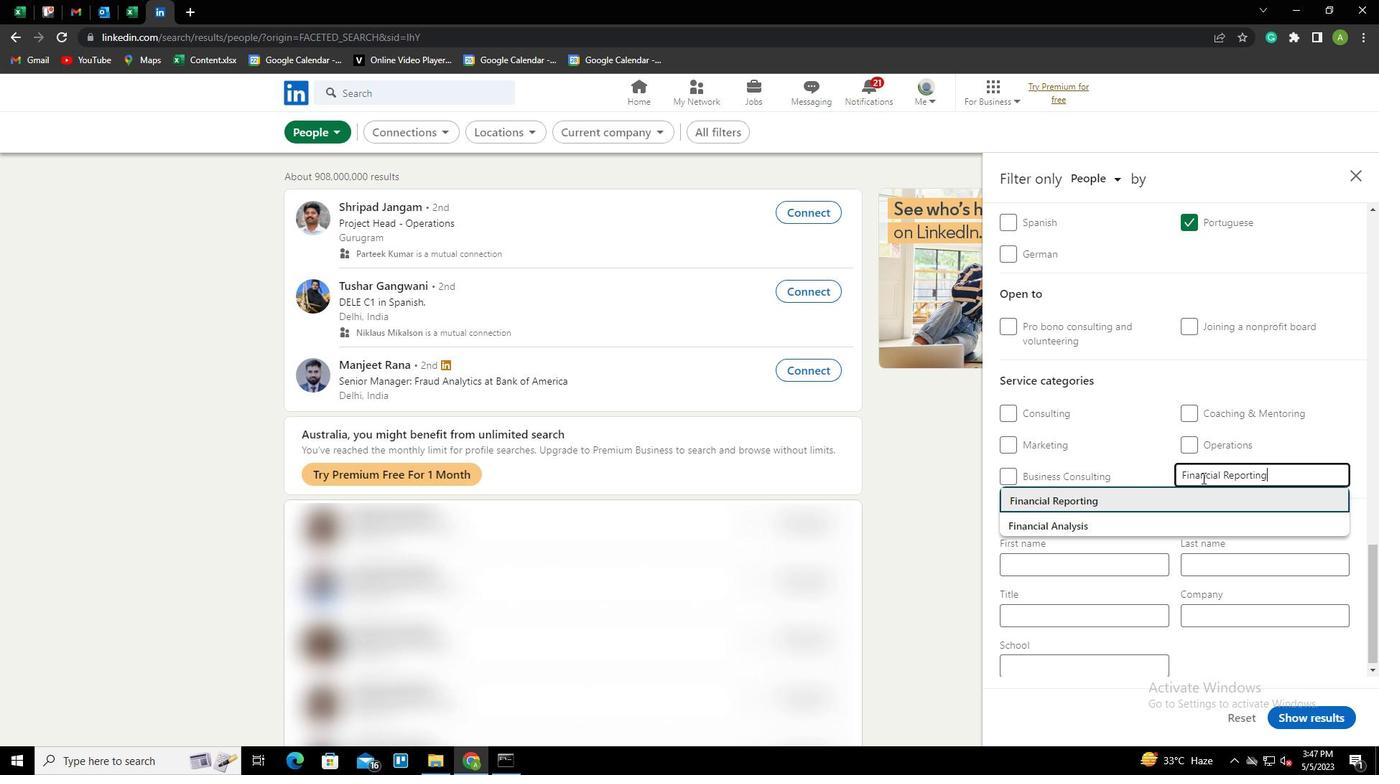 
Action: Mouse scrolled (1202, 477) with delta (0, 0)
Screenshot: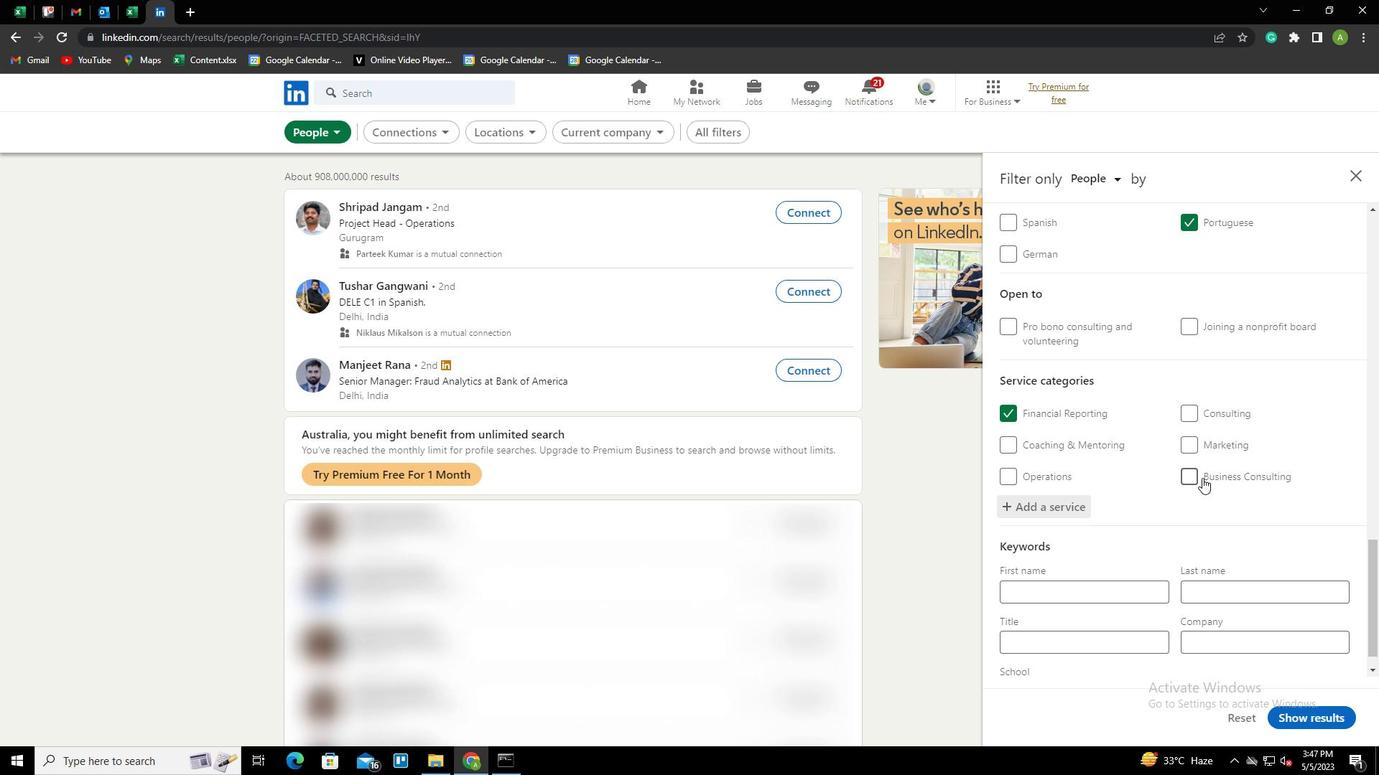 
Action: Mouse scrolled (1202, 477) with delta (0, 0)
Screenshot: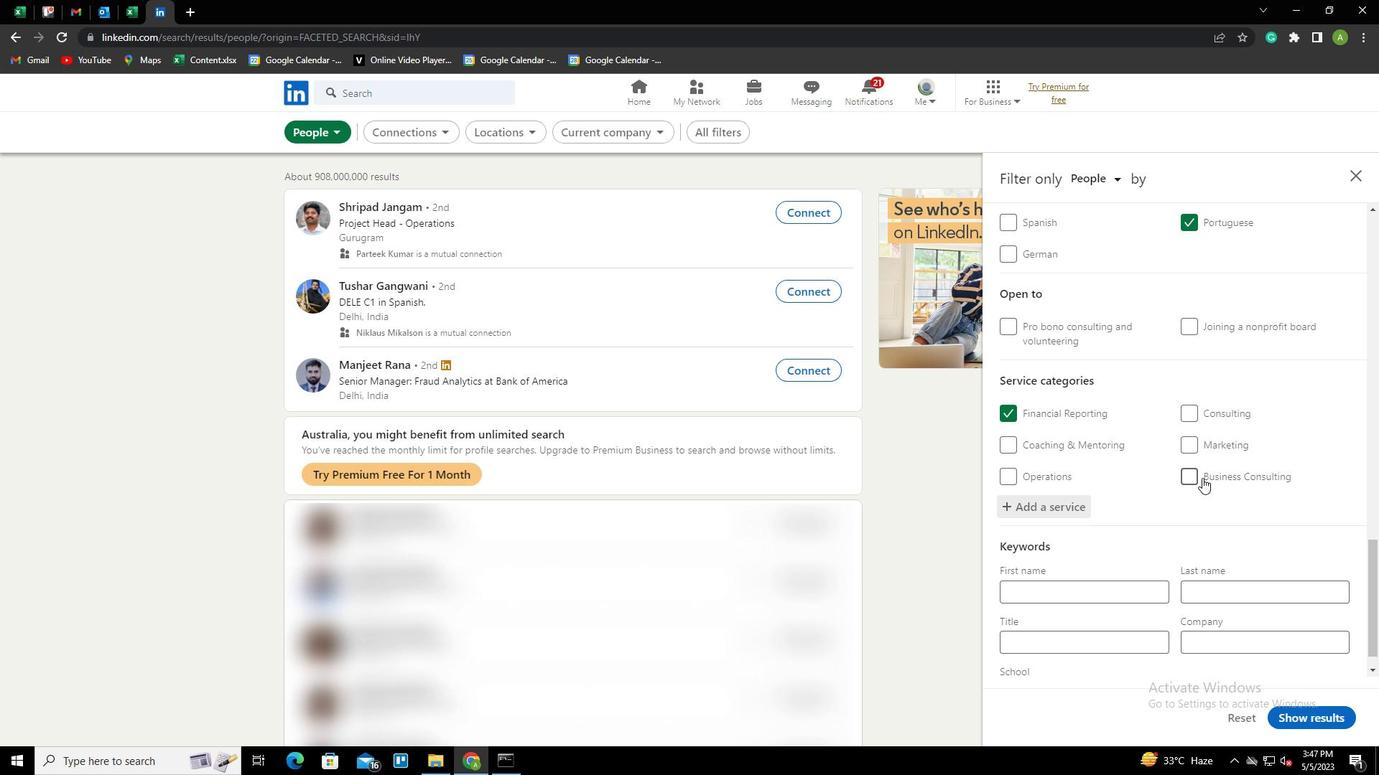 
Action: Mouse scrolled (1202, 477) with delta (0, 0)
Screenshot: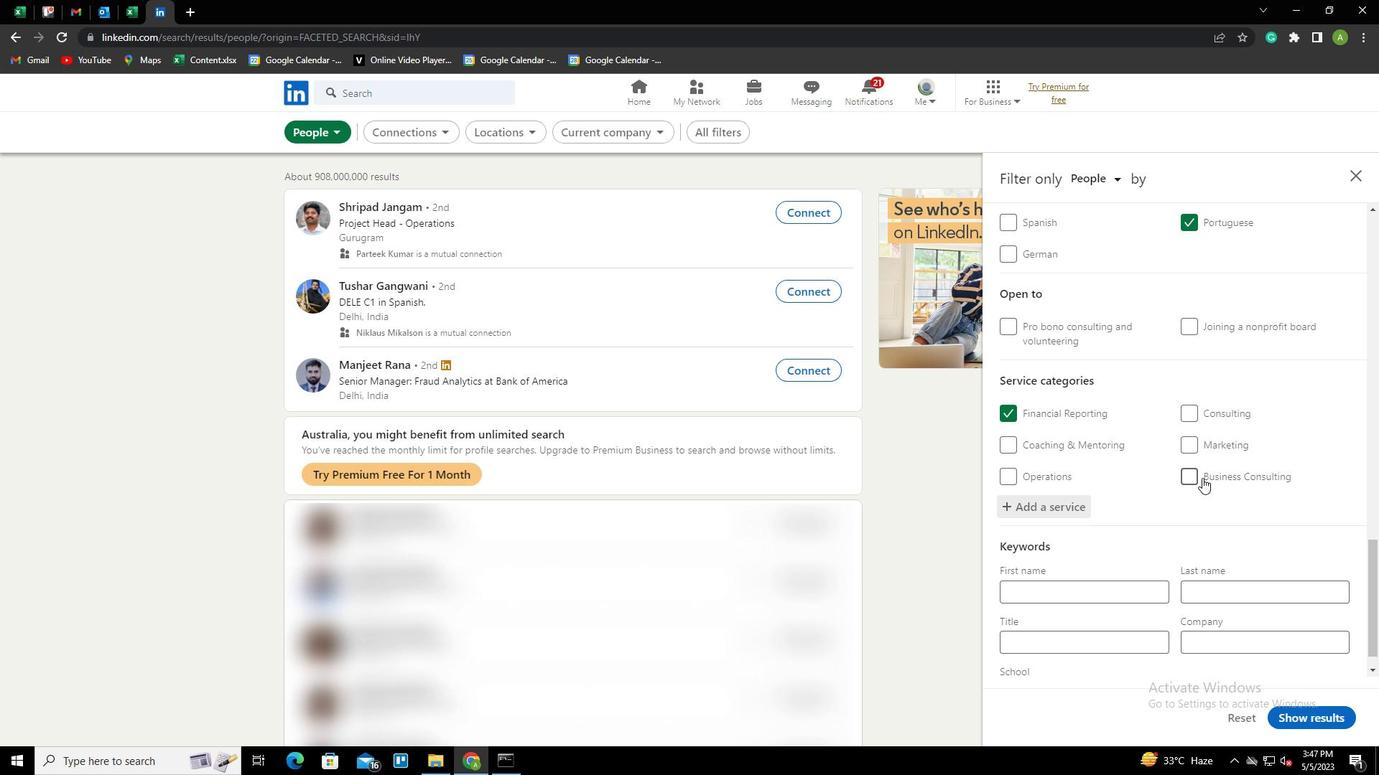 
Action: Mouse scrolled (1202, 477) with delta (0, 0)
Screenshot: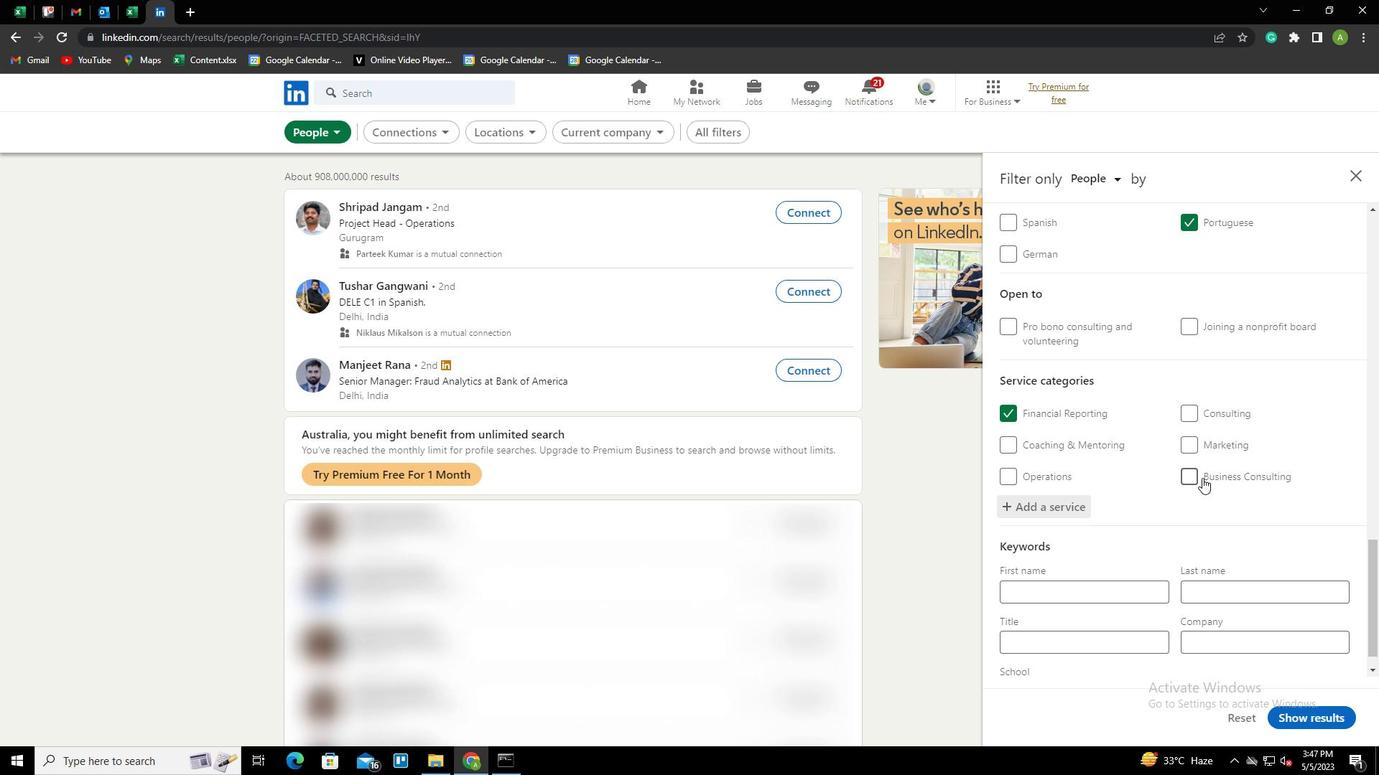 
Action: Mouse scrolled (1202, 477) with delta (0, 0)
Screenshot: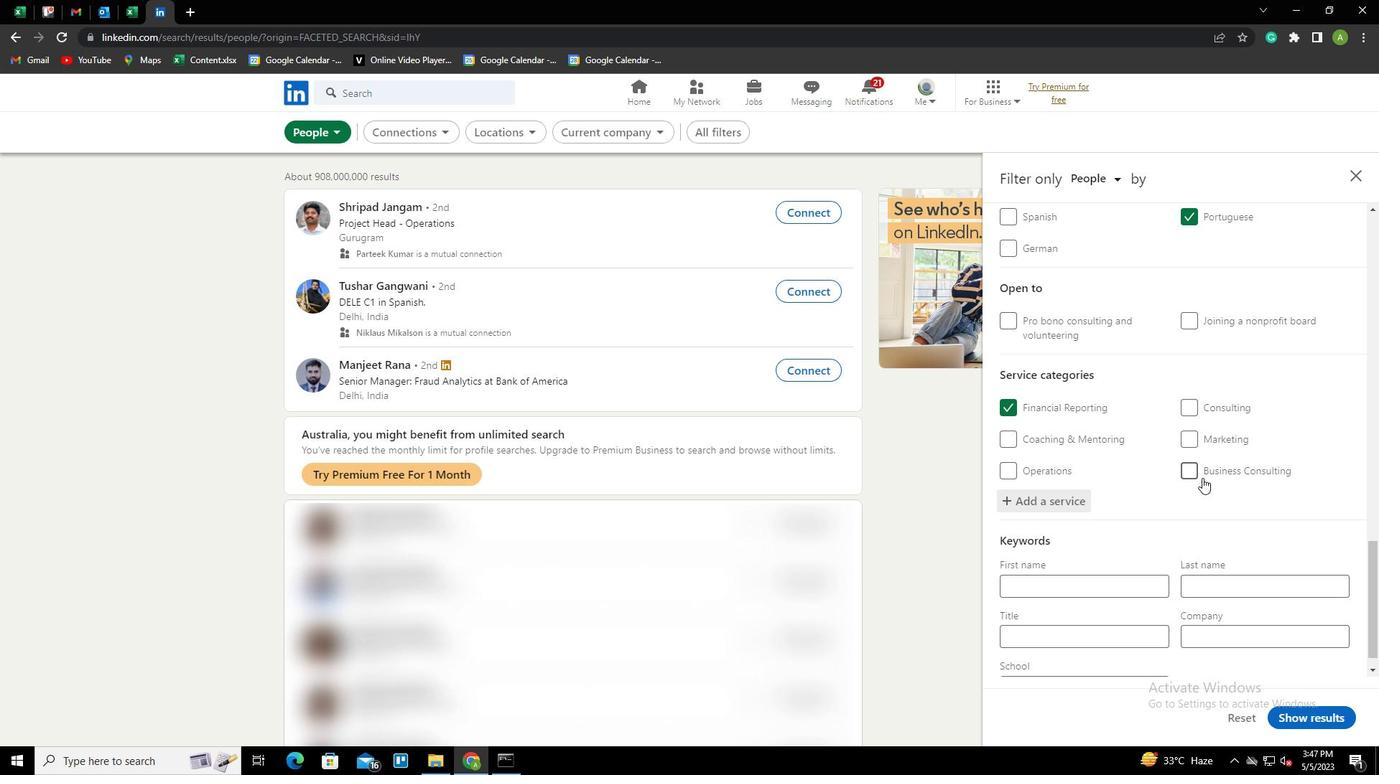 
Action: Mouse scrolled (1202, 477) with delta (0, 0)
Screenshot: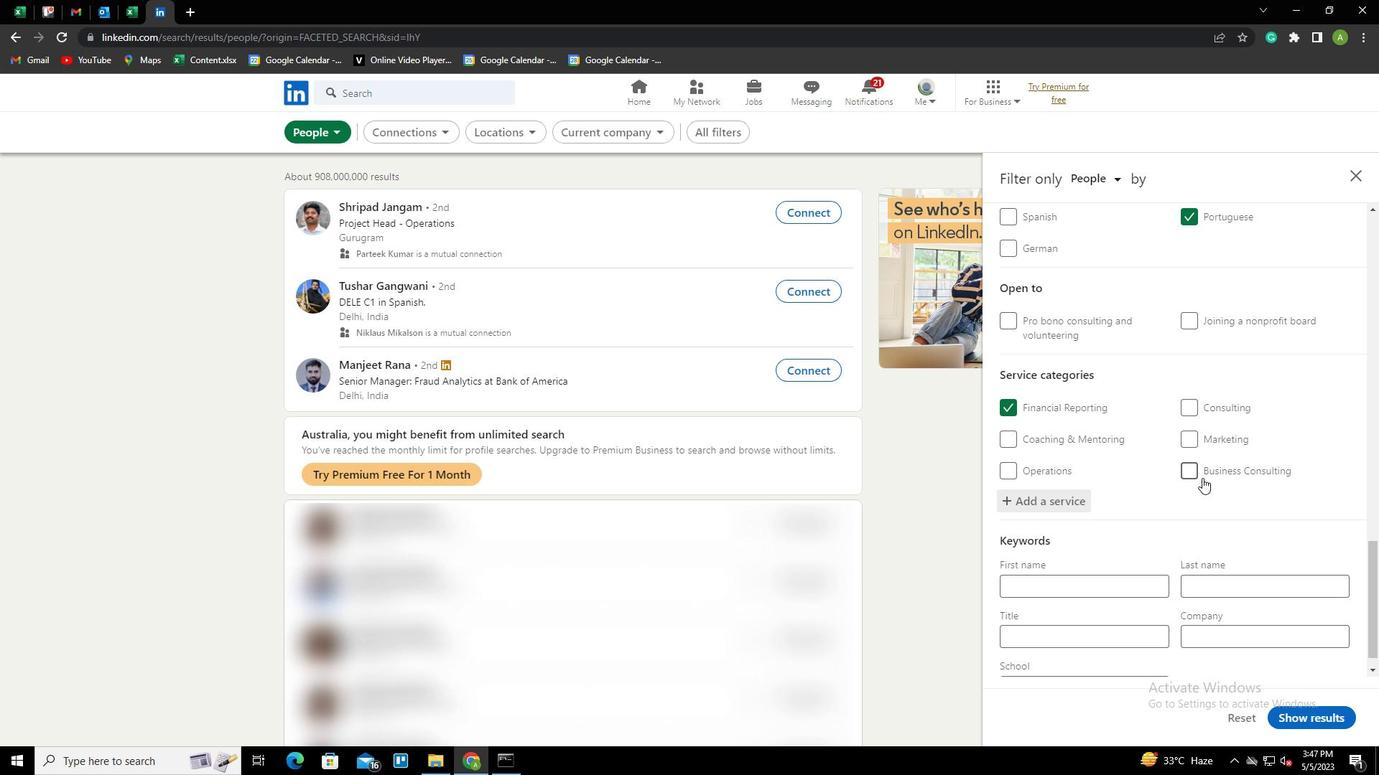 
Action: Mouse moved to (1116, 612)
Screenshot: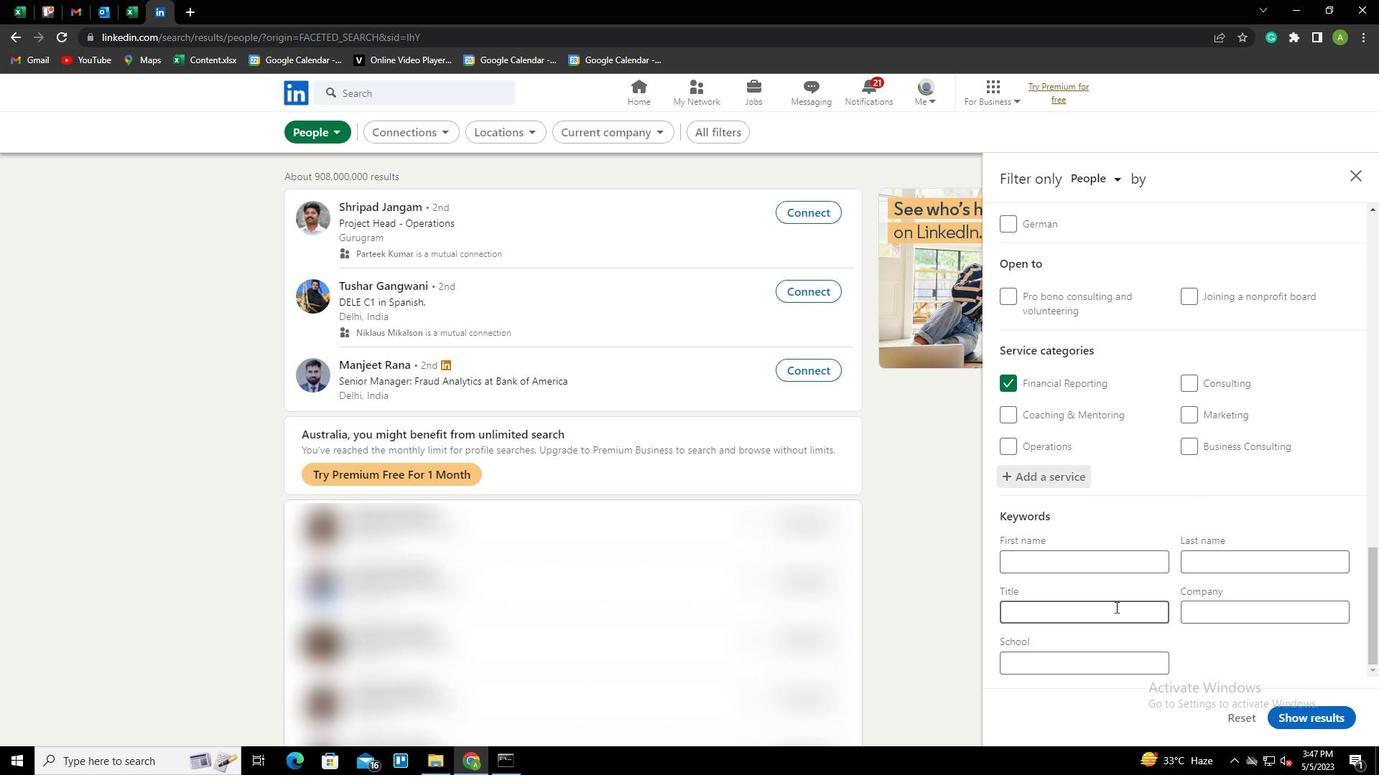 
Action: Mouse pressed left at (1116, 612)
Screenshot: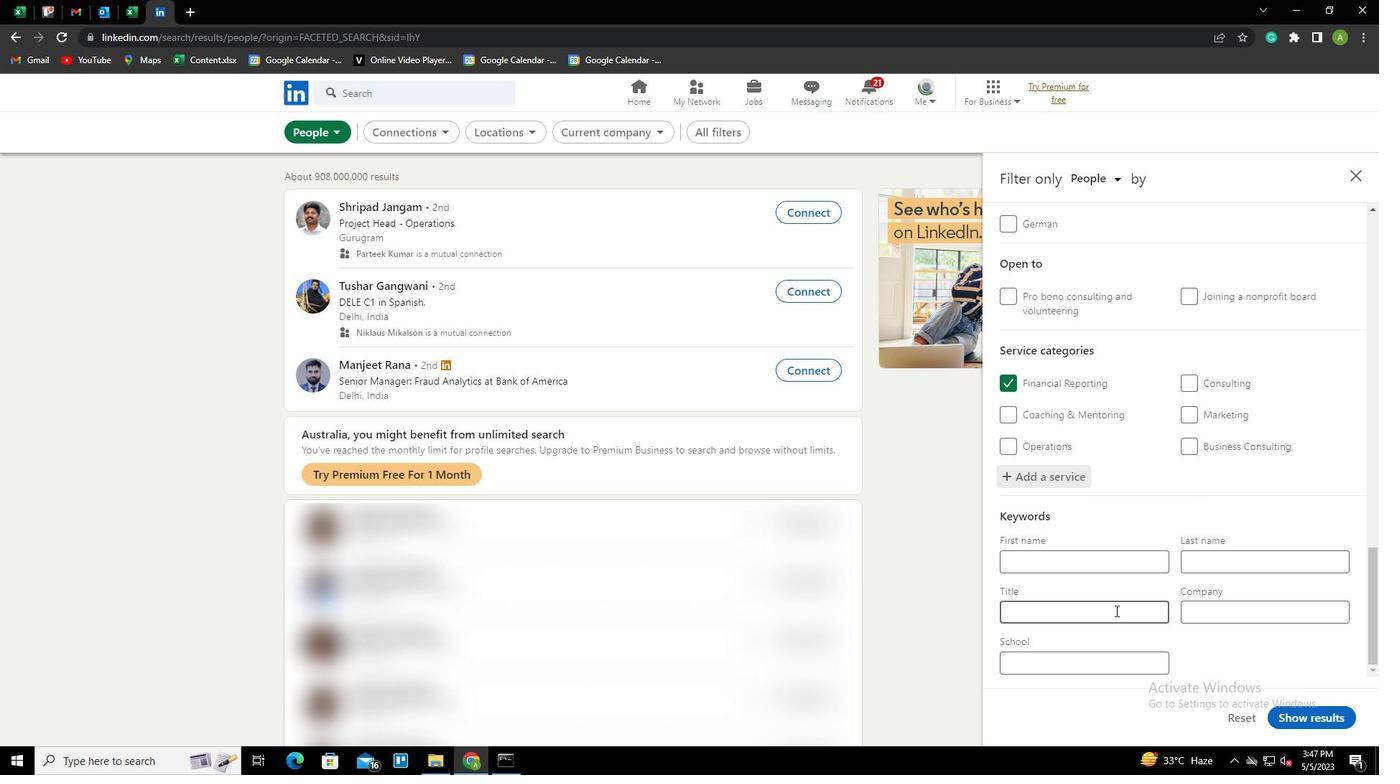 
Action: Key pressed <Key.shift>PERSONAL<Key.space><Key.shift>TRAINER
Screenshot: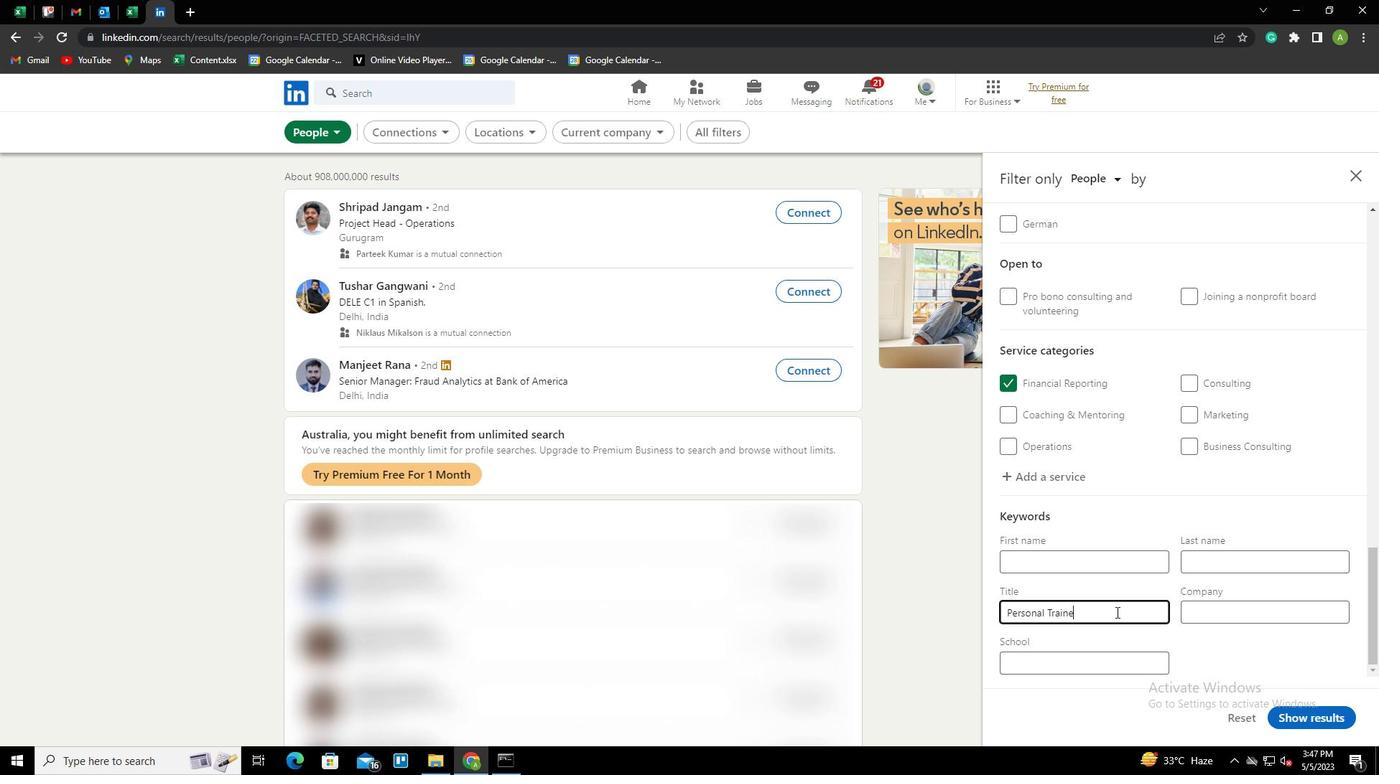 
Action: Mouse moved to (1205, 649)
Screenshot: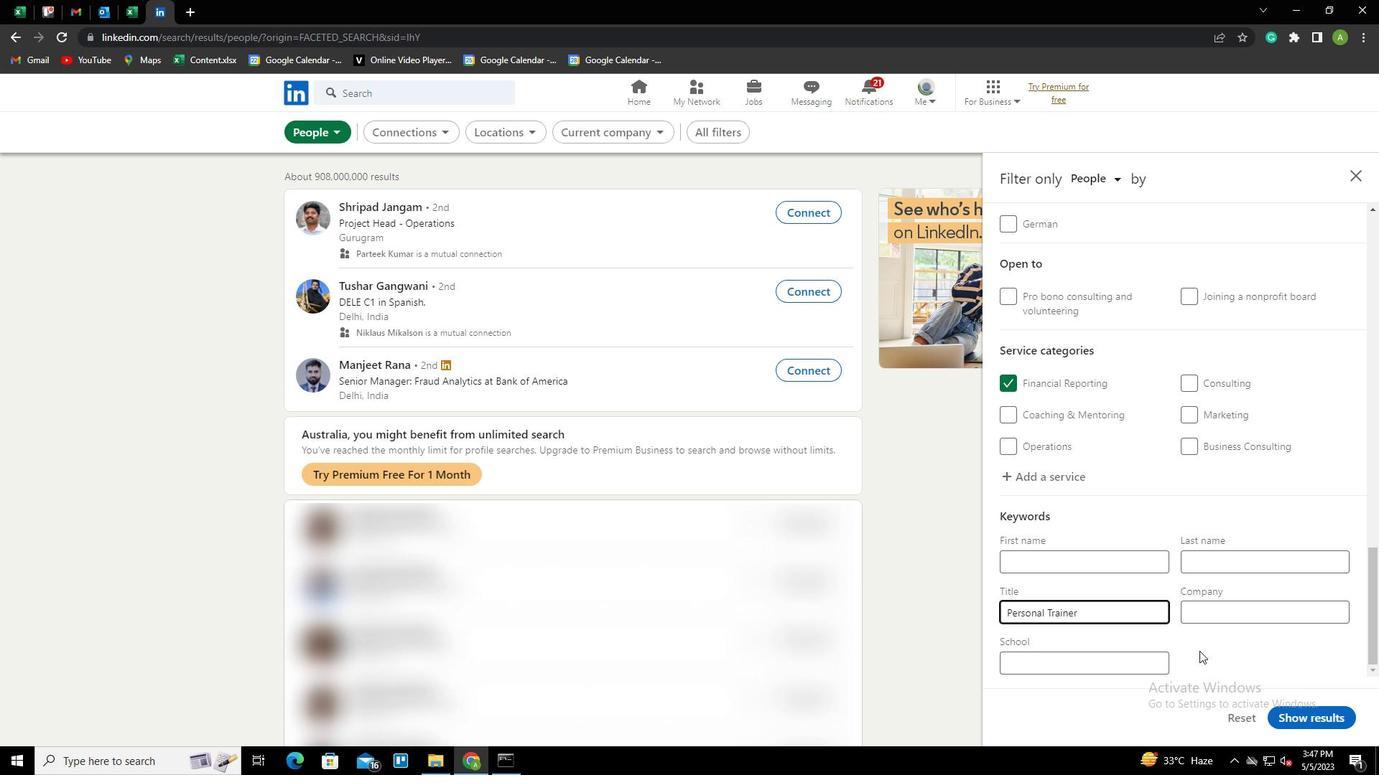 
Action: Mouse pressed left at (1205, 649)
Screenshot: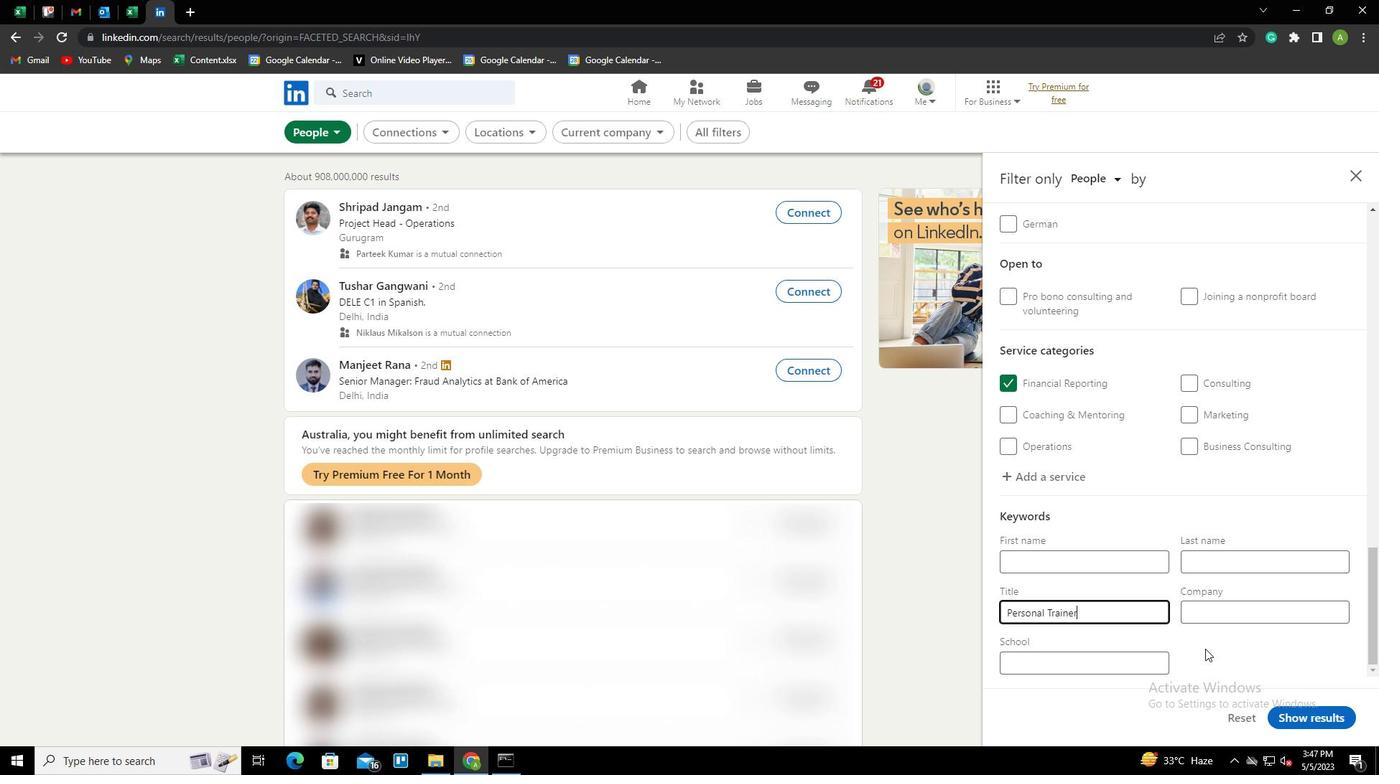 
Action: Mouse moved to (1315, 719)
Screenshot: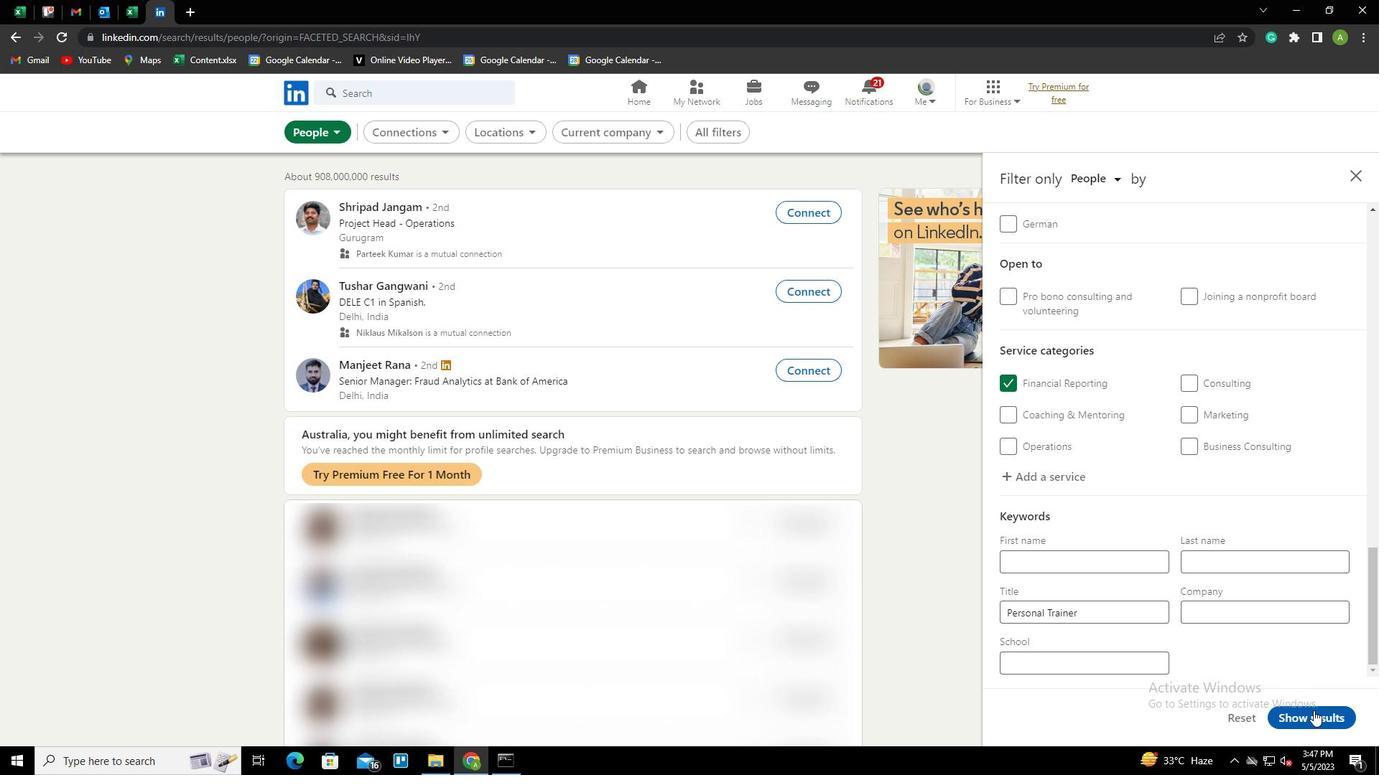 
Action: Mouse pressed left at (1315, 719)
Screenshot: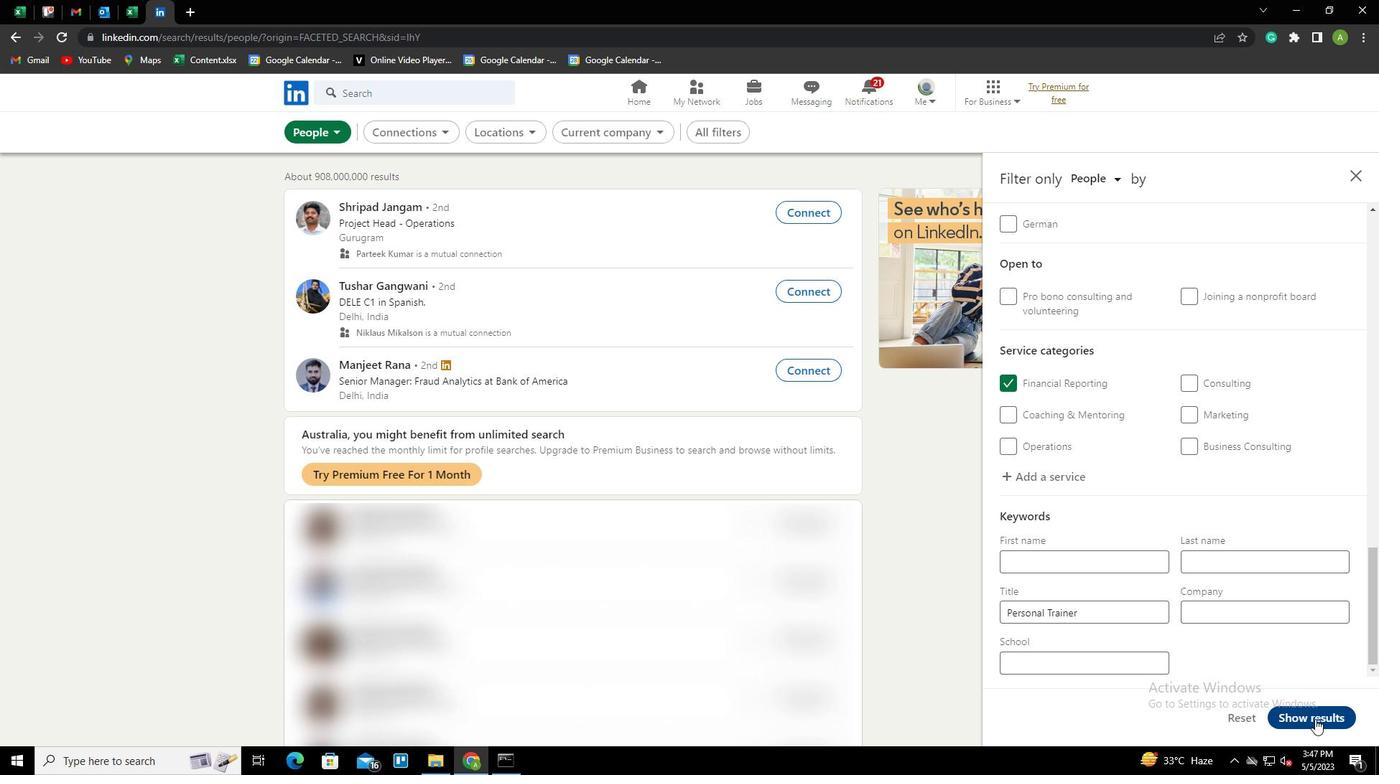 
